 Task: Draft an email with the subject 'Urgent Hiring @Genpact' and save it as a draft.
Action: Mouse pressed left at (193, 29)
Screenshot: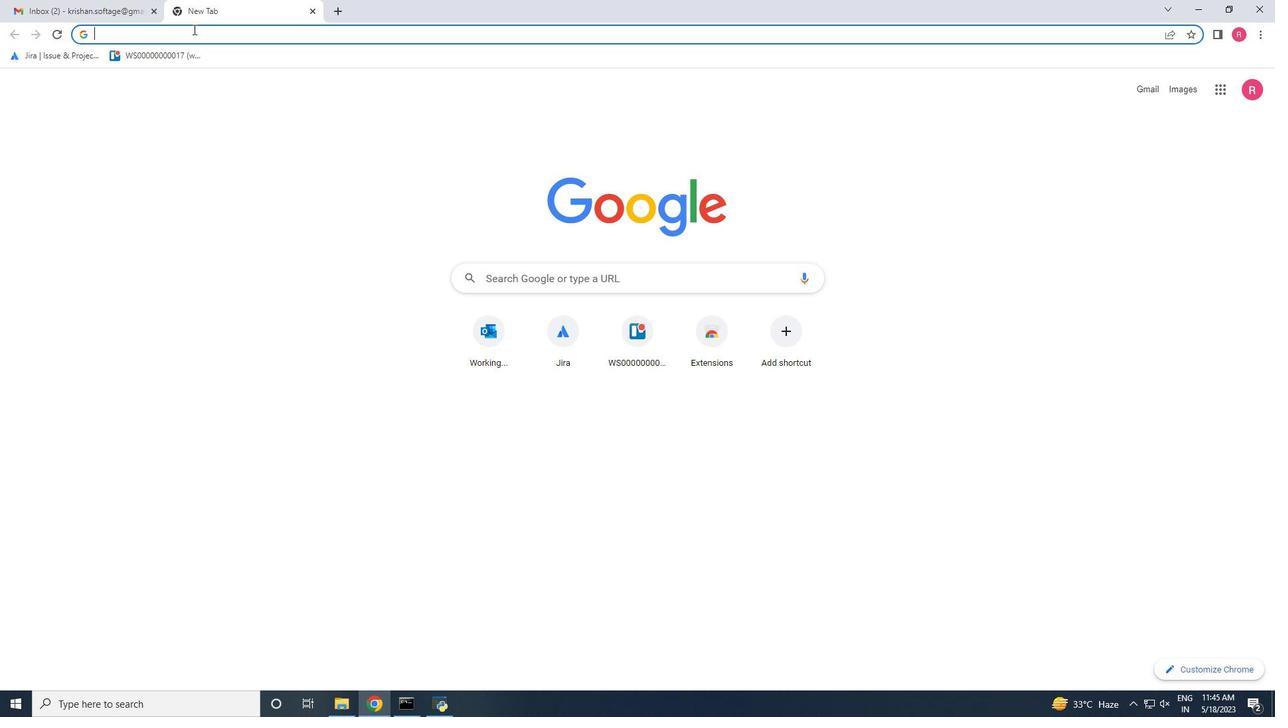 
Action: Mouse pressed left at (193, 29)
Screenshot: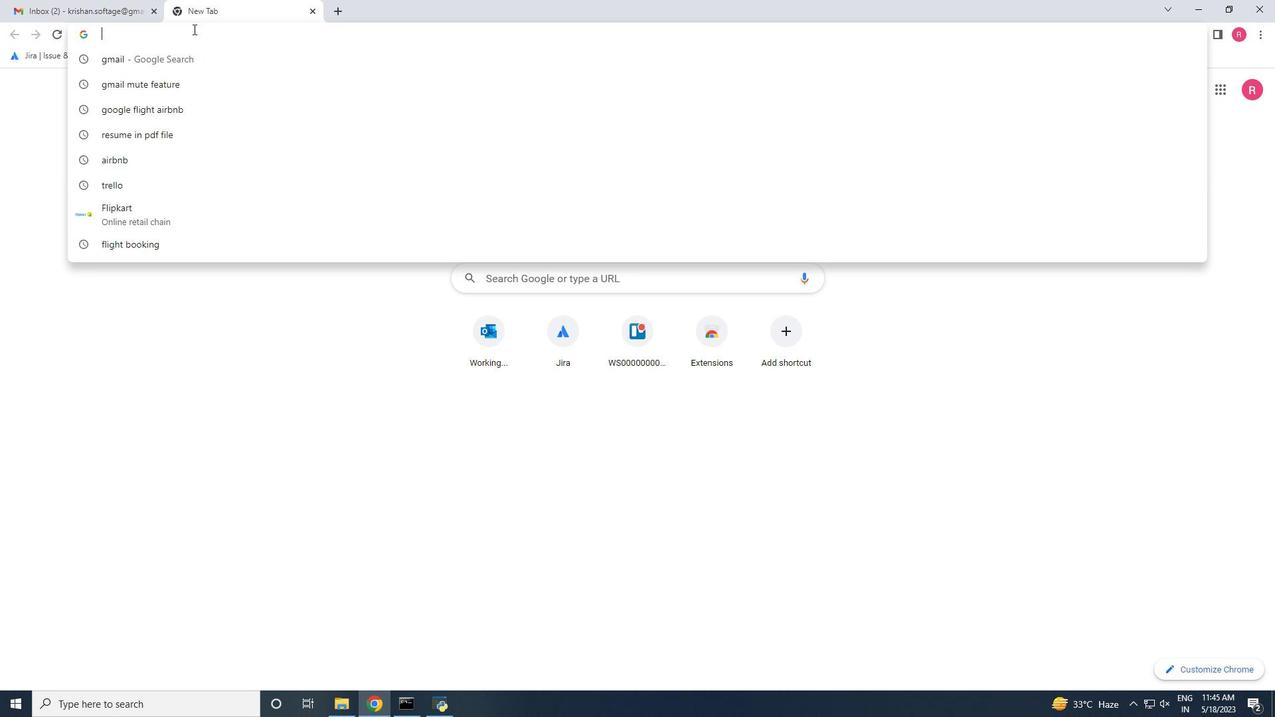 
Action: Key pressed gmail<Key.enter>
Screenshot: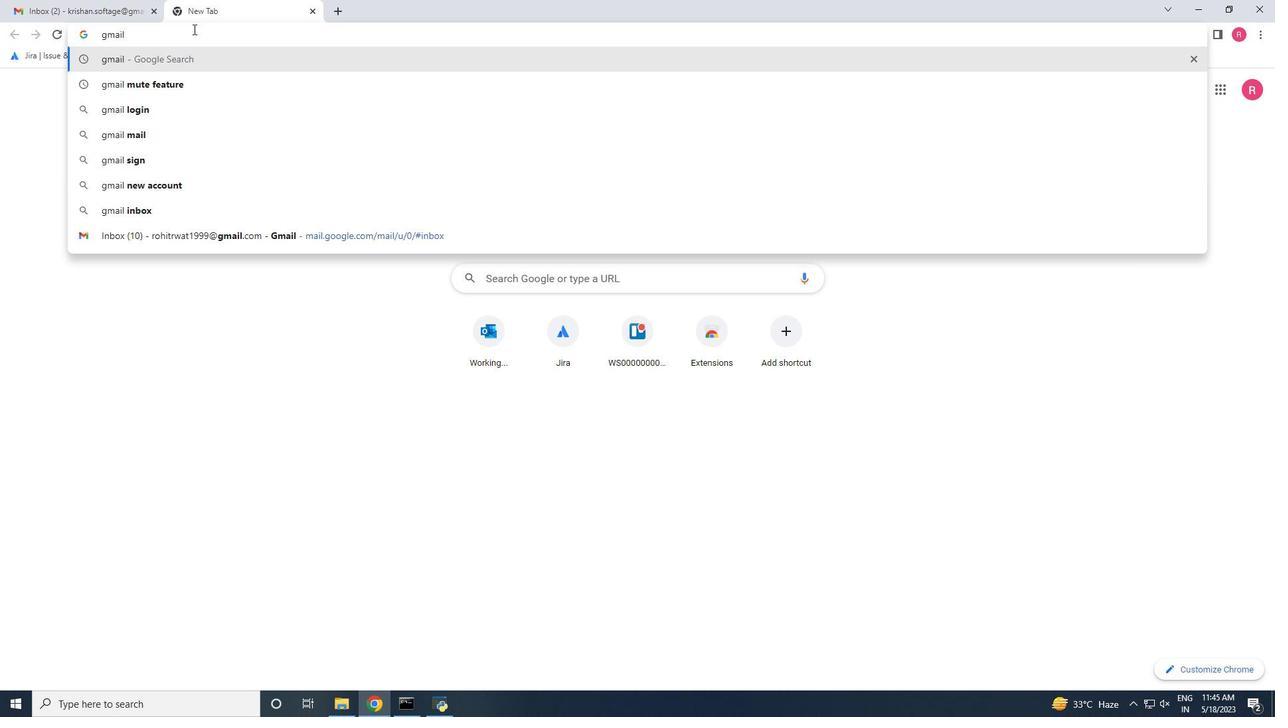 
Action: Mouse moved to (218, 200)
Screenshot: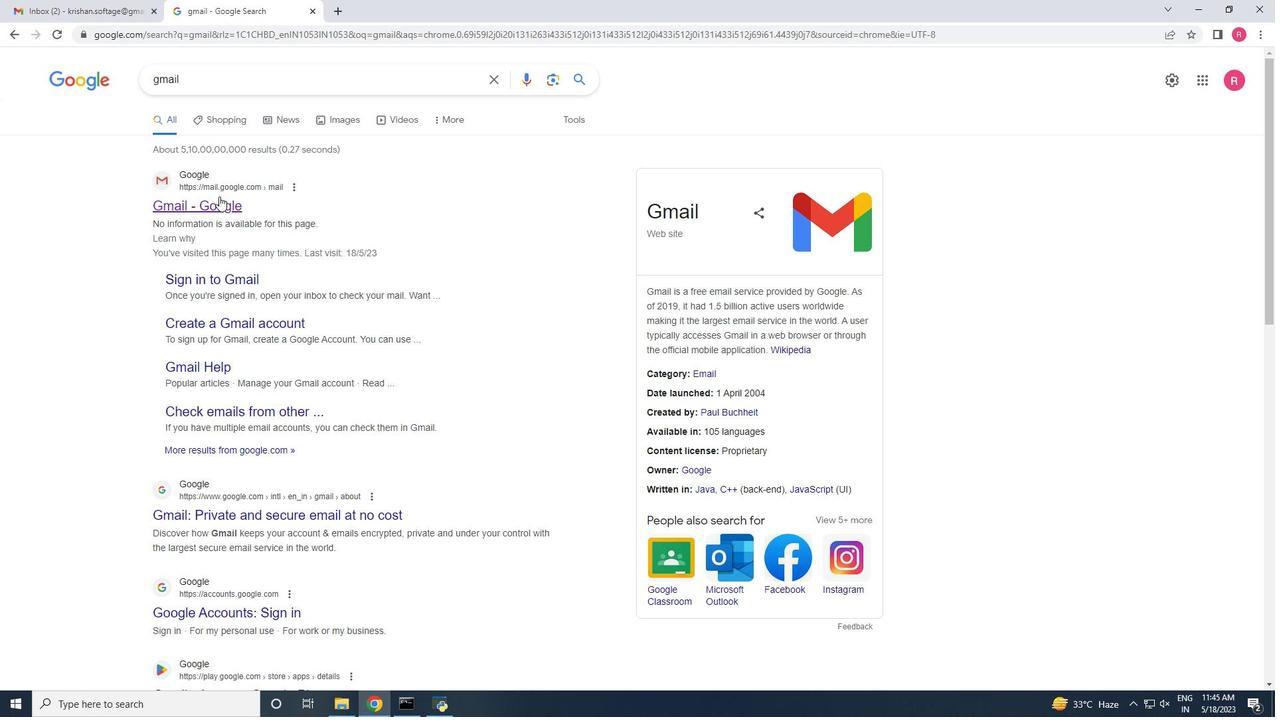 
Action: Mouse pressed left at (218, 200)
Screenshot: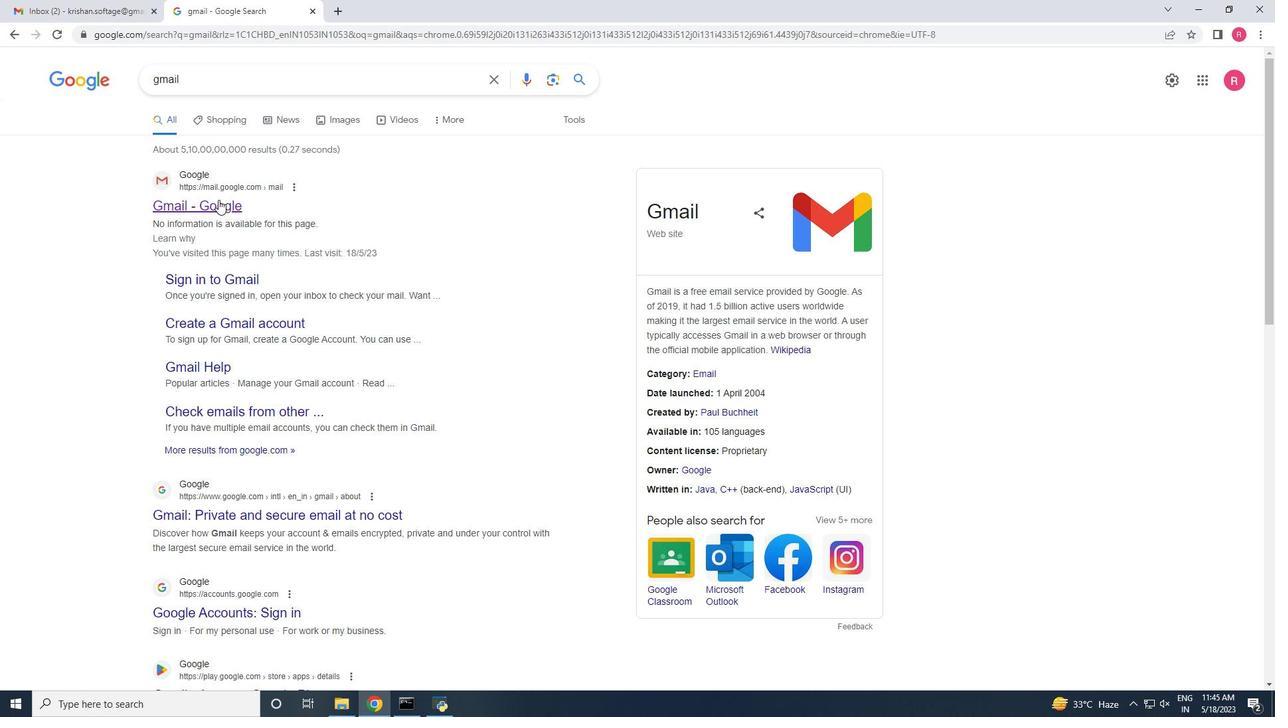 
Action: Mouse moved to (50, 109)
Screenshot: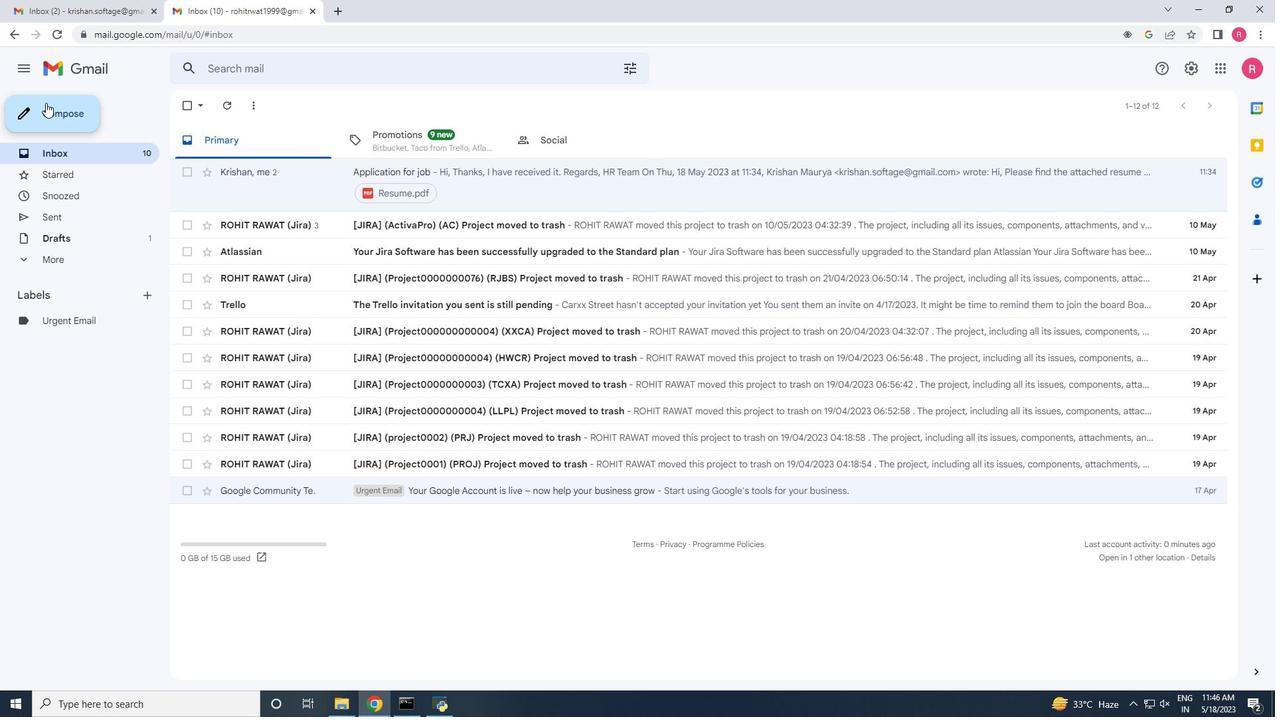 
Action: Mouse pressed left at (50, 109)
Screenshot: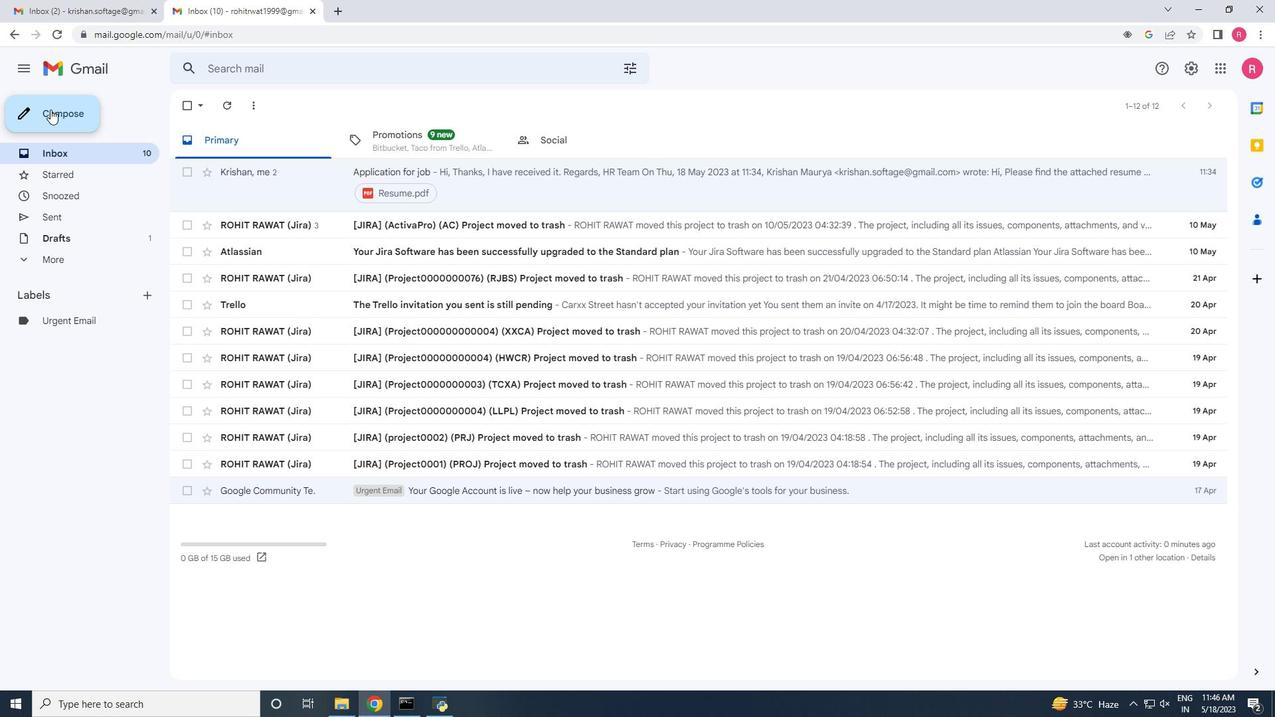 
Action: Mouse moved to (869, 322)
Screenshot: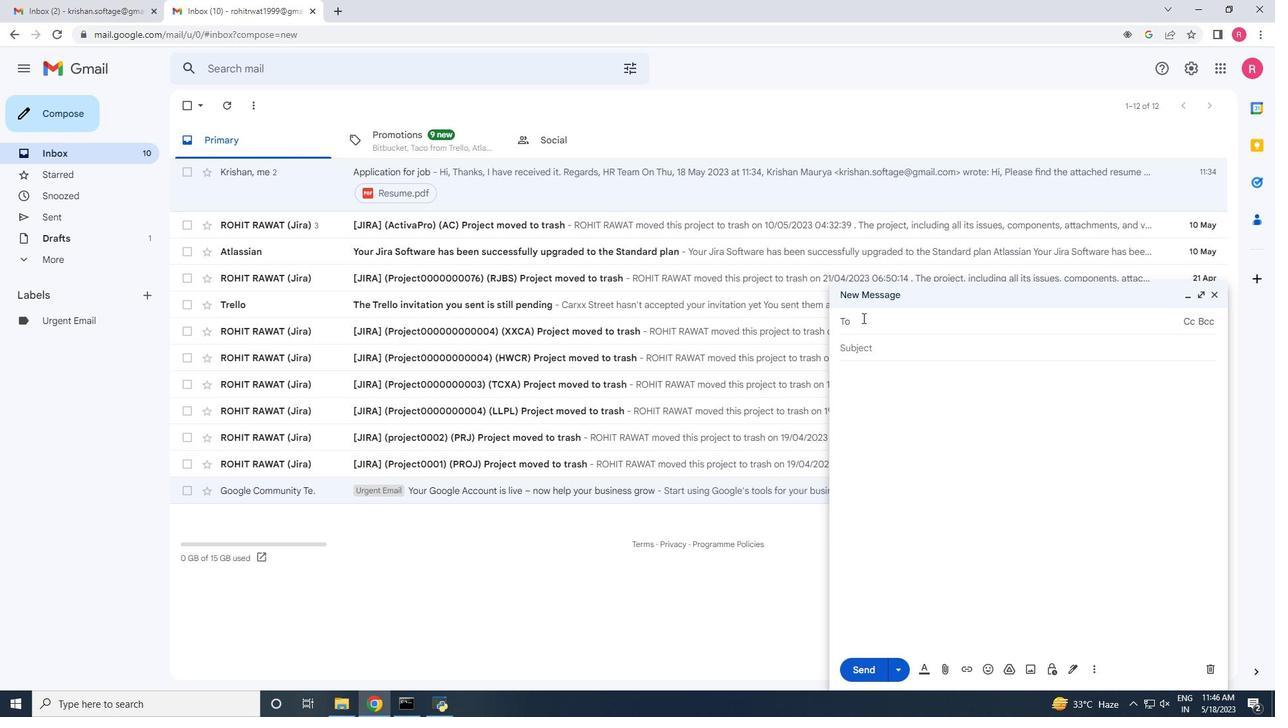 
Action: Mouse pressed left at (869, 322)
Screenshot: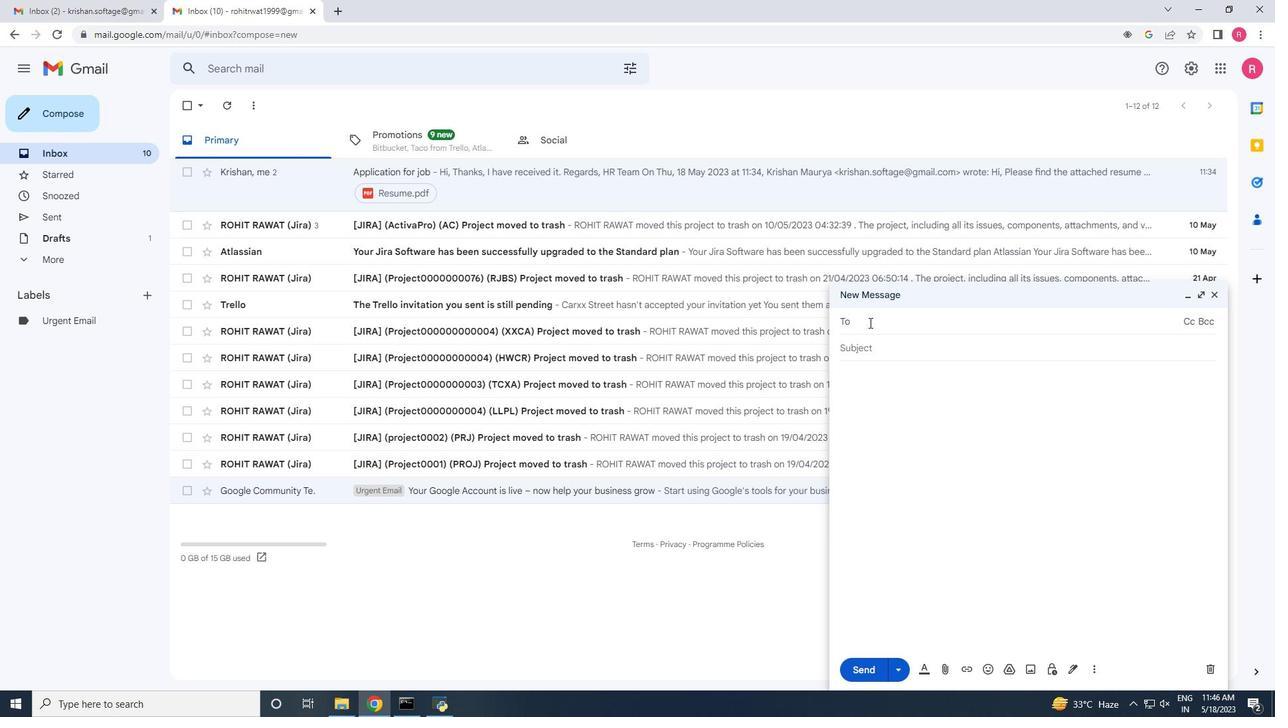 
Action: Key pressed so<Key.backspace><Key.backspace>krishn<Key.backspace>an.softage<Key.shift>@gmail.com
Screenshot: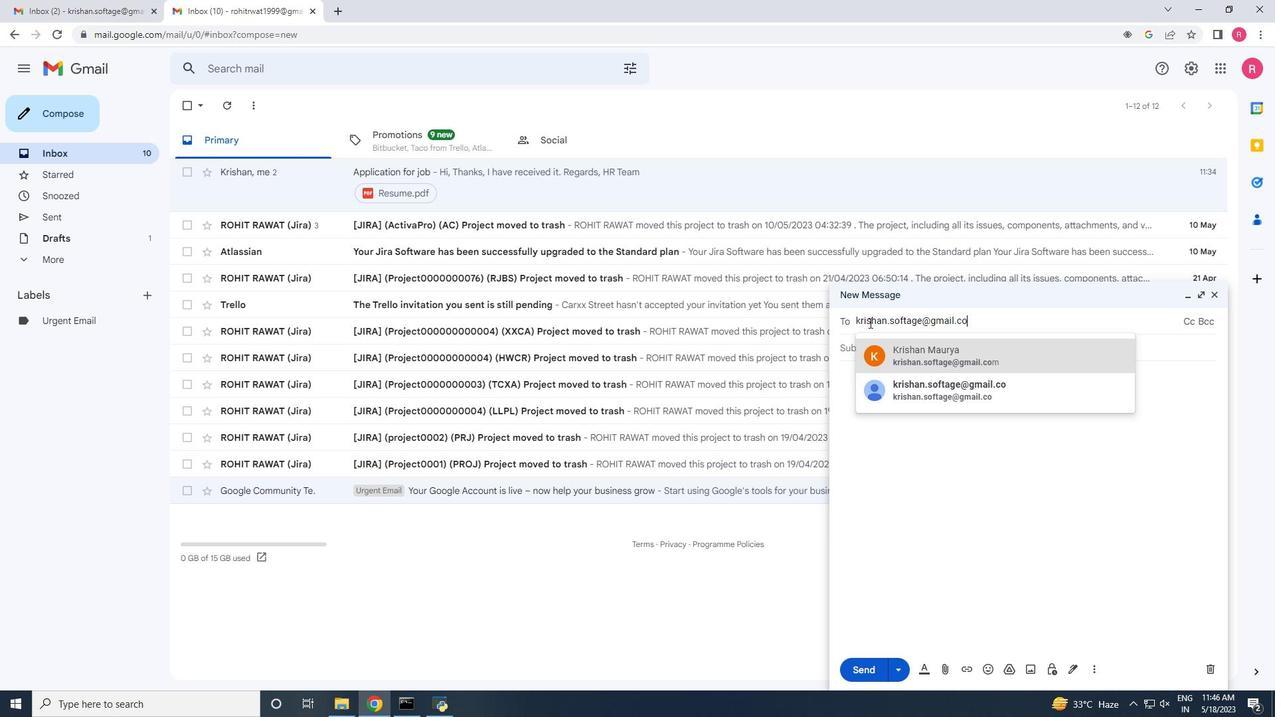 
Action: Mouse moved to (971, 358)
Screenshot: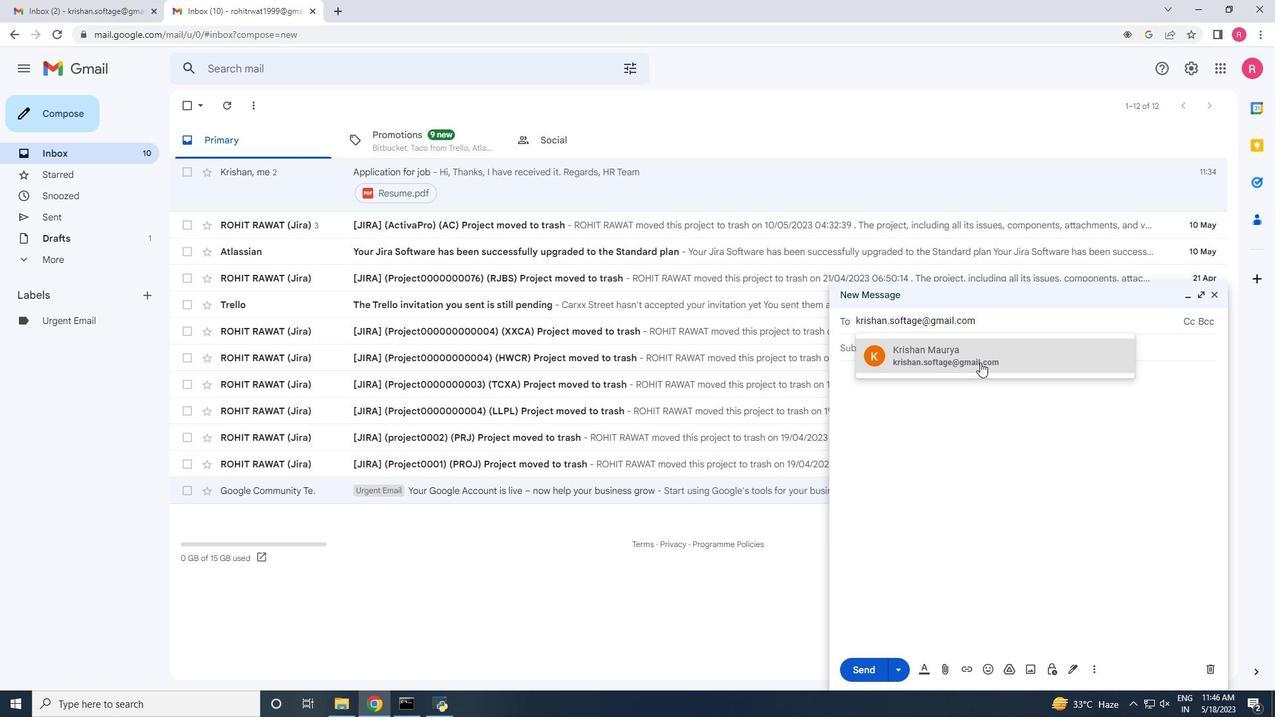 
Action: Mouse pressed left at (971, 358)
Screenshot: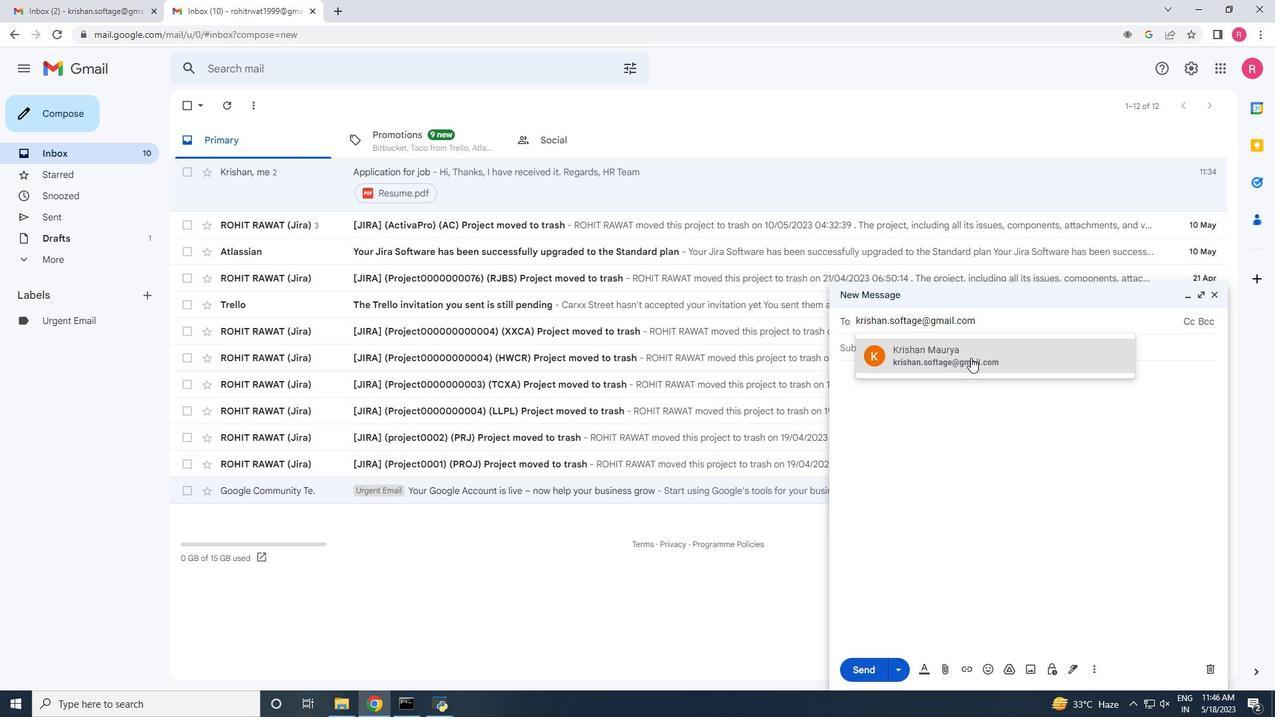 
Action: Mouse moved to (865, 366)
Screenshot: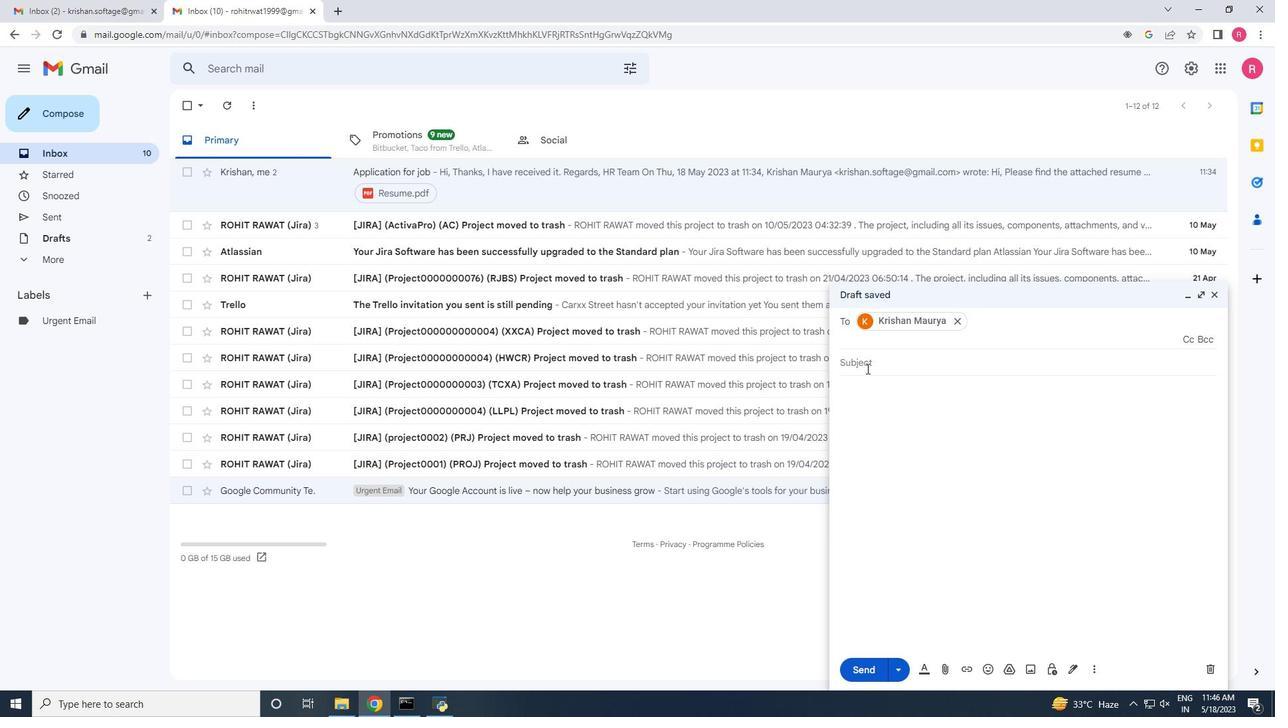 
Action: Mouse pressed left at (865, 366)
Screenshot: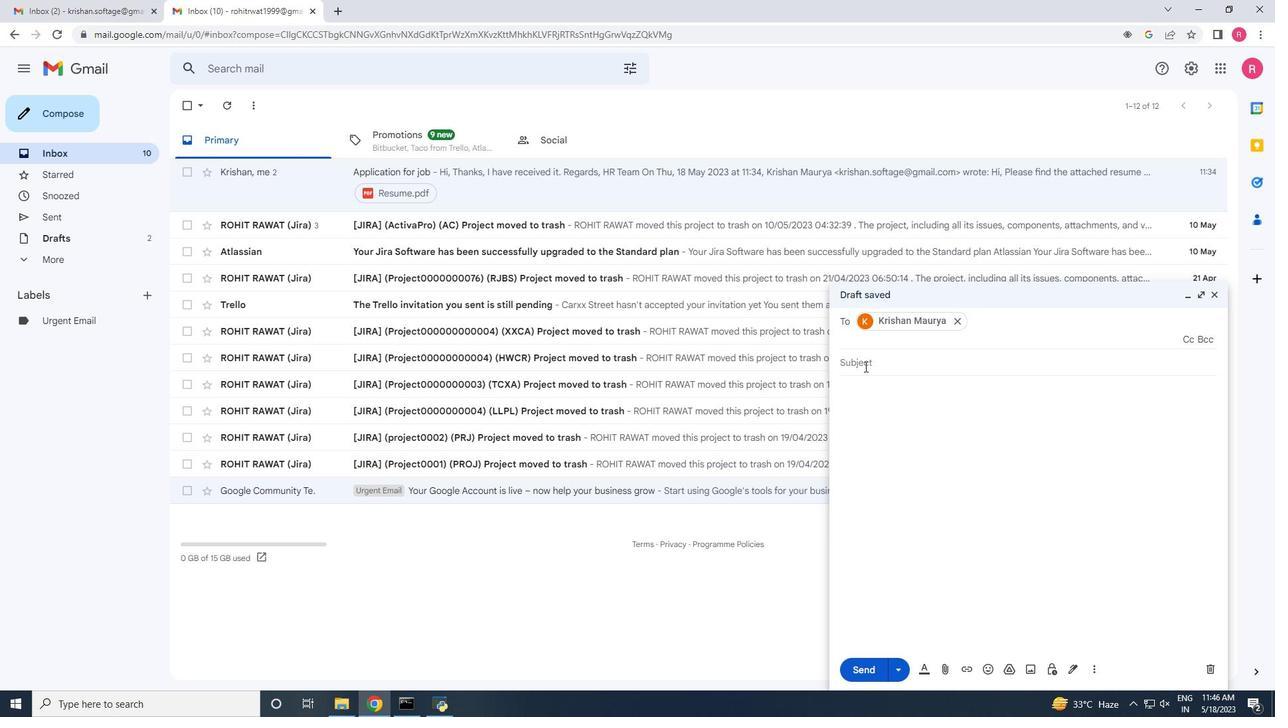 
Action: Key pressed <Key.shift>Ug<Key.backspace>rgent<Key.space><Key.shift>Hiring<Key.space><Key.shift><Key.shift><Key.shift>@<Key.shift>Genpact
Screenshot: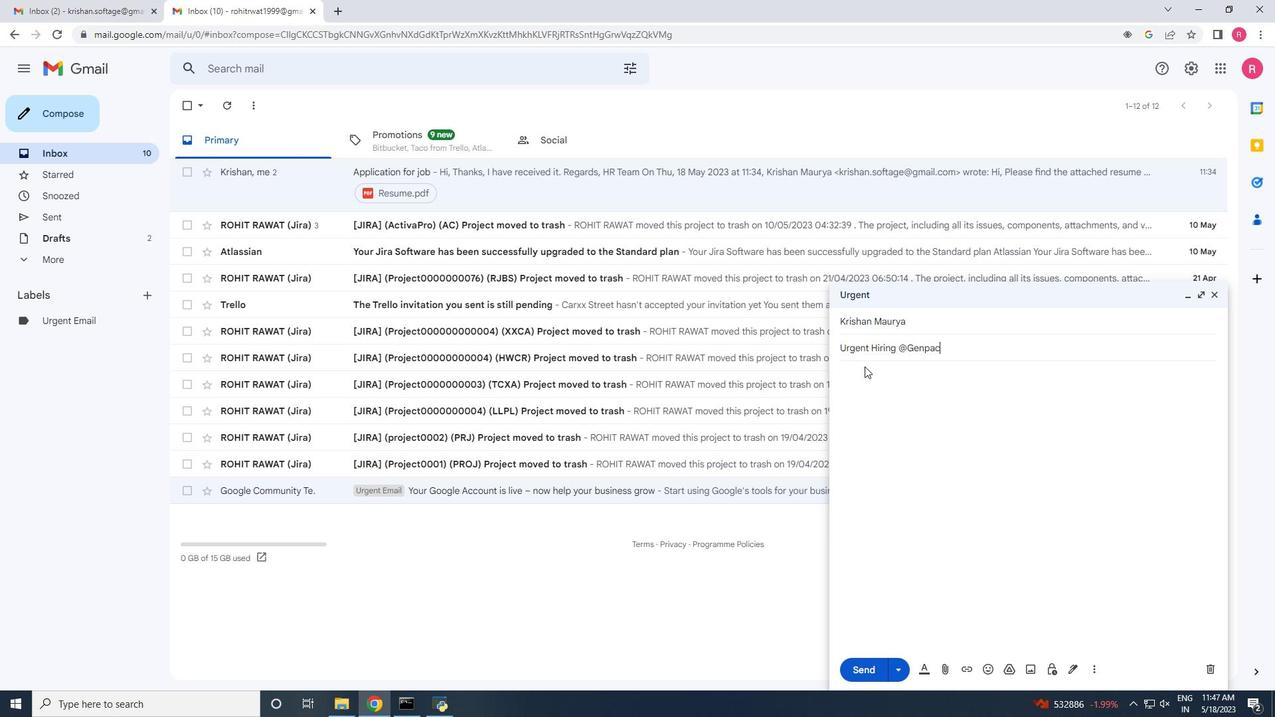 
Action: Mouse moved to (859, 374)
Screenshot: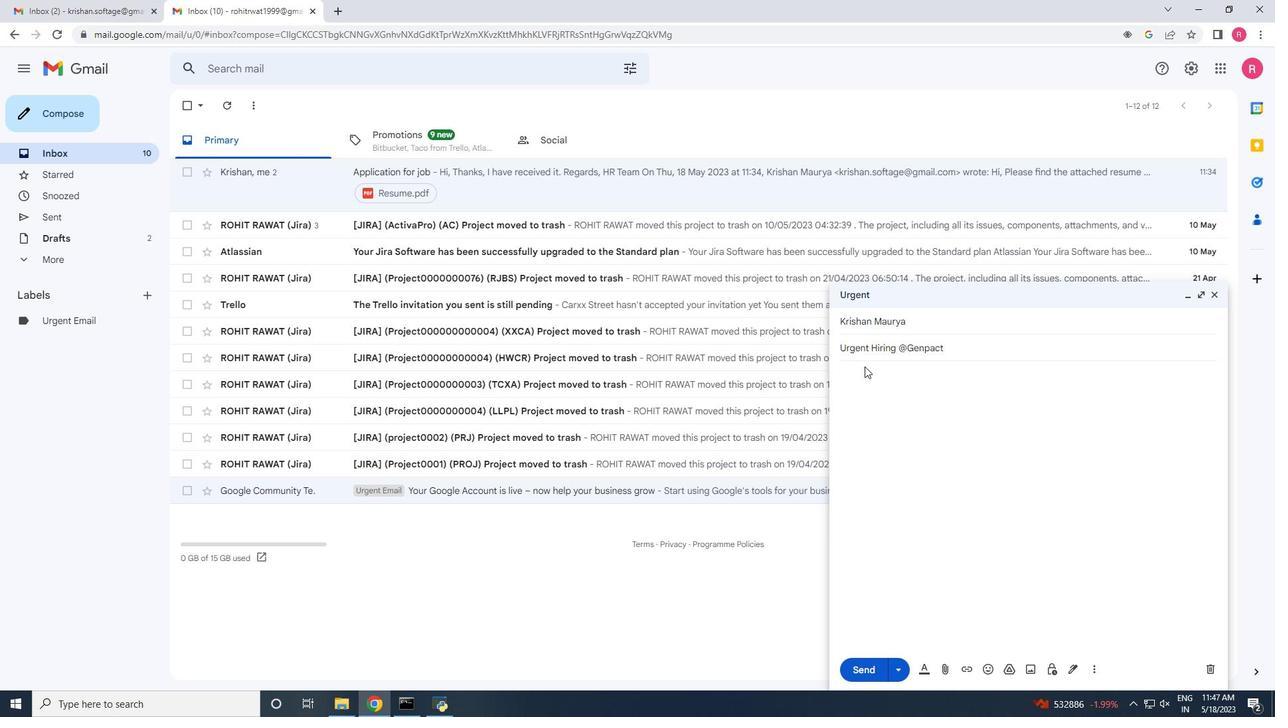 
Action: Mouse pressed left at (859, 374)
Screenshot: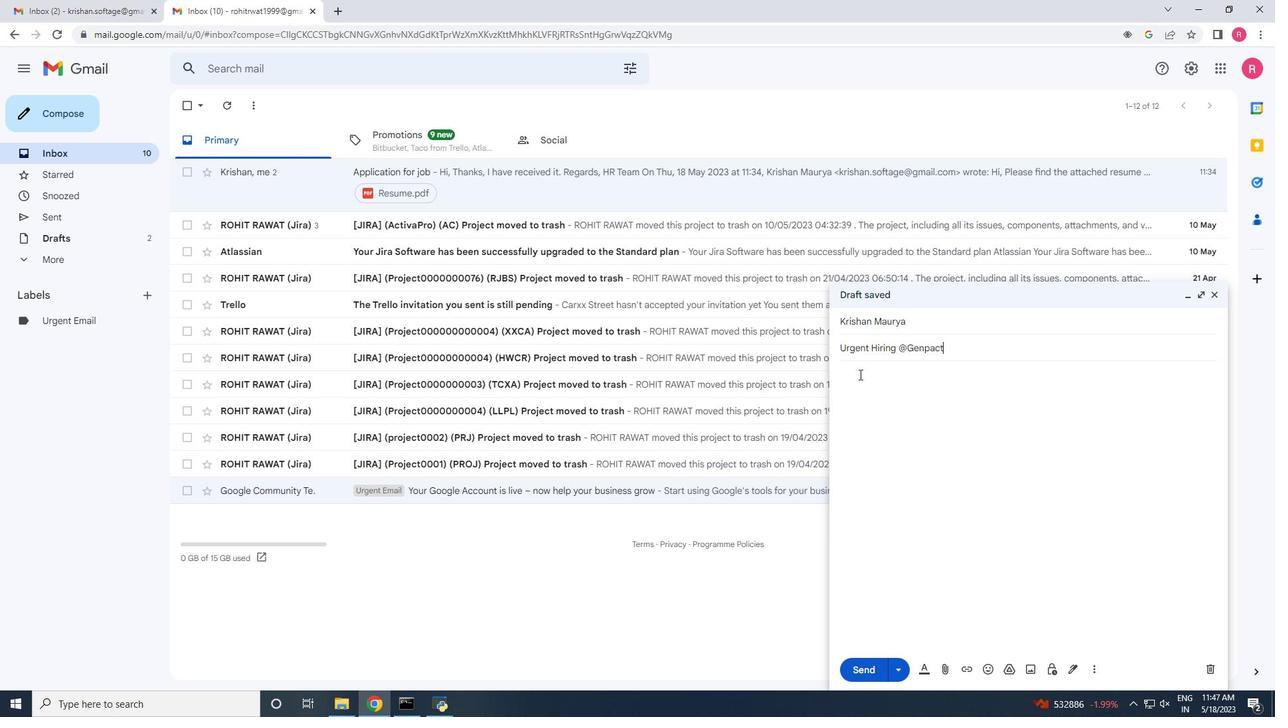 
Action: Key pressed <Key.shift>Hey<Key.space><Key.shift><Key.shift><Key.shift><Key.shift><Key.shift><Key.shift><Key.shift><Key.shift><Key.shift><Key.shift><Key.shift><Key.shift><Key.shift><Key.shift>Krishan.<Key.backspace>,<Key.enter><Key.enter><Key.shift>G
Screenshot: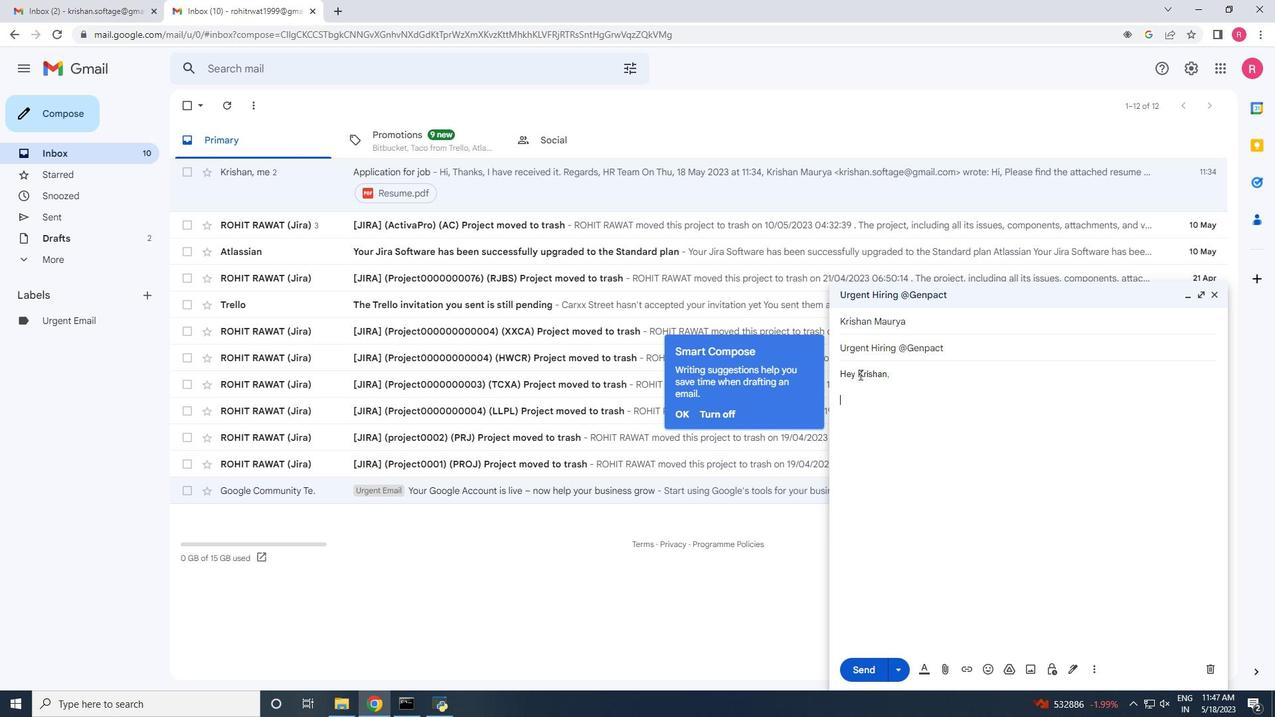 
Action: Mouse moved to (728, 415)
Screenshot: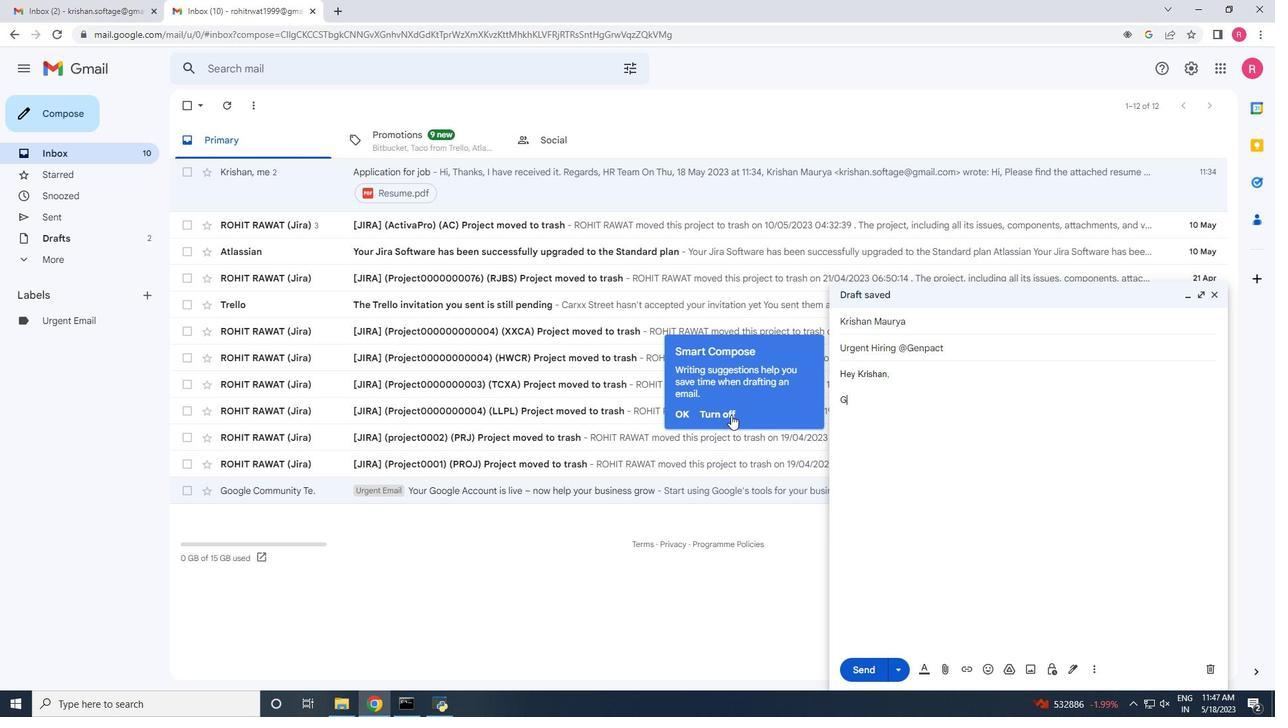 
Action: Mouse pressed left at (728, 415)
Screenshot: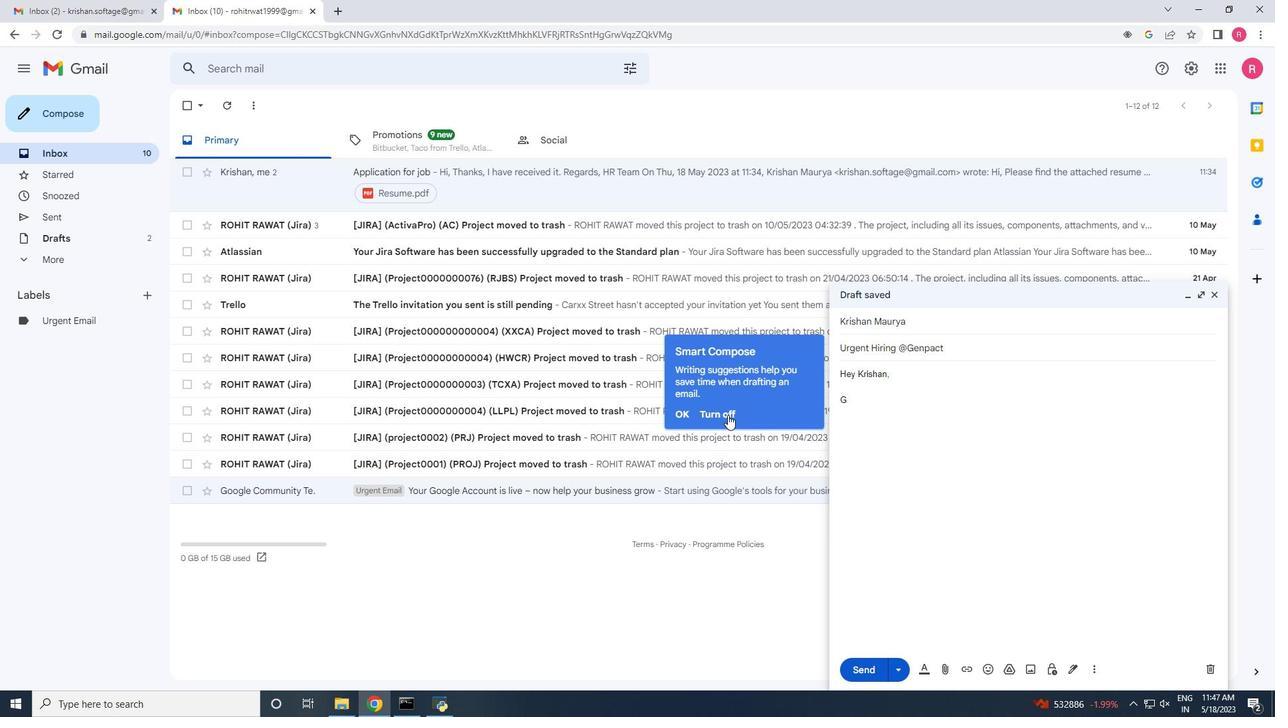 
Action: Mouse moved to (856, 398)
Screenshot: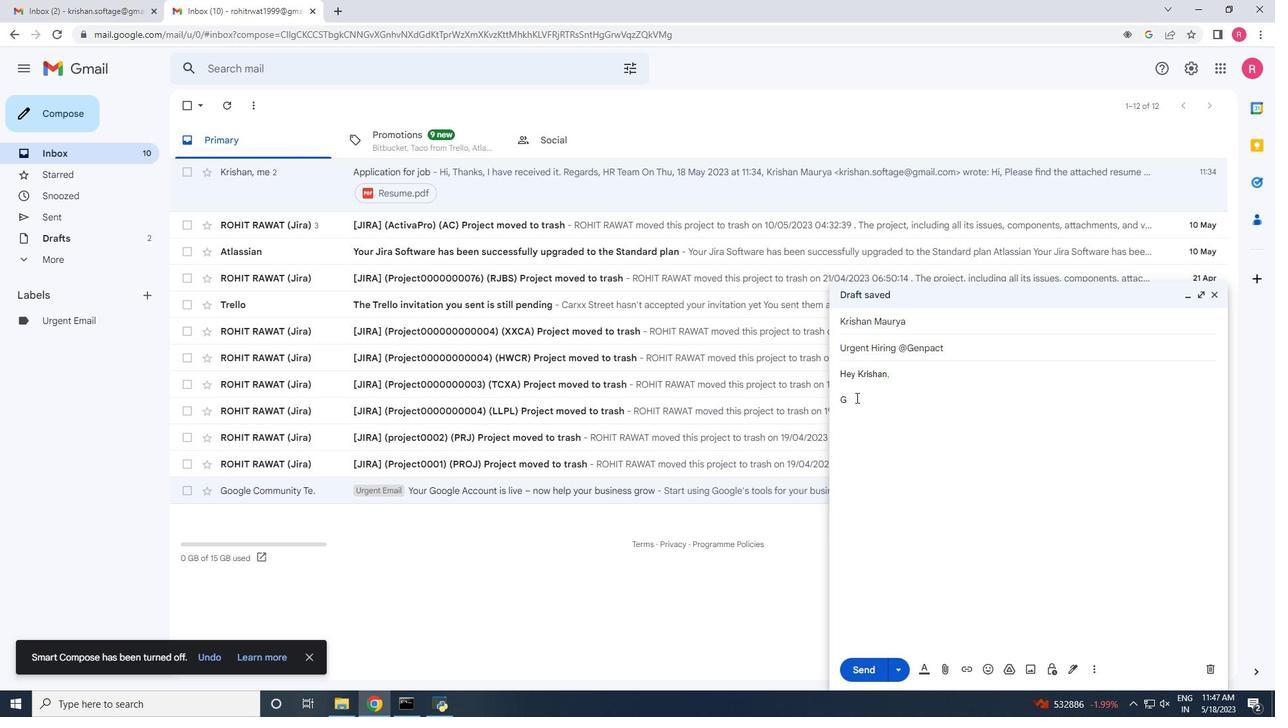 
Action: Mouse pressed left at (856, 398)
Screenshot: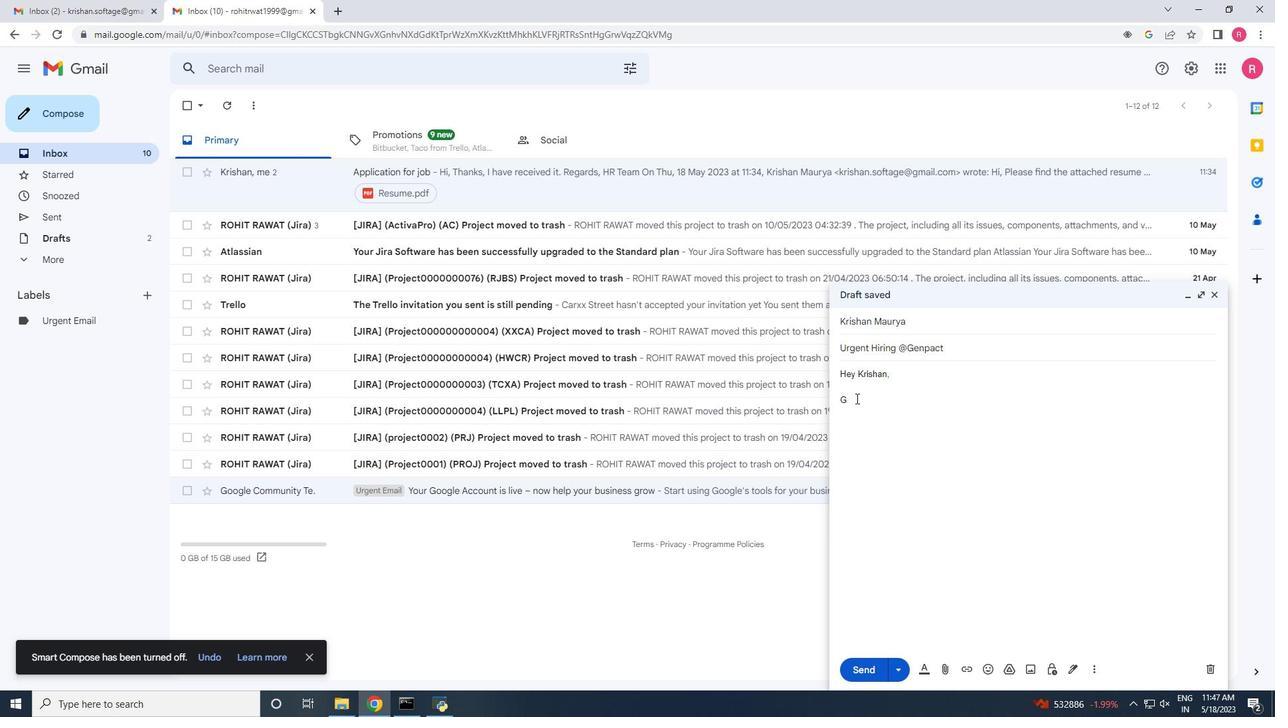 
Action: Key pressed enpactt<Key.backspace><Key.shift><Key.left>
Screenshot: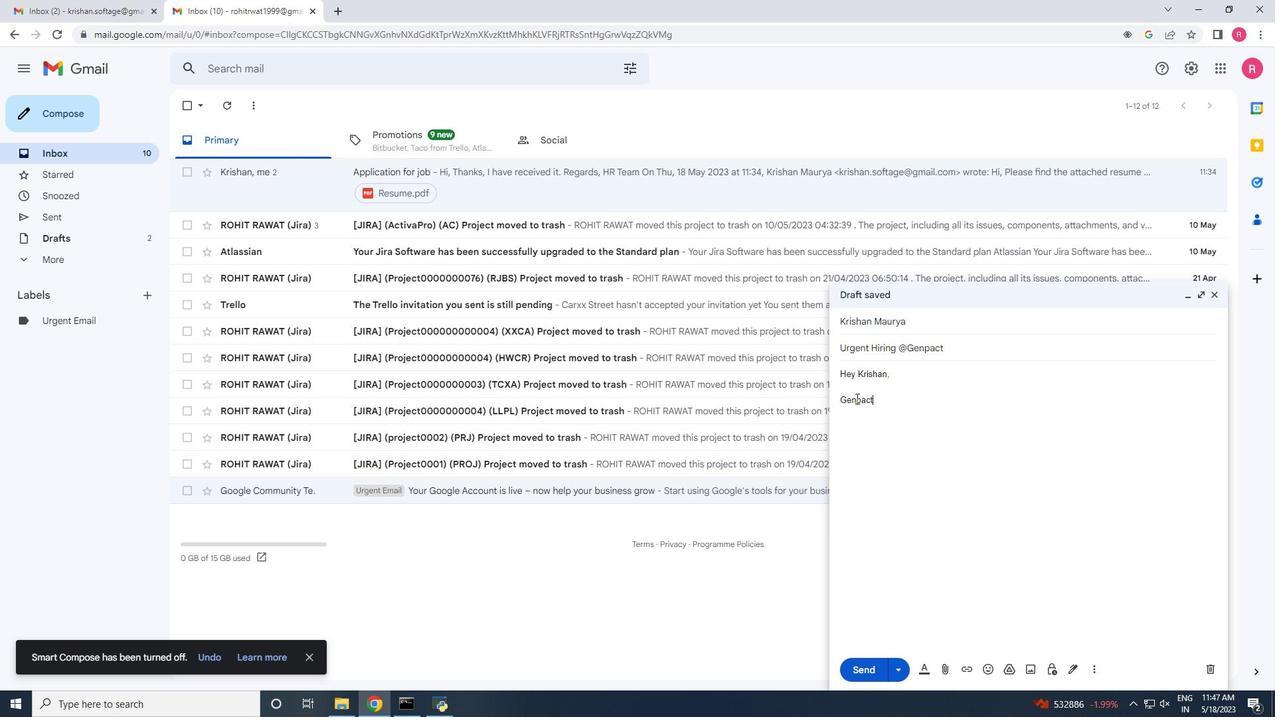 
Action: Mouse moved to (929, 432)
Screenshot: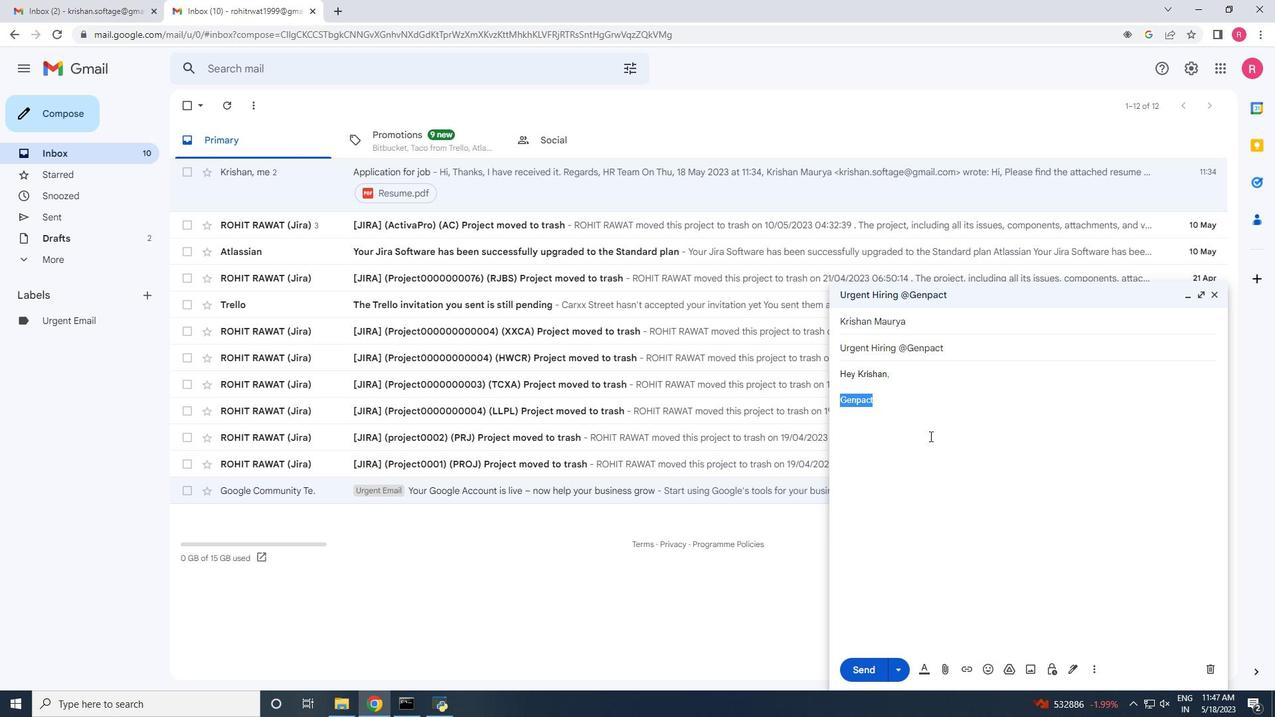 
Action: Key pressed ctrl+B
Screenshot: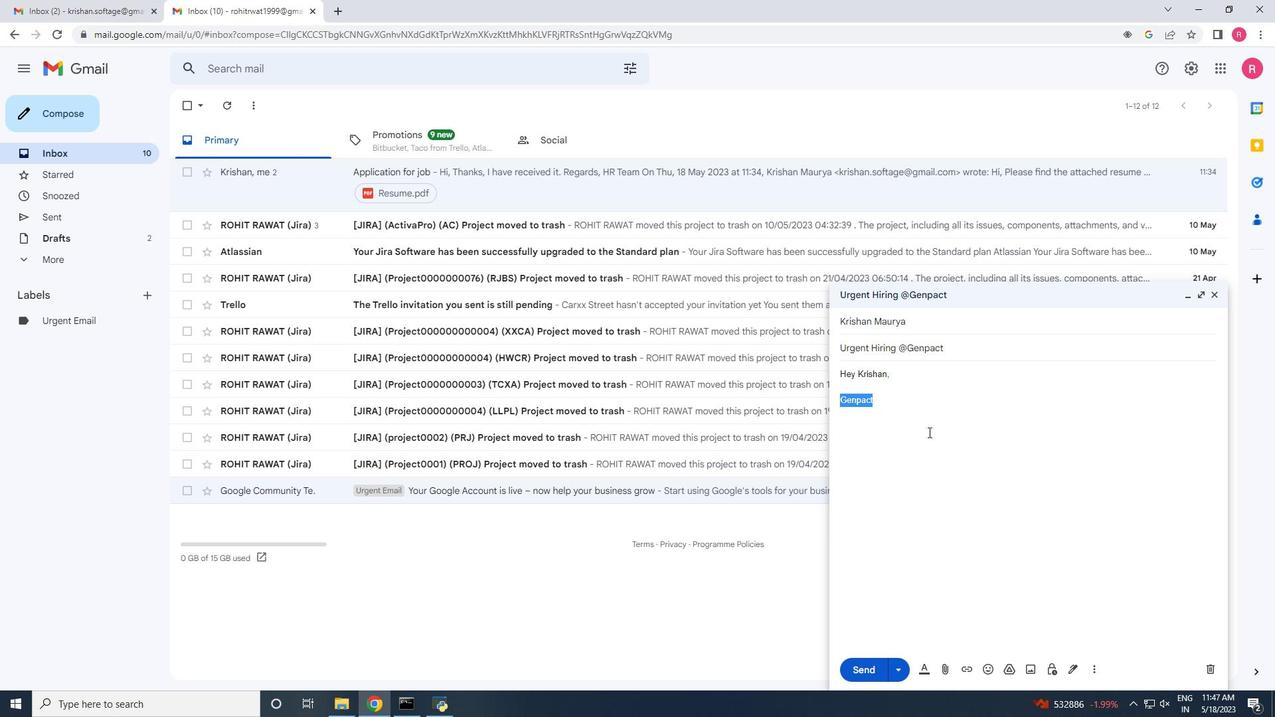 
Action: Mouse moved to (913, 405)
Screenshot: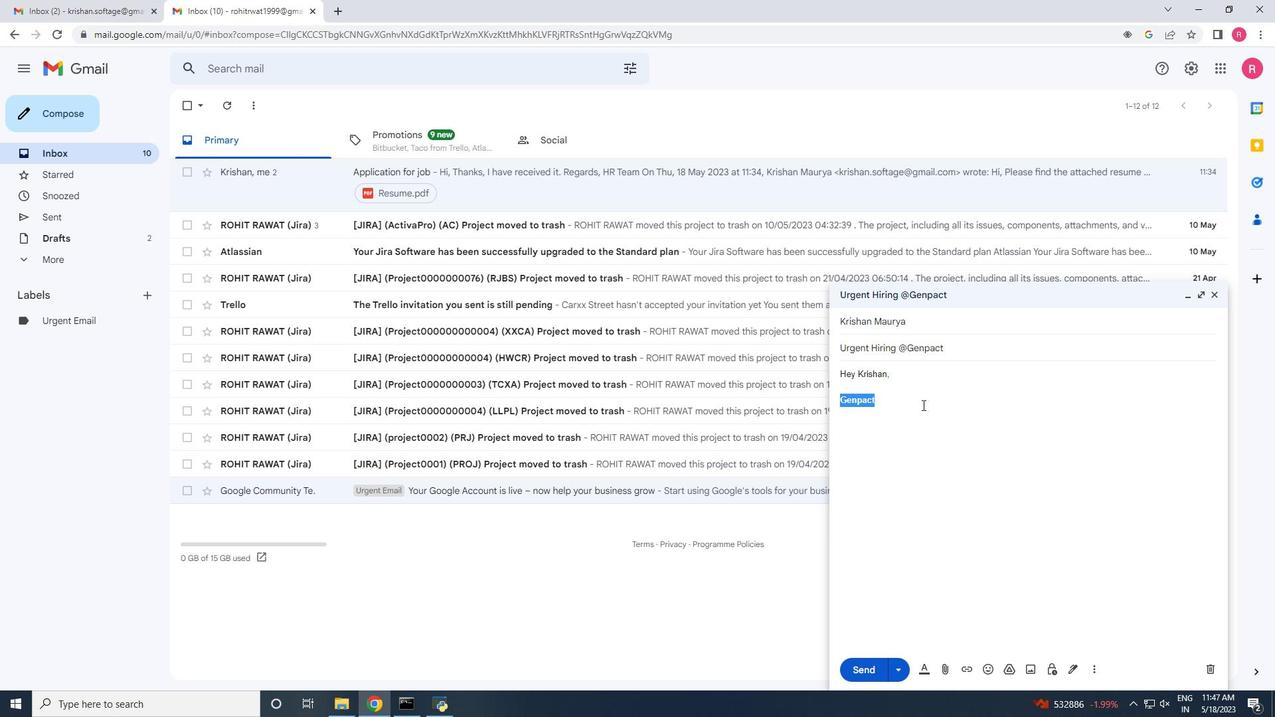 
Action: Mouse pressed left at (913, 405)
Screenshot: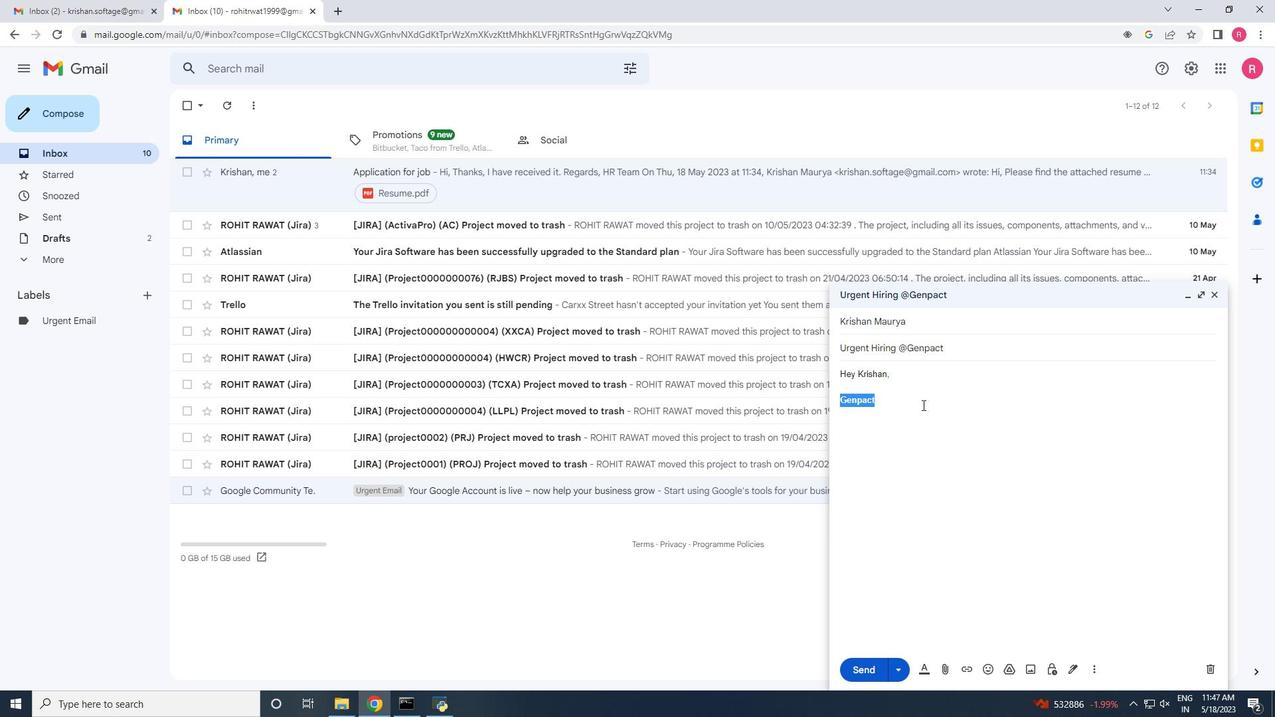 
Action: Key pressed <Key.space>is<Key.space>actively<Key.space>looking<Key.space>for<Key.space><Key.shift><Key.shift><Key.shift><Key.shift><Key.shift><Key.shift><Key.shift><Key.shift><Key.shift><Key.left><Key.left><Key.left><Key.left>ctrl+B
Screenshot: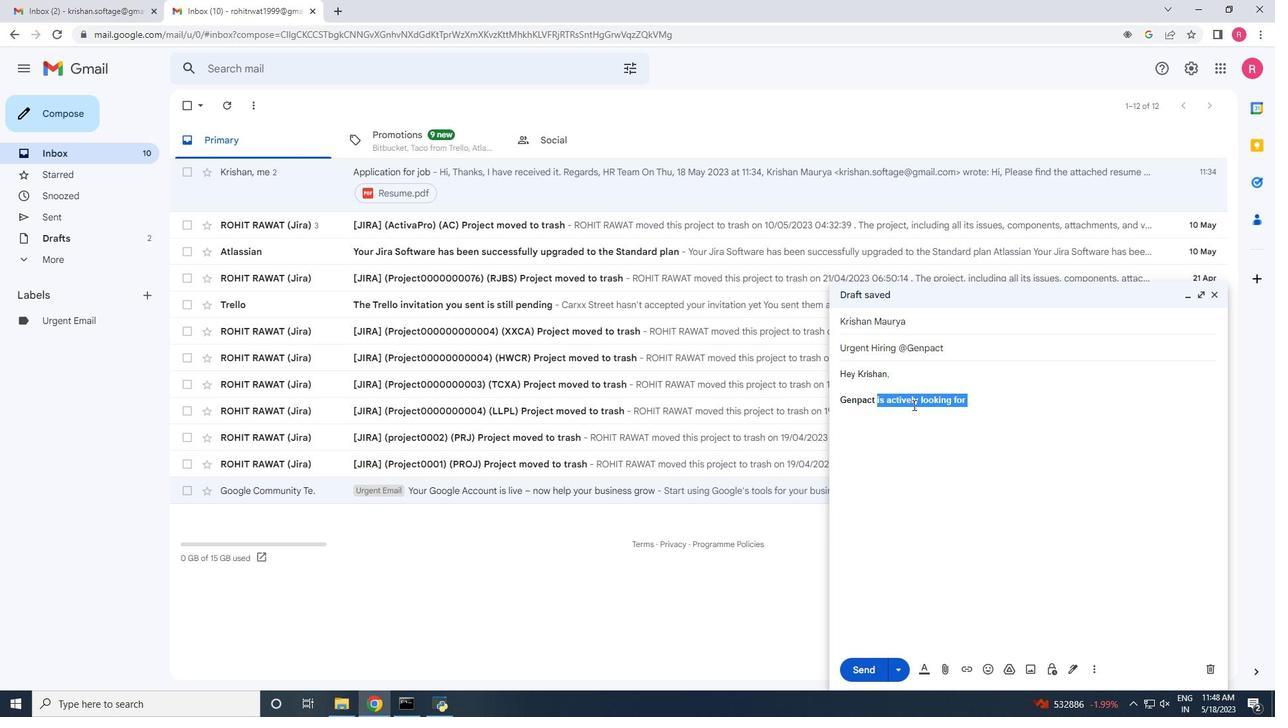 
Action: Mouse moved to (973, 402)
Screenshot: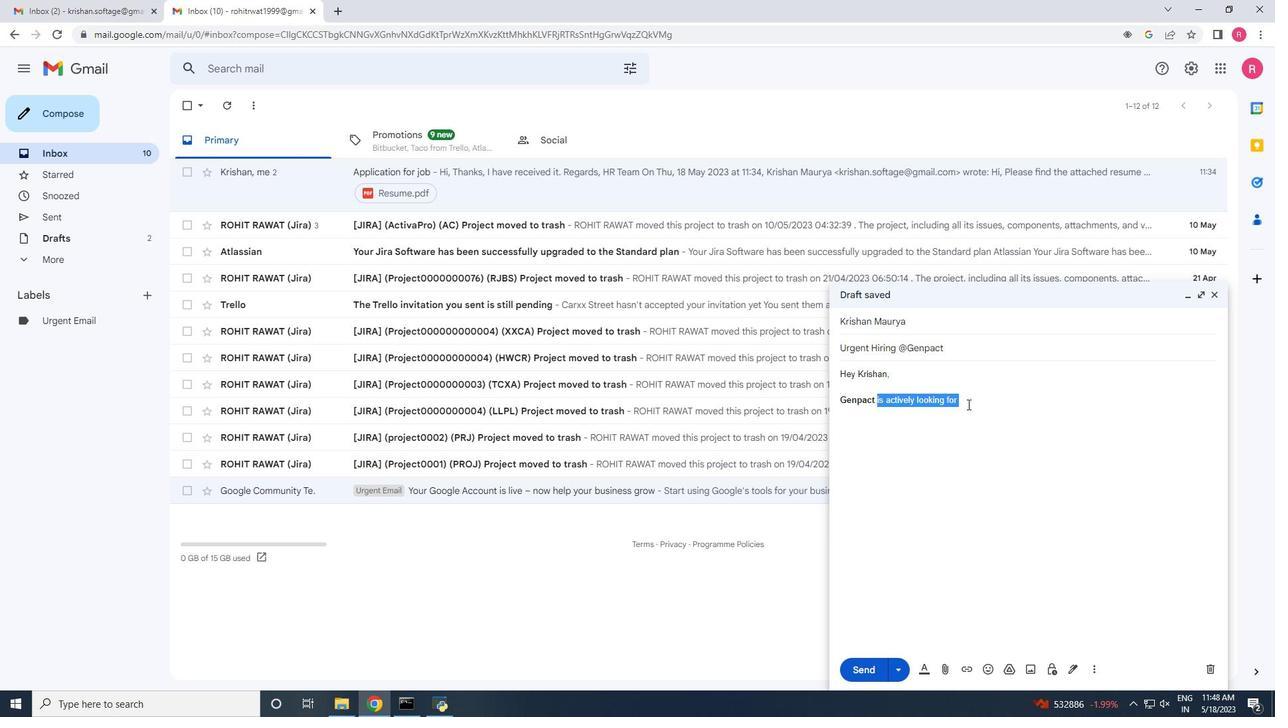 
Action: Mouse pressed left at (973, 402)
Screenshot: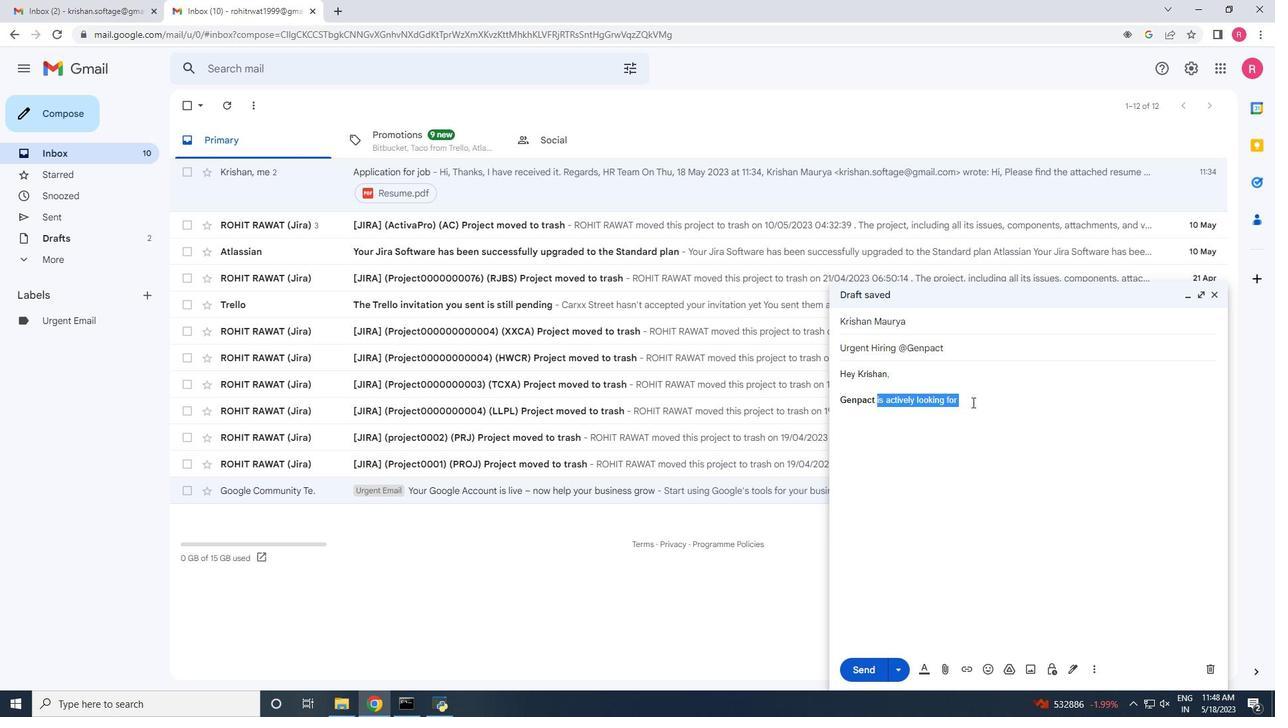 
Action: Mouse moved to (972, 400)
Screenshot: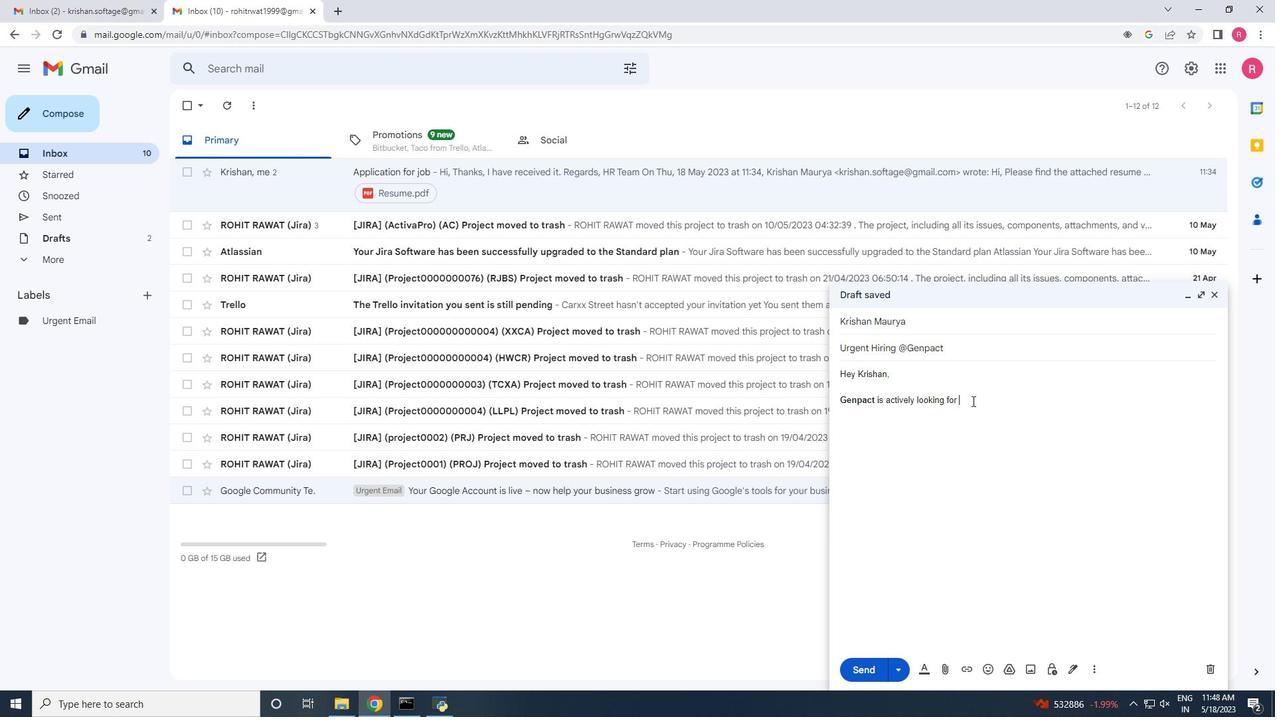 
Action: Key pressed talents<Key.space>like<Key.space>you.<Key.space>please<Key.space>share<Key.space>the<Key.space>following<Key.space>details<Key.space>and<Key.space>updated<Key.space>resume<Key.space>toincr<Key.backspace><Key.backspace><Key.backspace><Key.backspace><Key.space>increase<Key.space>your<Key.space>chances<Key.space>of<Key.space>br<Key.backspace>eing<Key.space>shortlisted<Key.space>by<Key.space>the<Key.space>recruiter<Key.space>actively<Key.space>viewing<Key.space>your<Key.space>profile.<Key.enter><Key.enter><Key.shift>Regards,<Key.enter><Key.shift>Team<Key.space><Key.shift>Hr<Key.backspace><Key.shift><Key.shift>R
Screenshot: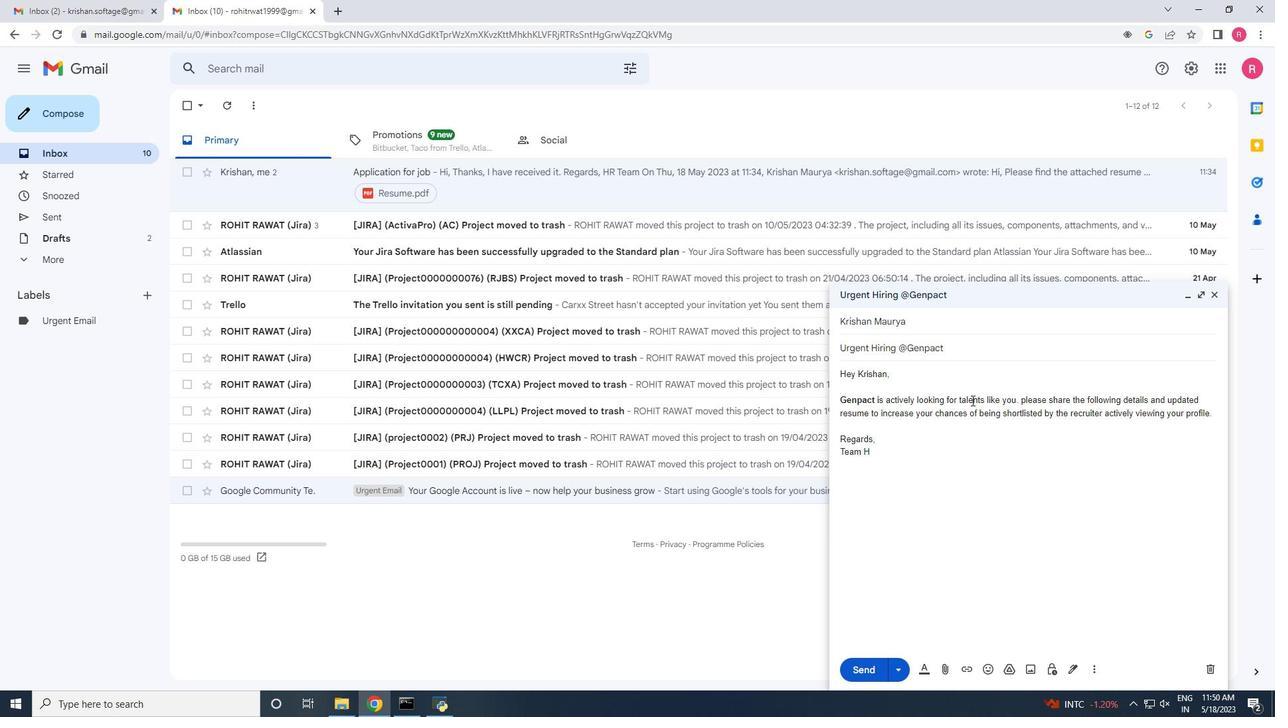 
Action: Mouse moved to (931, 328)
Screenshot: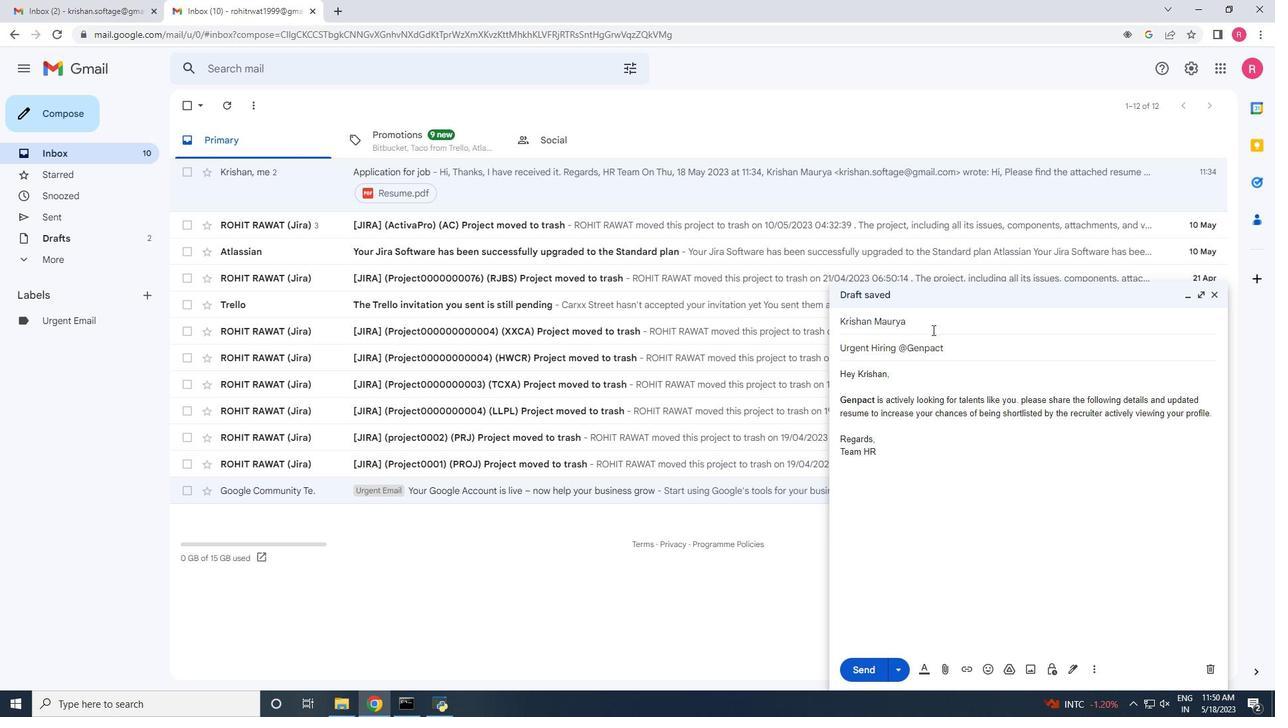 
Action: Mouse pressed left at (931, 328)
Screenshot: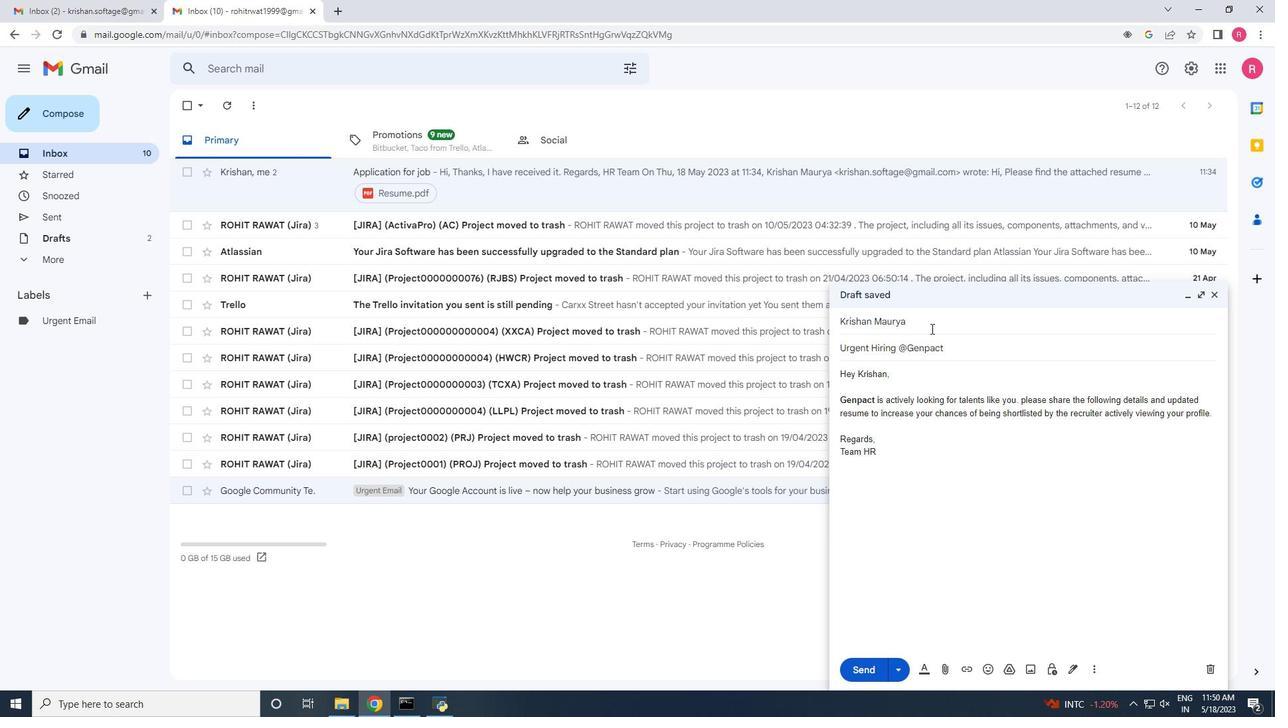 
Action: Mouse moved to (863, 669)
Screenshot: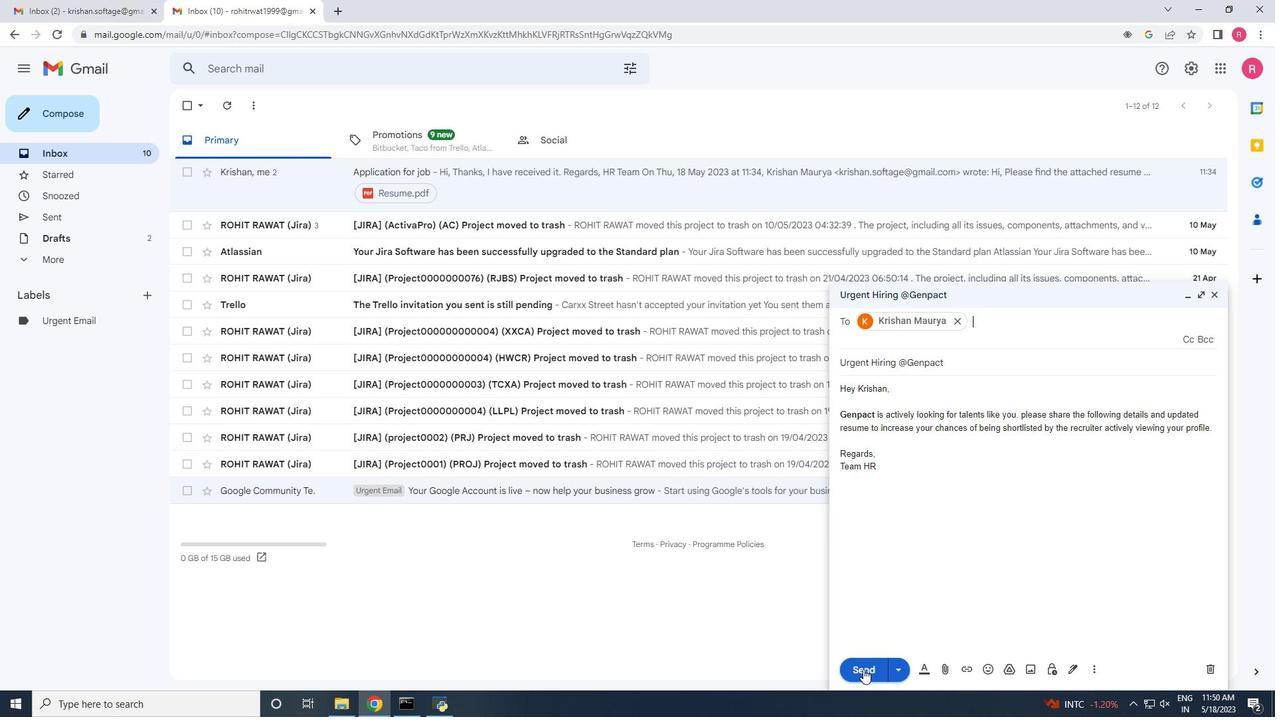 
Action: Mouse pressed left at (863, 669)
Screenshot: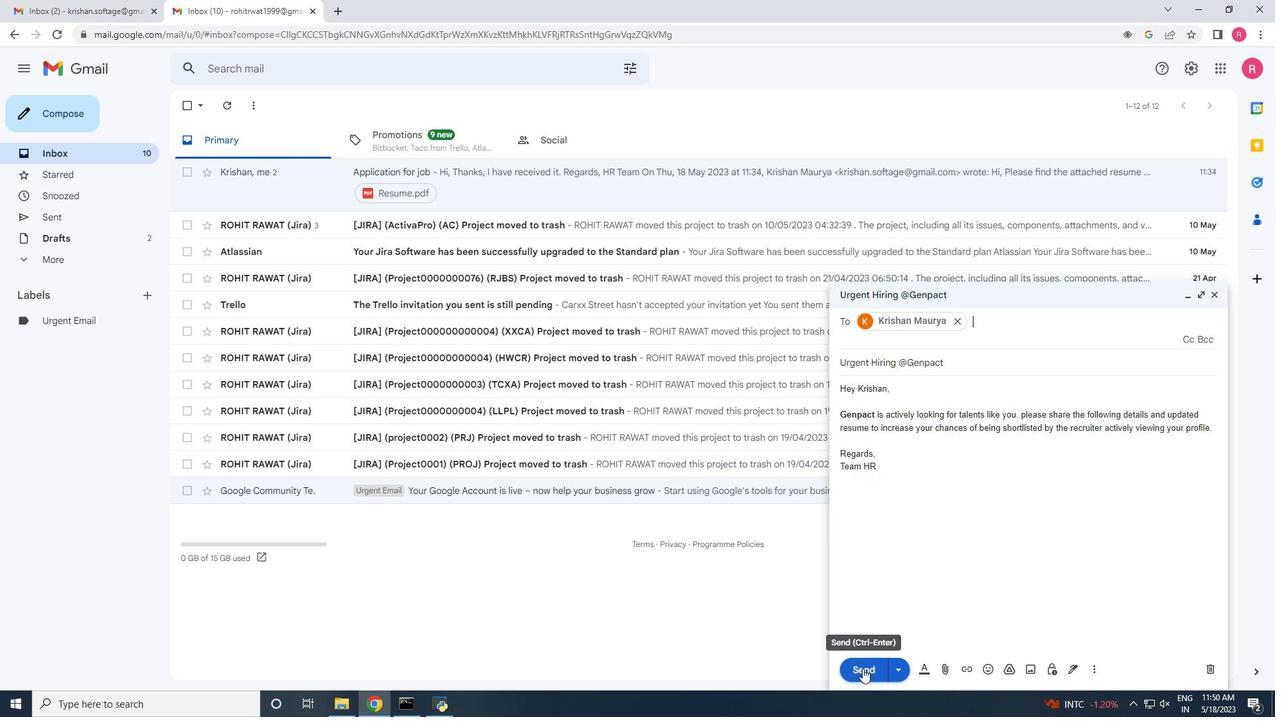 
Action: Mouse moved to (114, 659)
Screenshot: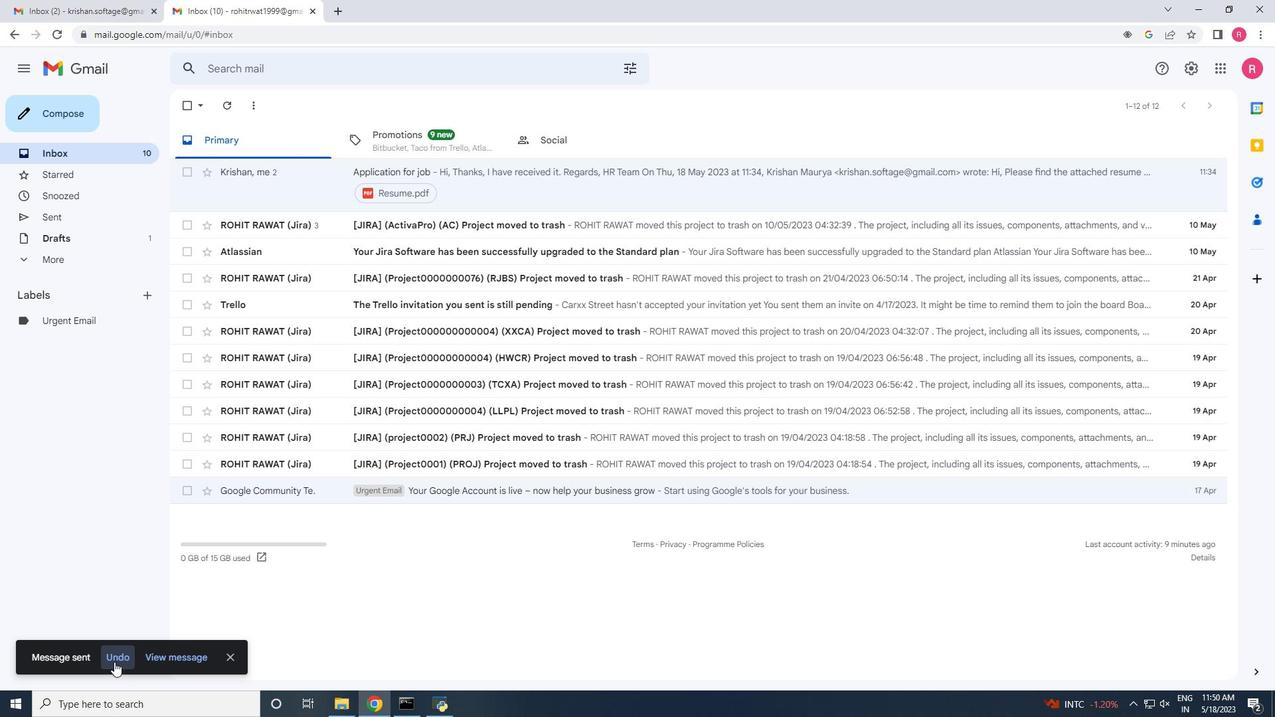 
Action: Mouse pressed left at (114, 659)
Screenshot: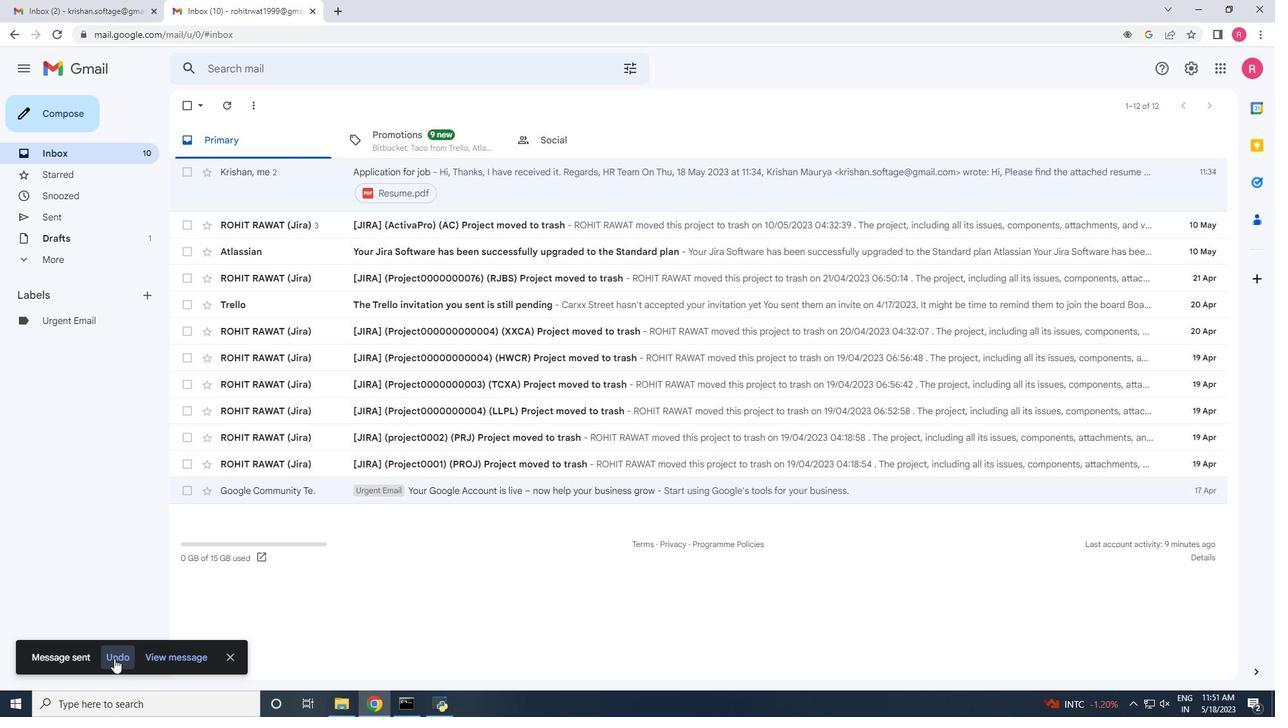 
Action: Mouse moved to (1214, 297)
Screenshot: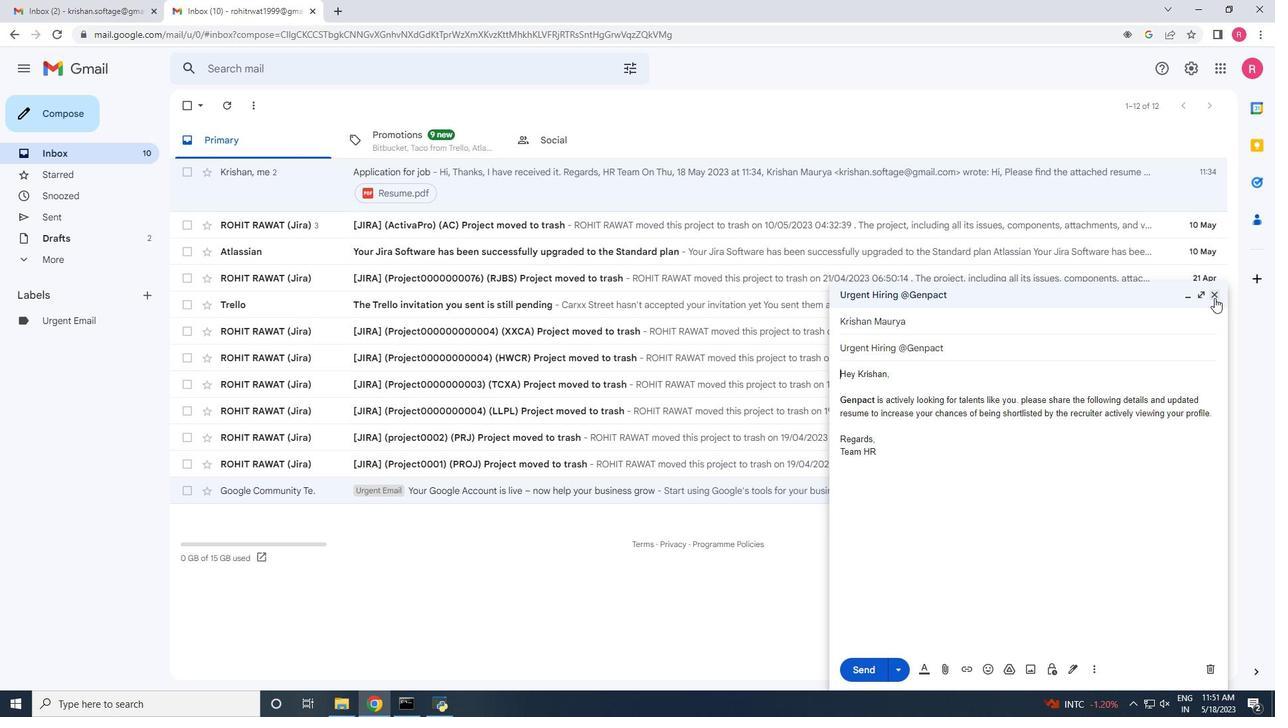 
Action: Mouse pressed left at (1214, 297)
Screenshot: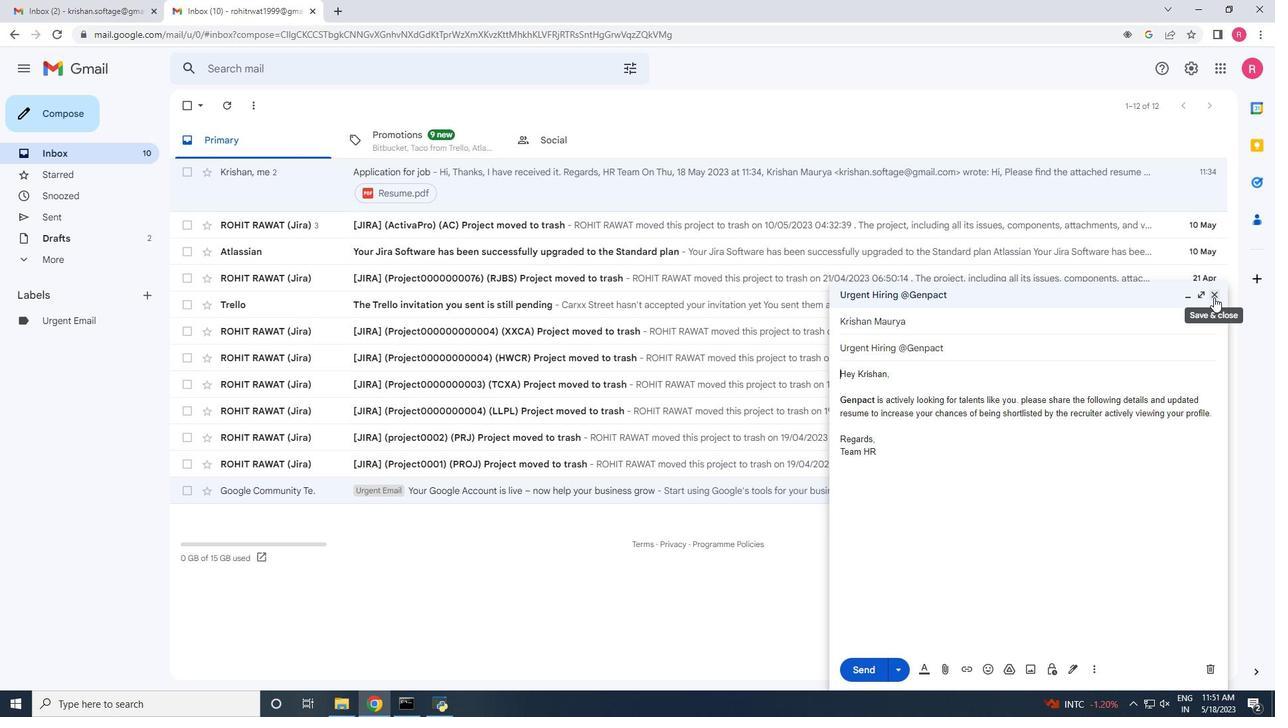 
Action: Mouse moved to (1192, 67)
Screenshot: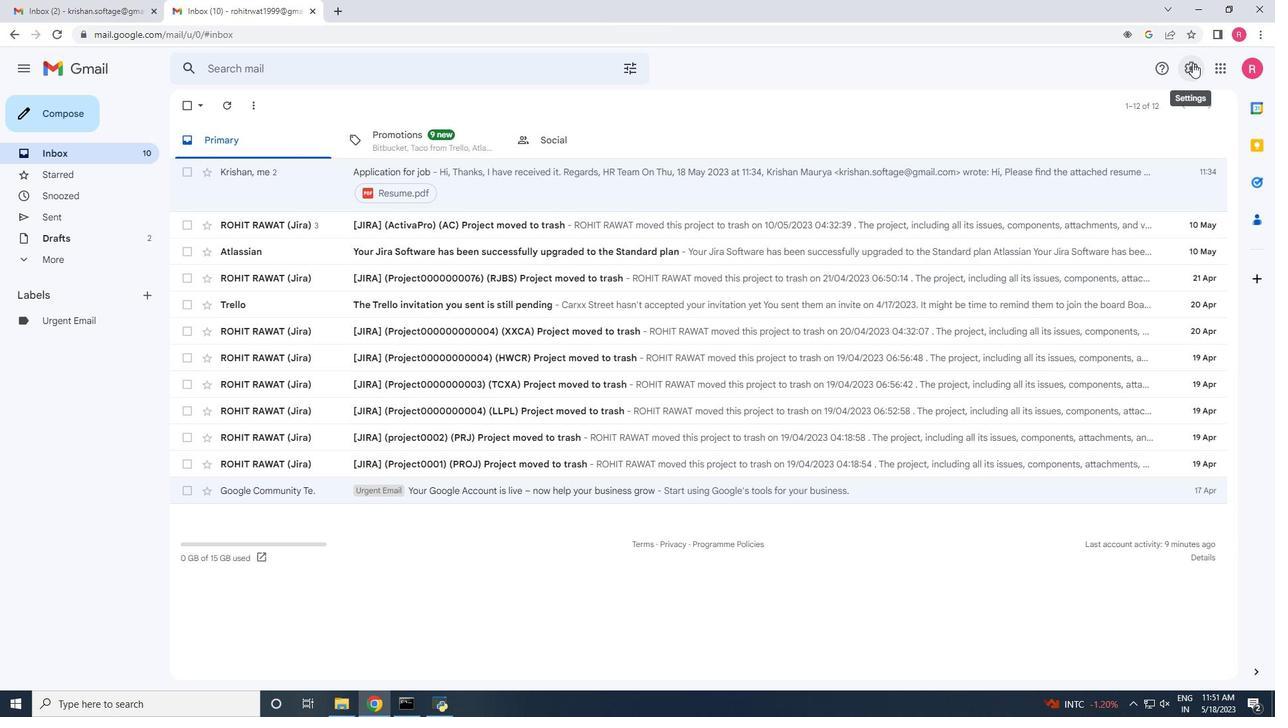 
Action: Mouse pressed left at (1192, 67)
Screenshot: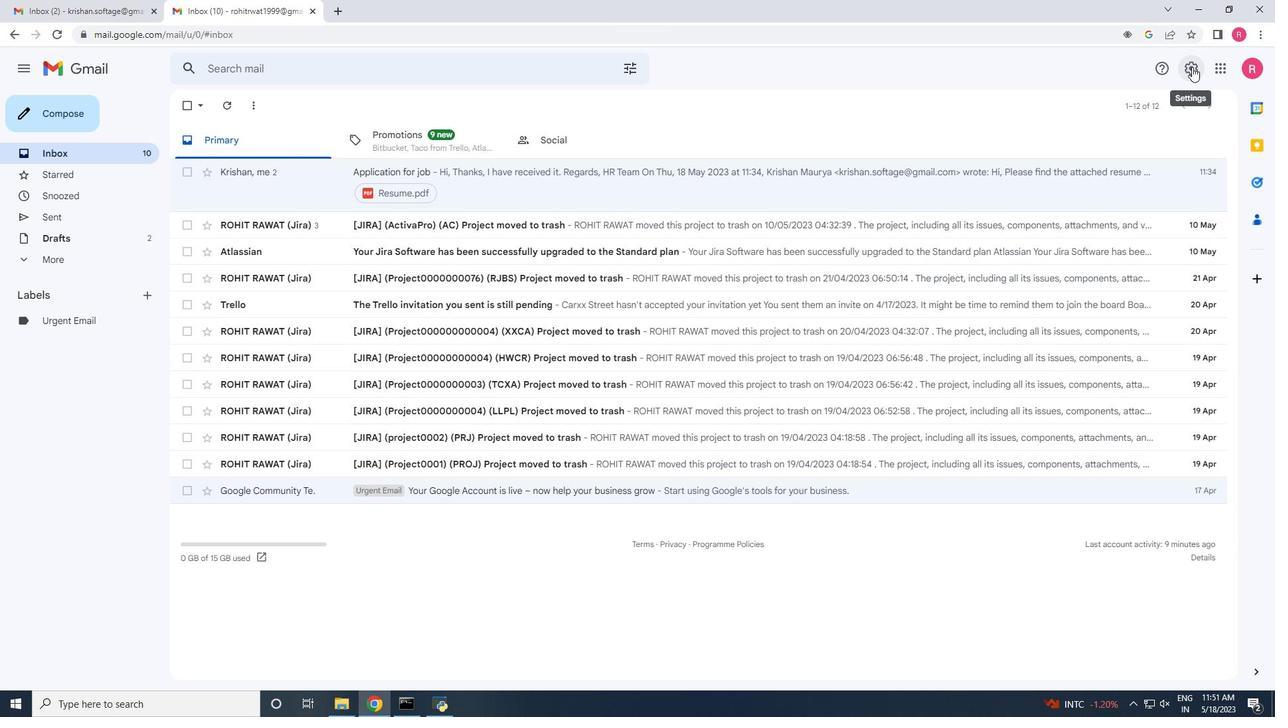 
Action: Mouse moved to (1134, 199)
Screenshot: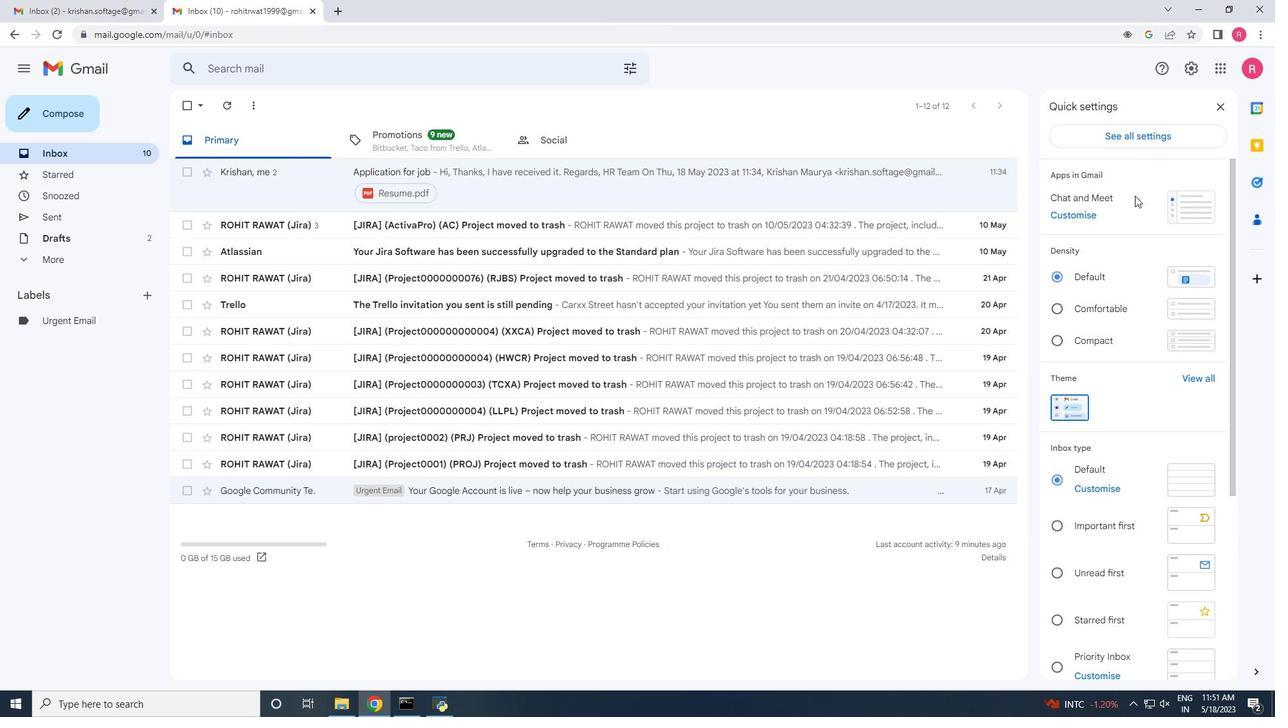 
Action: Mouse scrolled (1134, 198) with delta (0, 0)
Screenshot: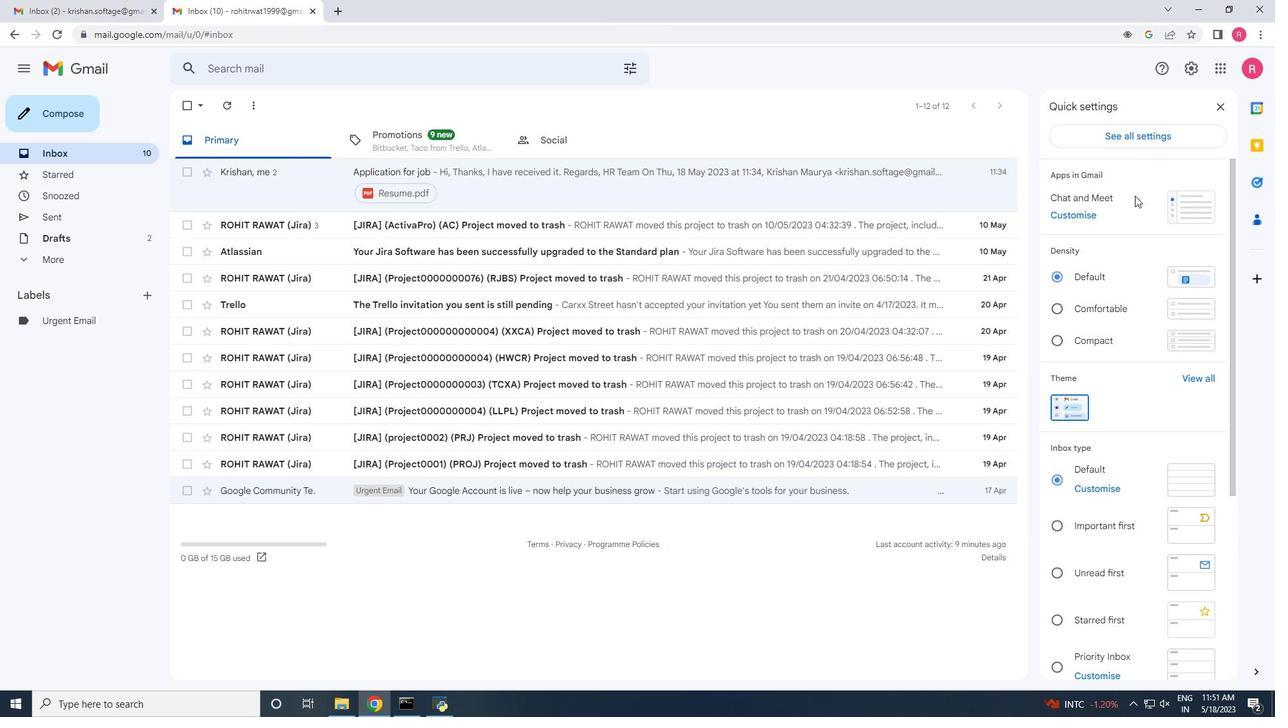 
Action: Mouse scrolled (1134, 198) with delta (0, 0)
Screenshot: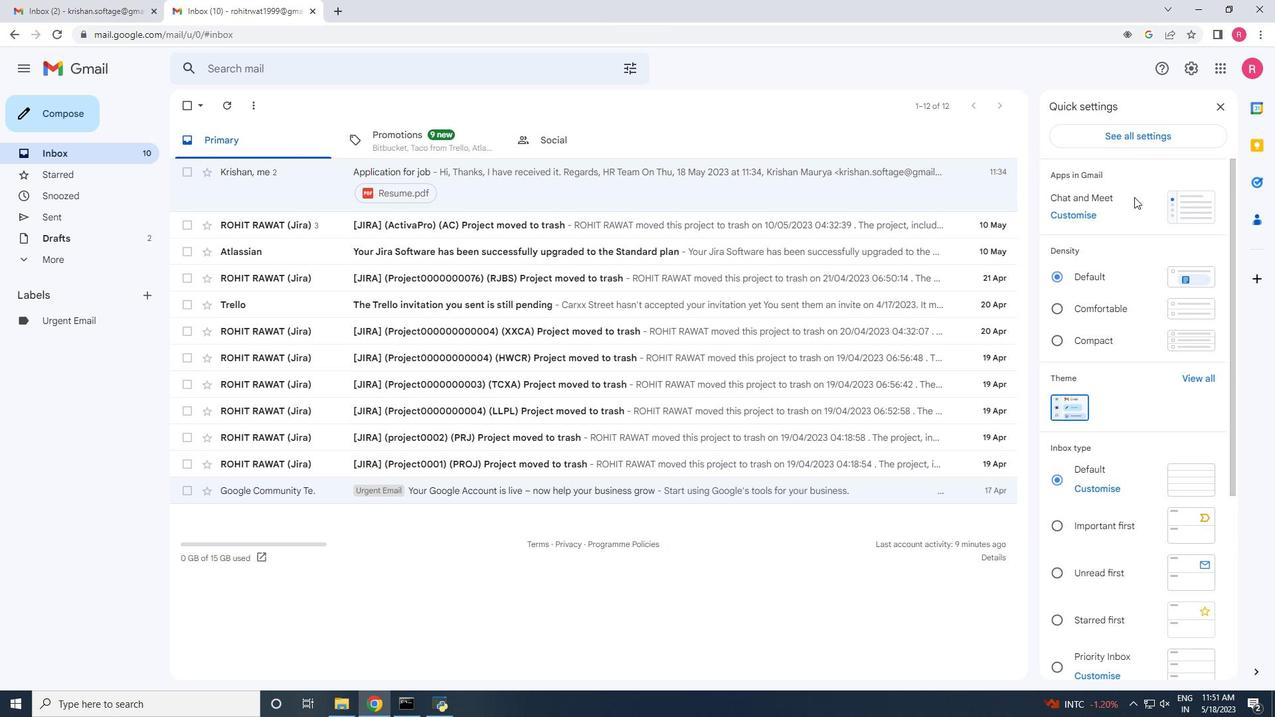 
Action: Mouse scrolled (1134, 198) with delta (0, 0)
Screenshot: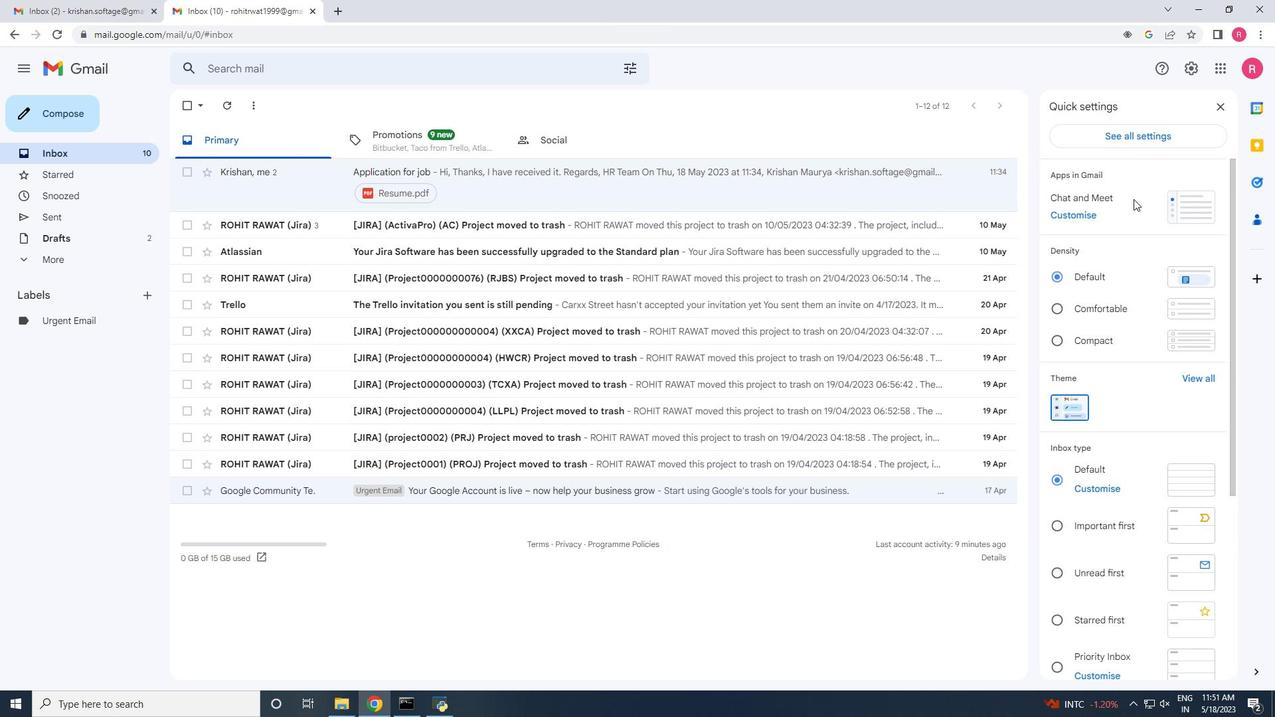 
Action: Mouse moved to (1134, 199)
Screenshot: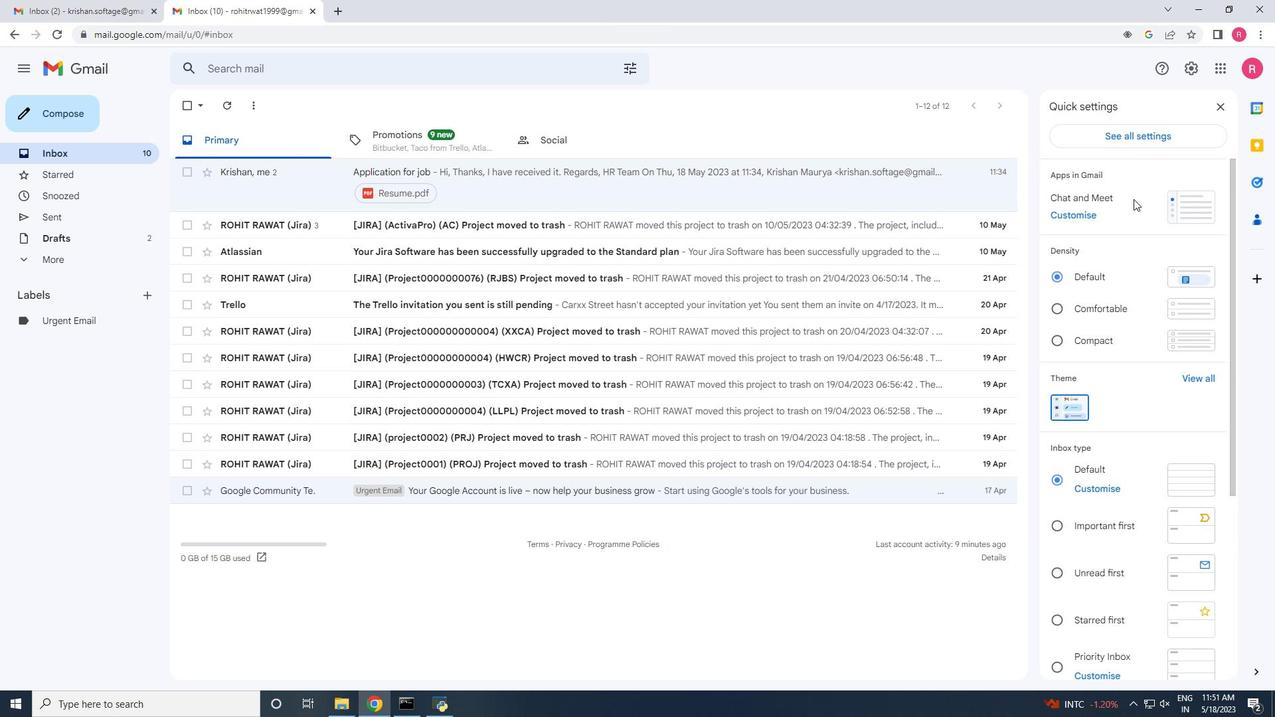 
Action: Mouse scrolled (1134, 198) with delta (0, 0)
Screenshot: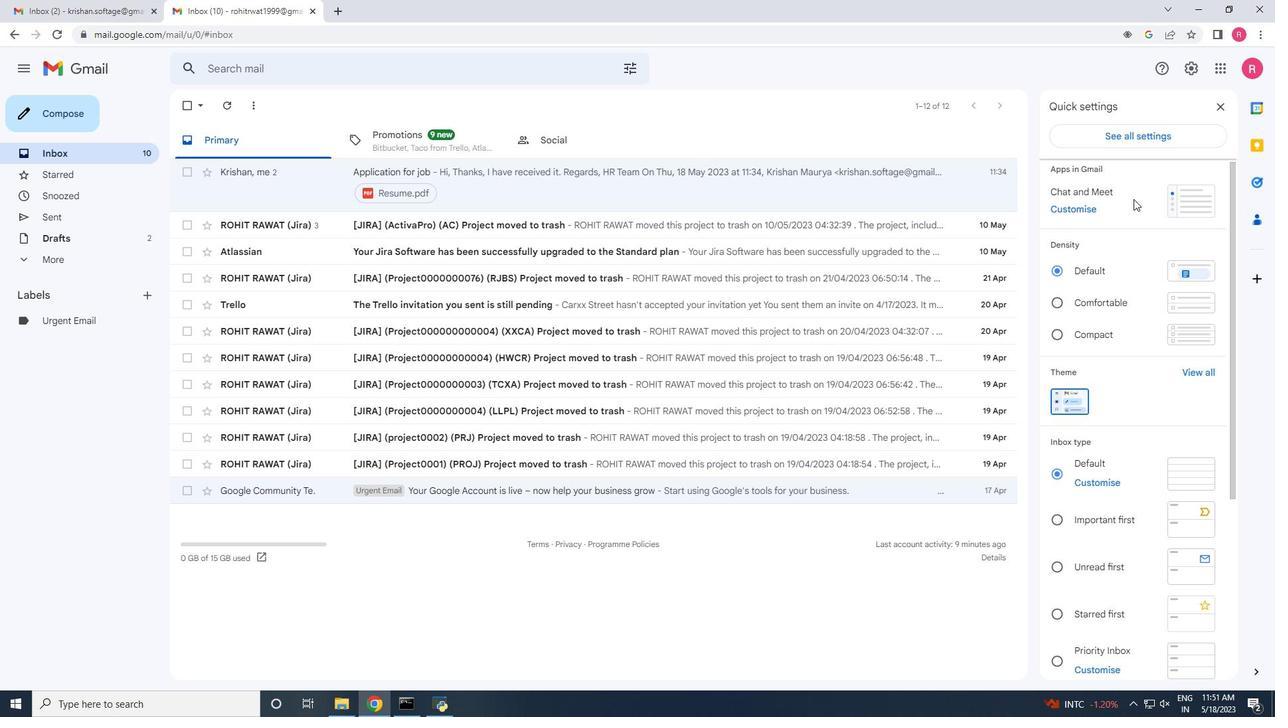 
Action: Mouse moved to (1133, 201)
Screenshot: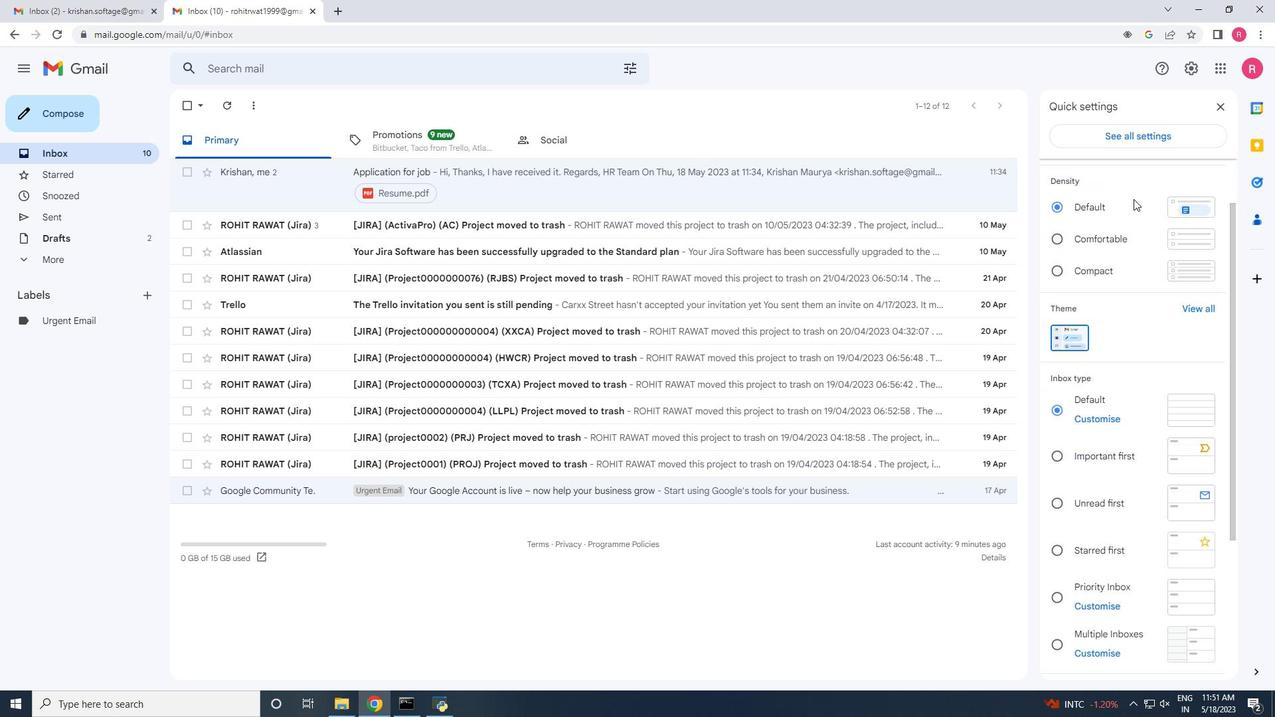 
Action: Mouse scrolled (1133, 200) with delta (0, 0)
Screenshot: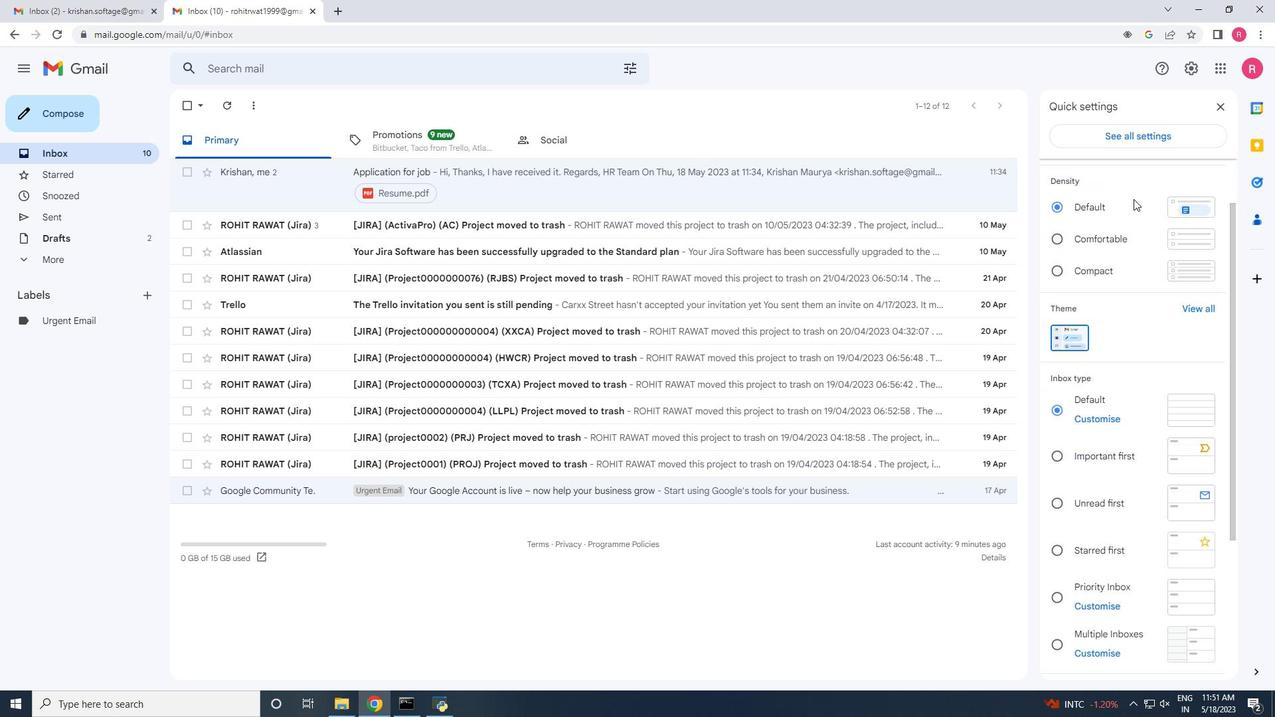 
Action: Mouse moved to (1121, 239)
Screenshot: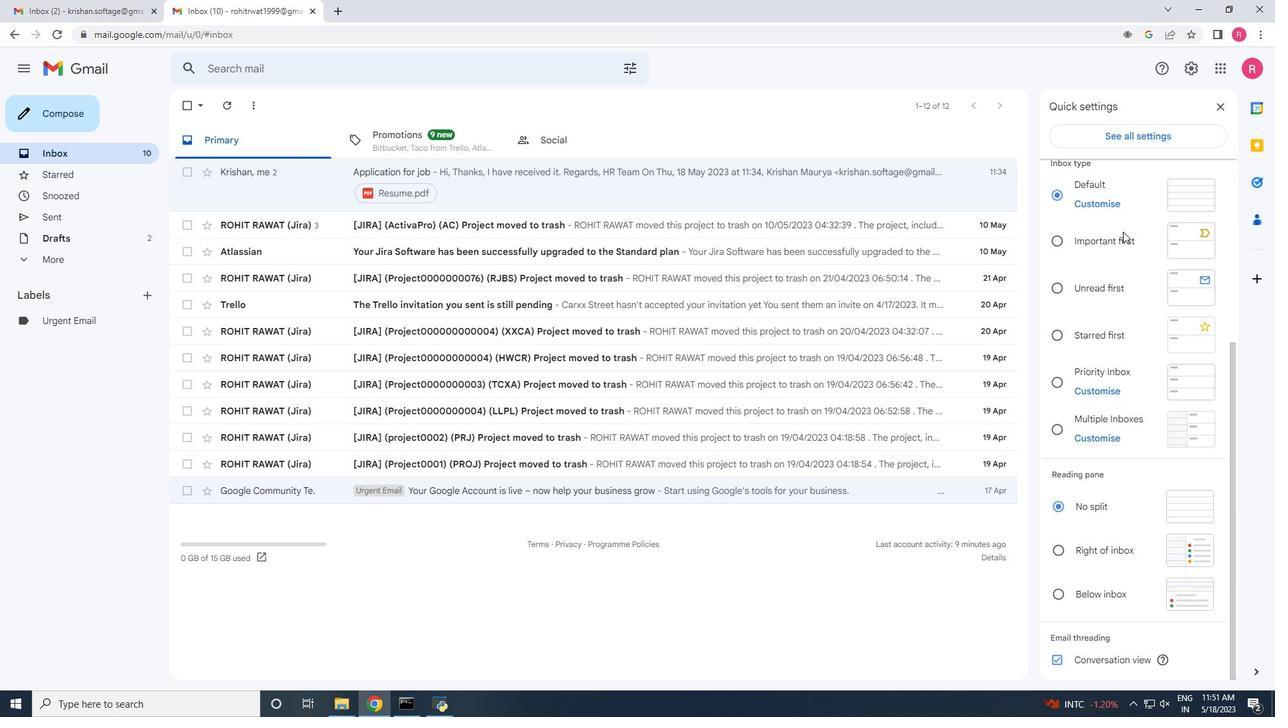
Action: Mouse scrolled (1123, 231) with delta (0, 0)
Screenshot: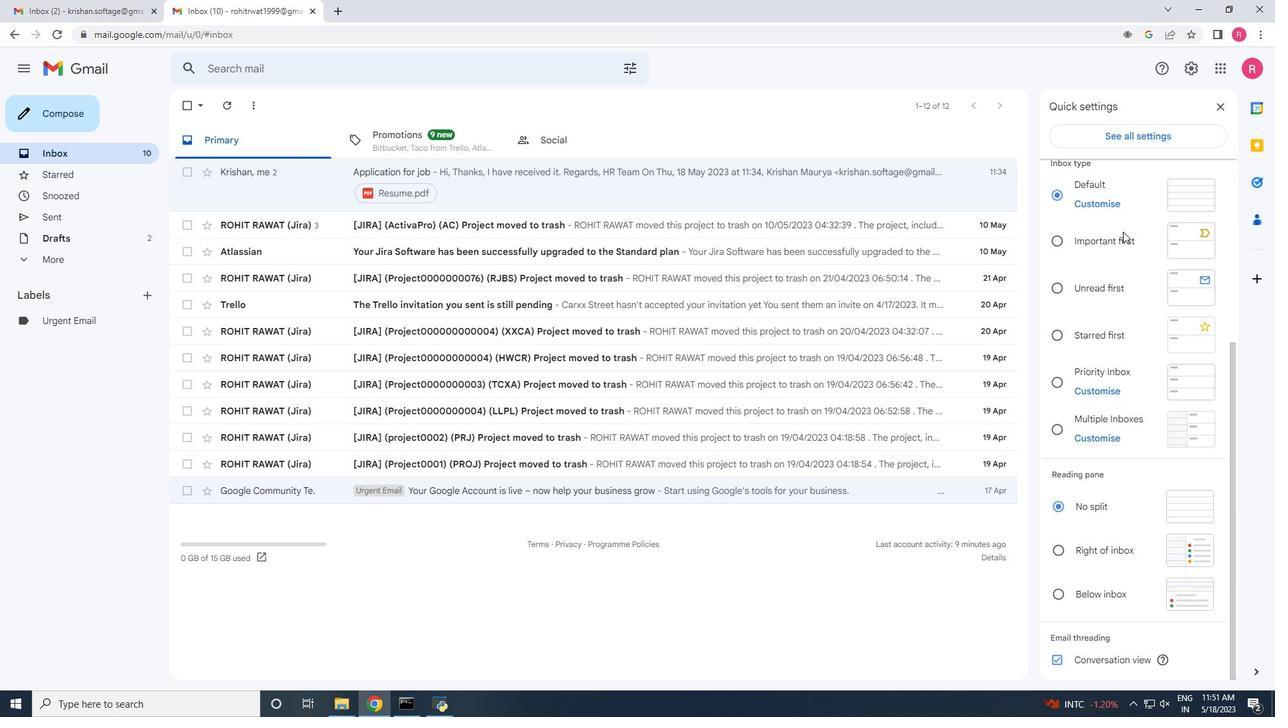 
Action: Mouse scrolled (1123, 231) with delta (0, 0)
Screenshot: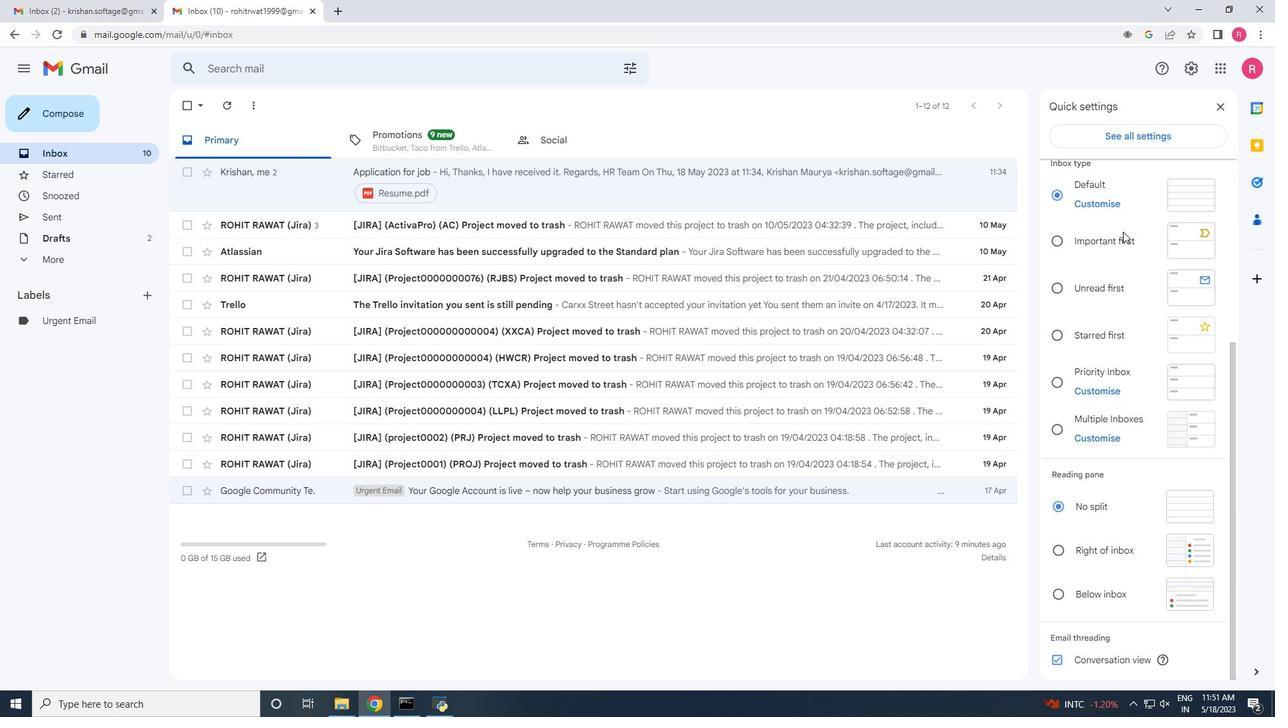 
Action: Mouse moved to (1121, 239)
Screenshot: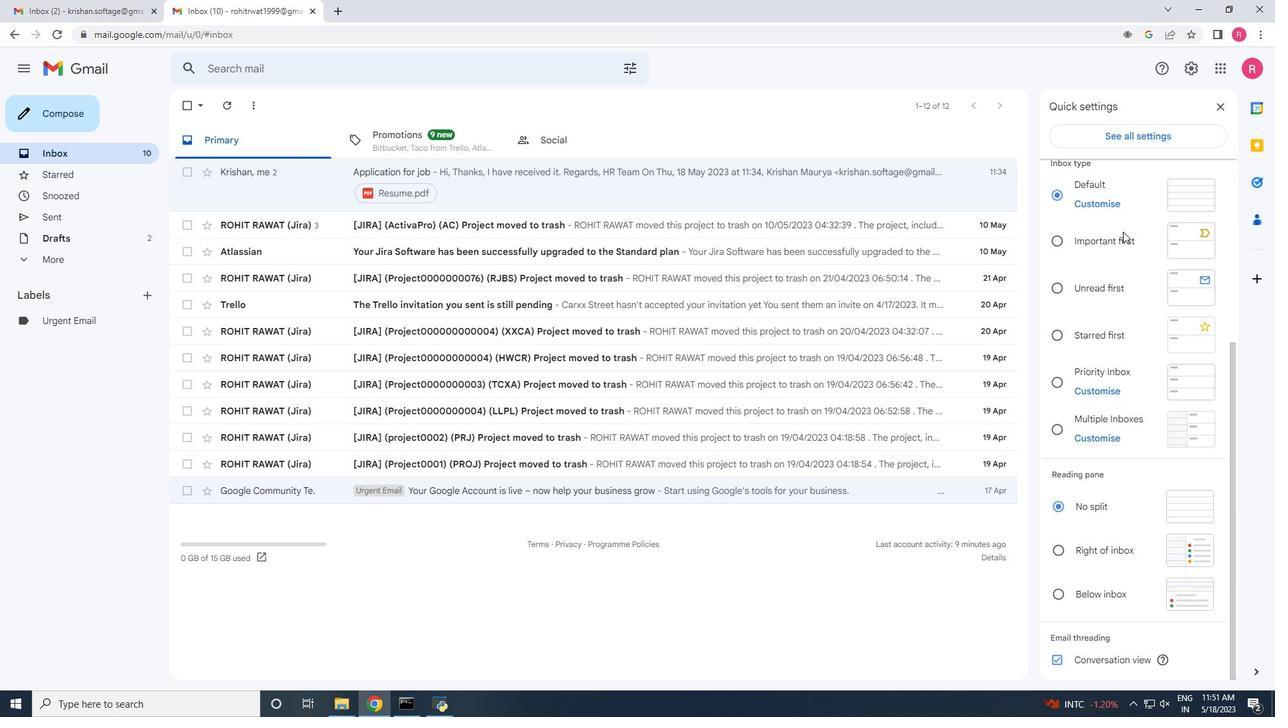 
Action: Mouse scrolled (1123, 232) with delta (0, 0)
Screenshot: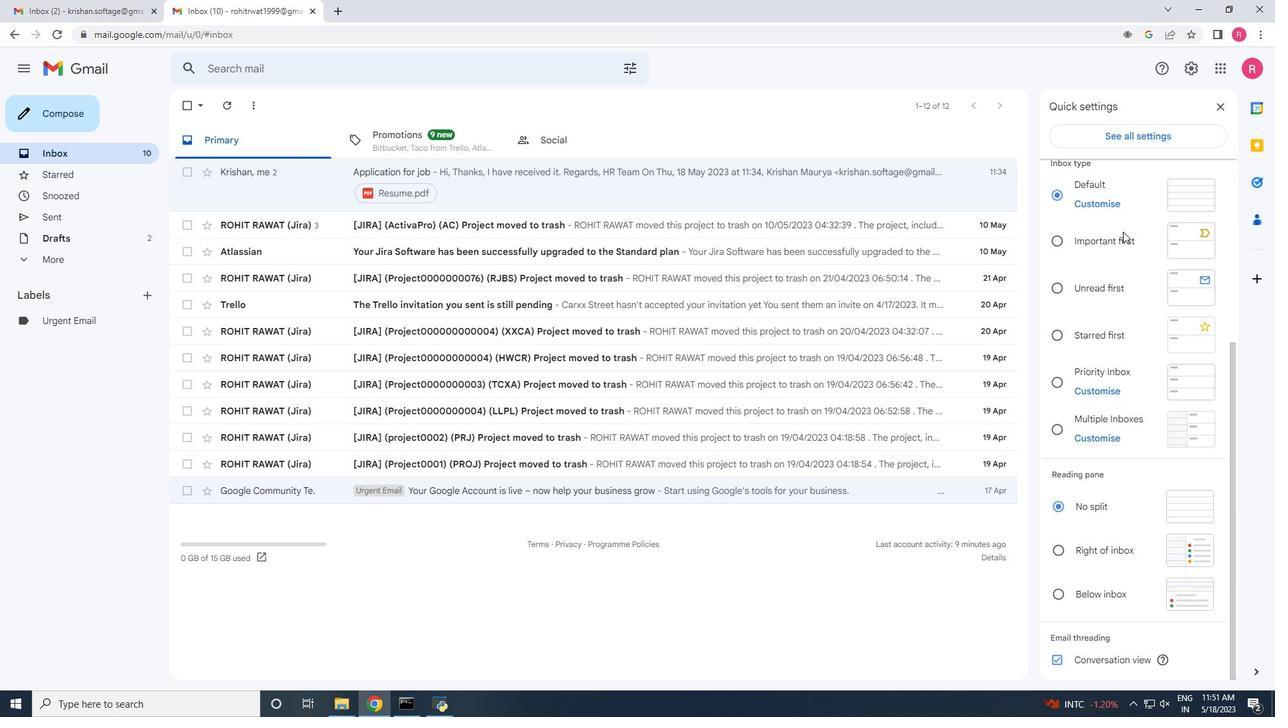 
Action: Mouse moved to (1121, 240)
Screenshot: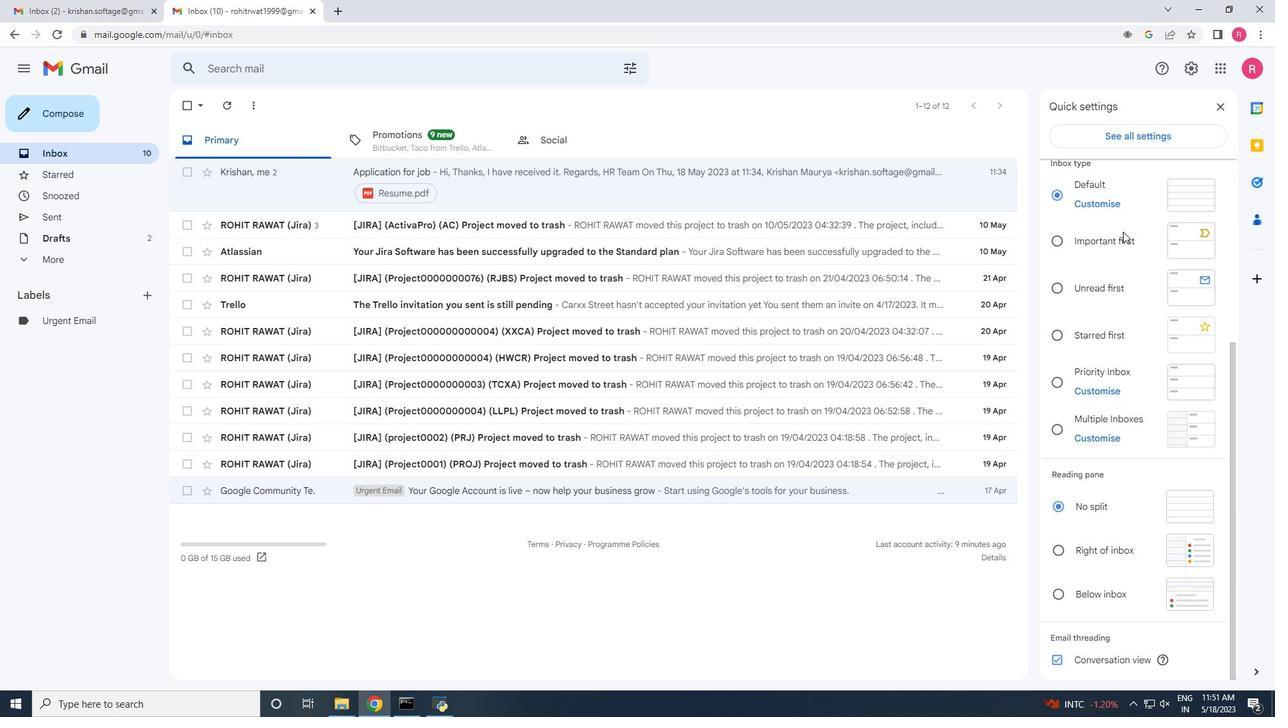
Action: Mouse scrolled (1122, 233) with delta (0, 0)
Screenshot: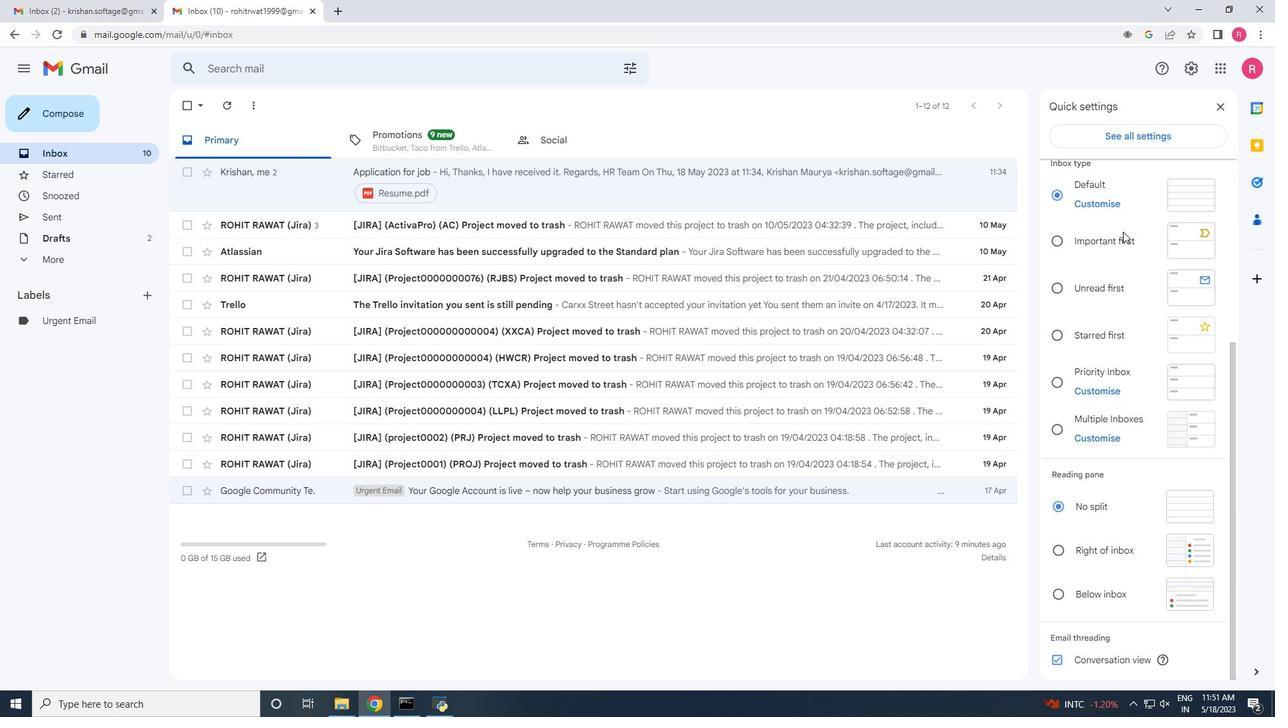 
Action: Mouse moved to (1120, 241)
Screenshot: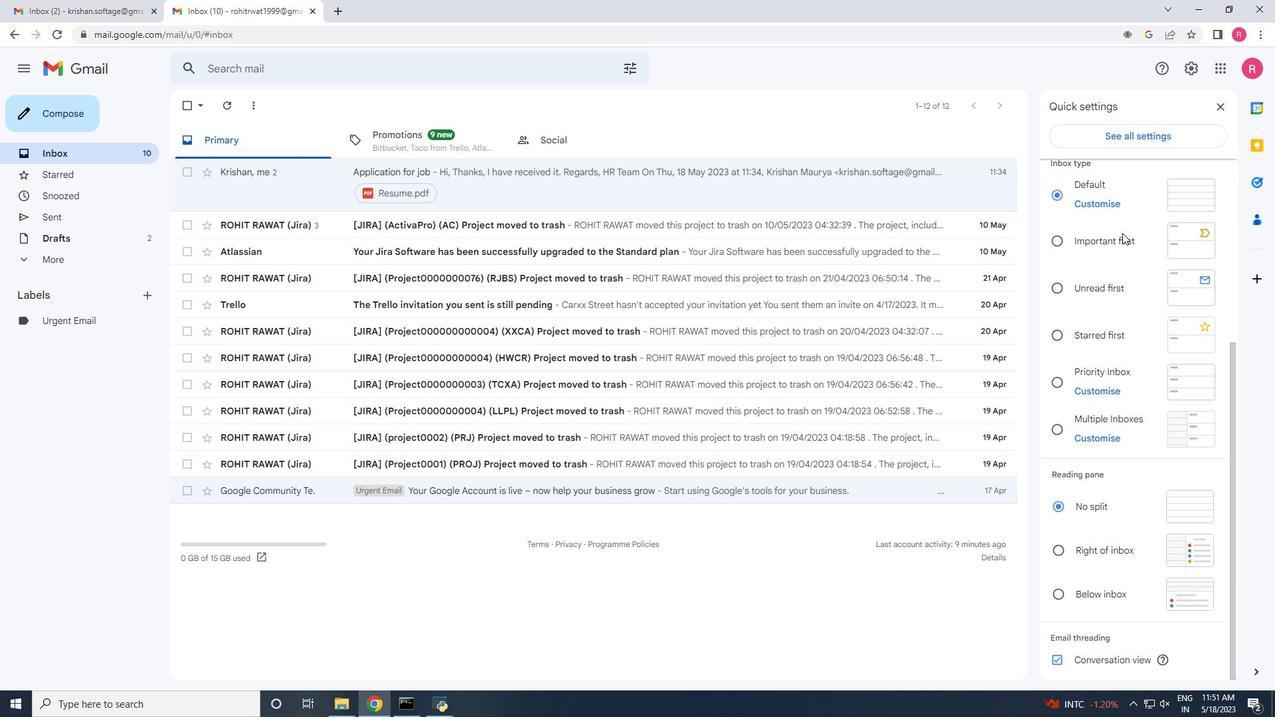 
Action: Mouse scrolled (1120, 241) with delta (0, 0)
Screenshot: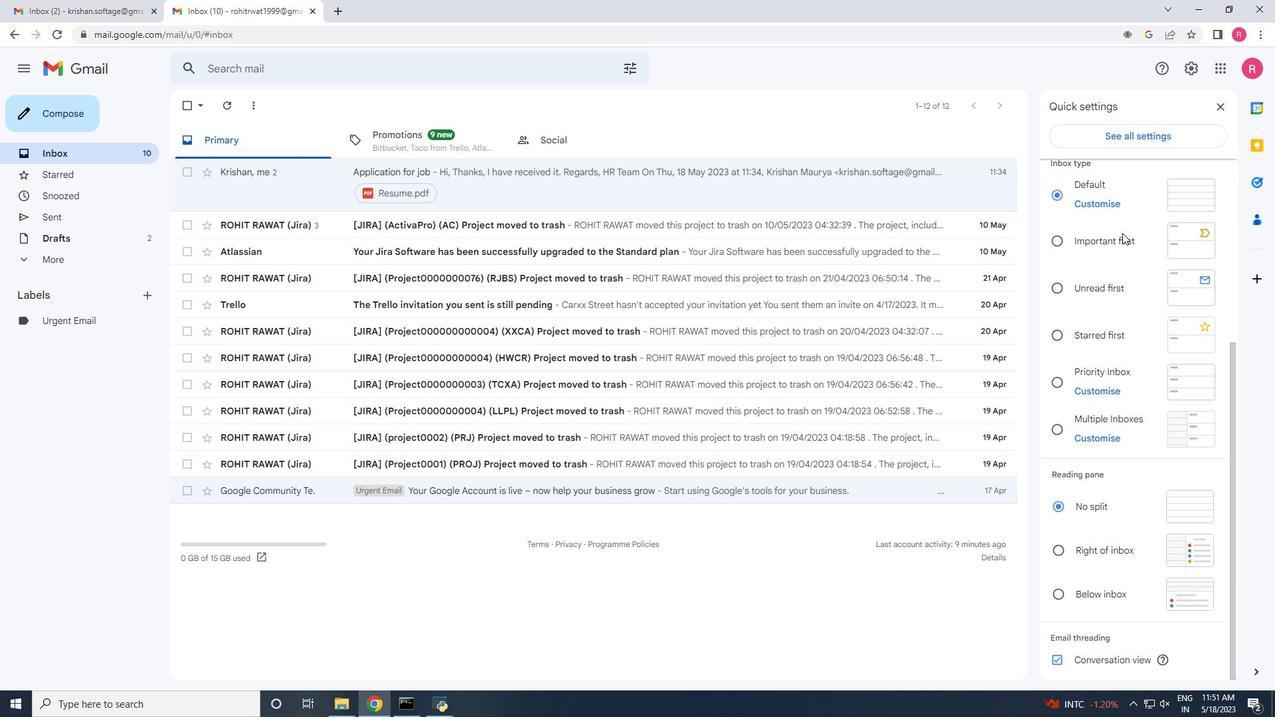 
Action: Mouse moved to (1120, 243)
Screenshot: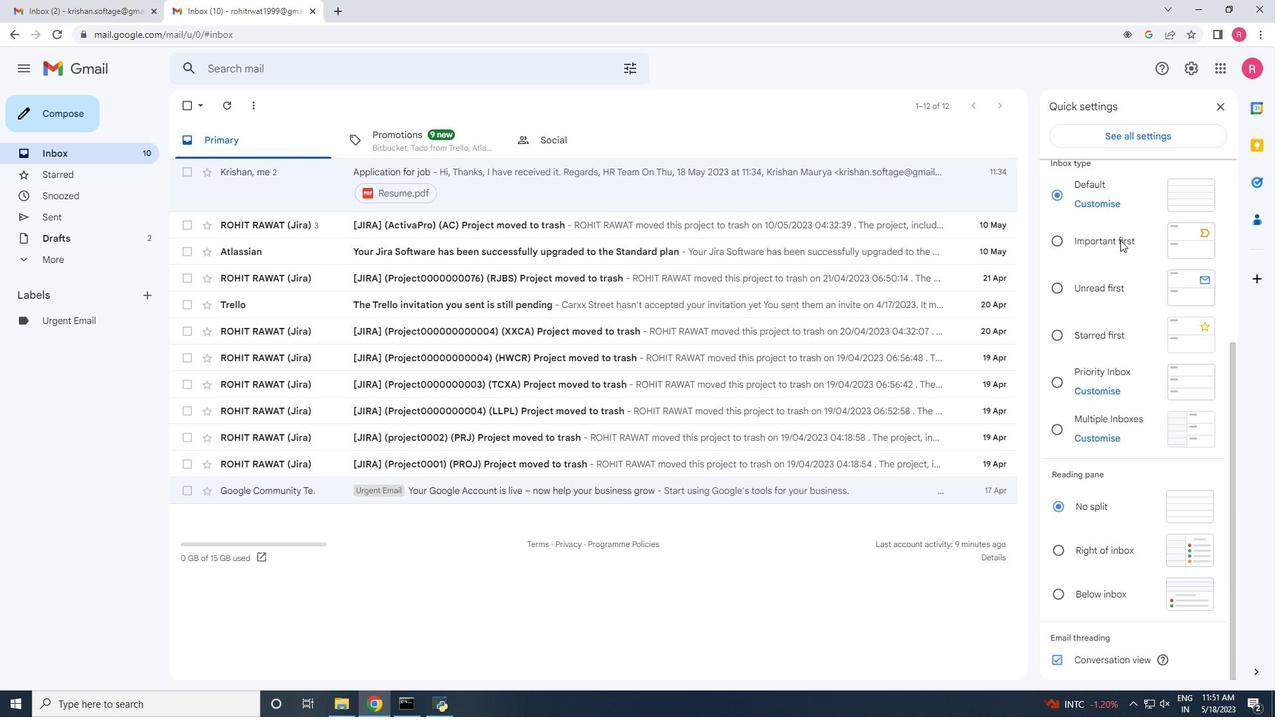 
Action: Mouse scrolled (1120, 243) with delta (0, 0)
Screenshot: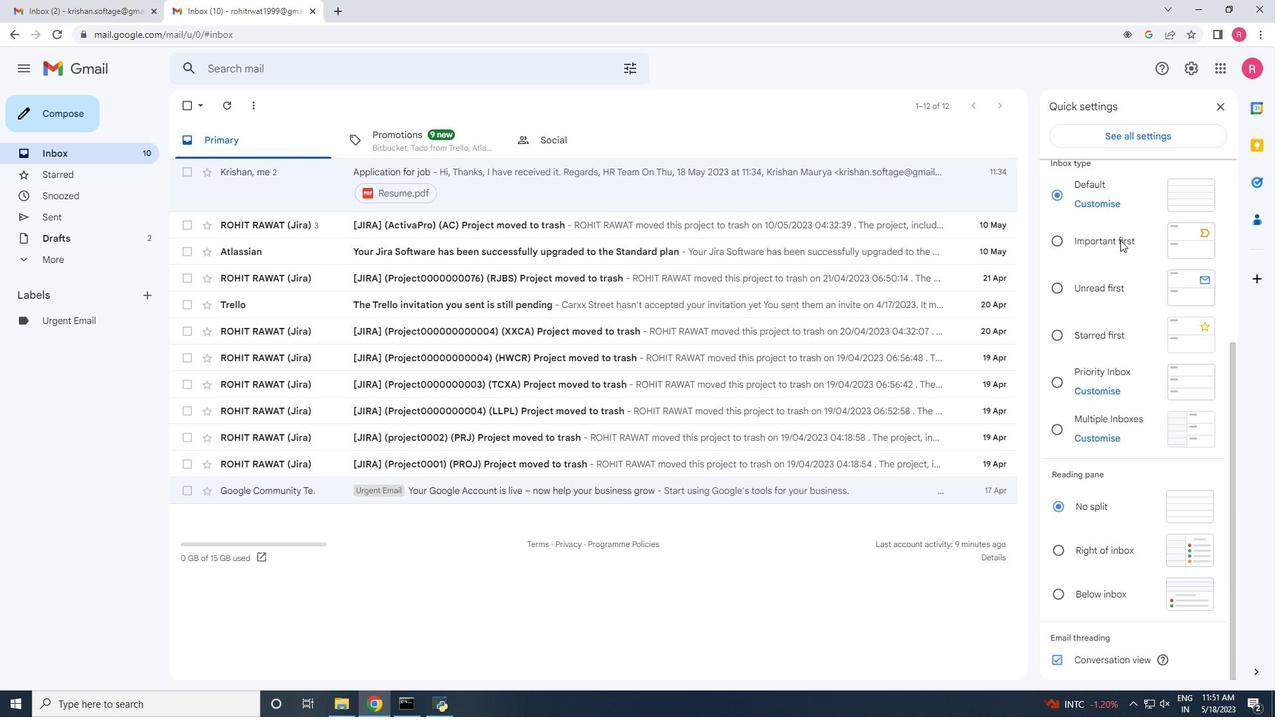 
Action: Mouse scrolled (1120, 243) with delta (0, 0)
Screenshot: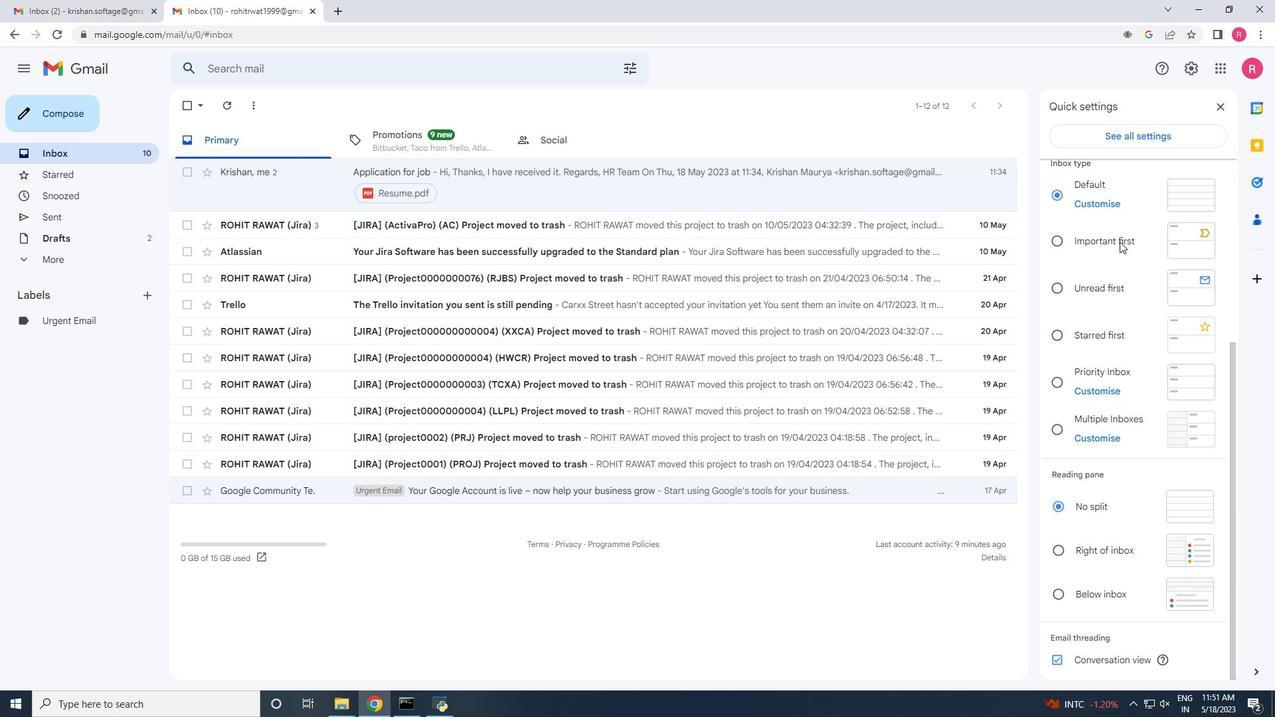 
Action: Mouse scrolled (1120, 243) with delta (0, 0)
Screenshot: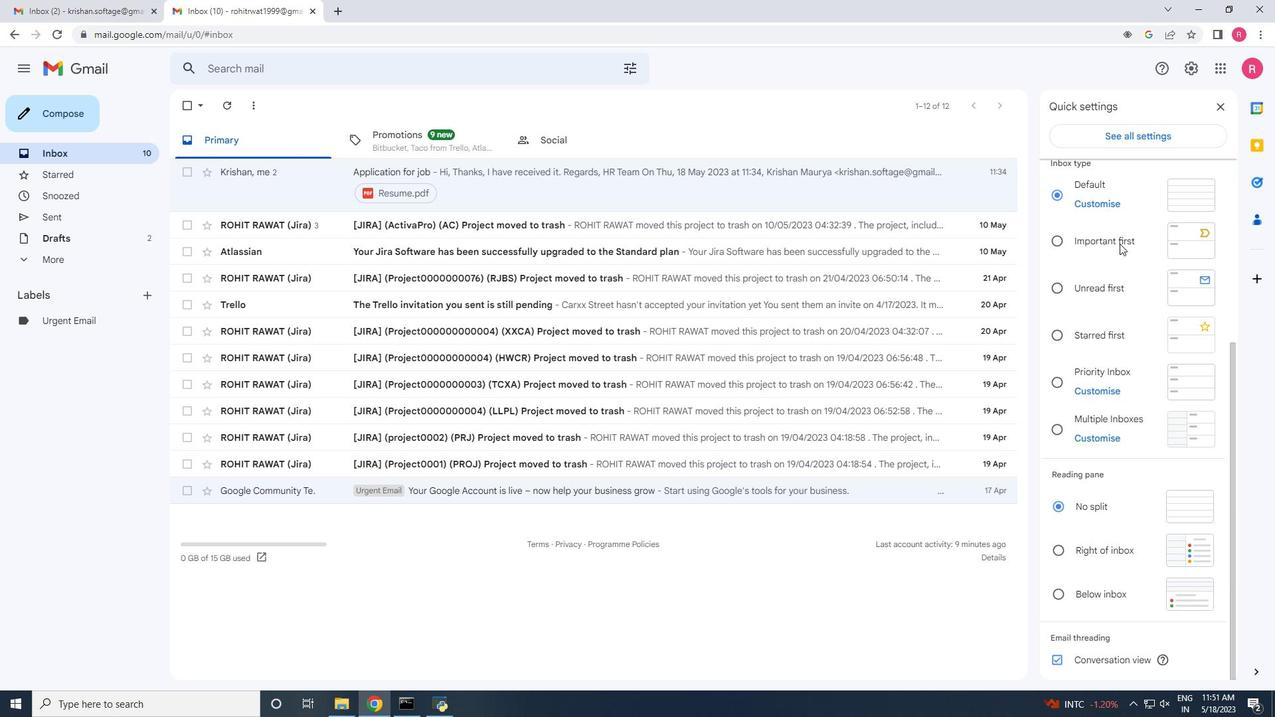 
Action: Mouse scrolled (1120, 244) with delta (0, 0)
Screenshot: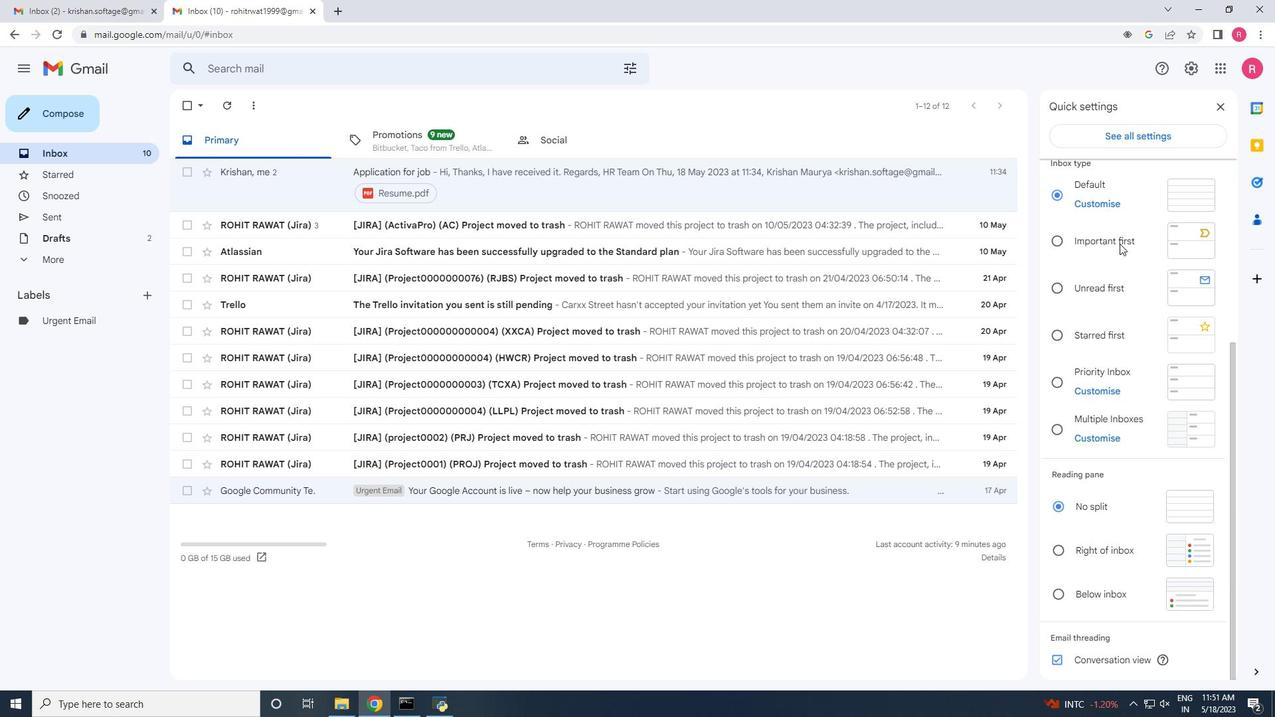 
Action: Mouse scrolled (1120, 243) with delta (0, 0)
Screenshot: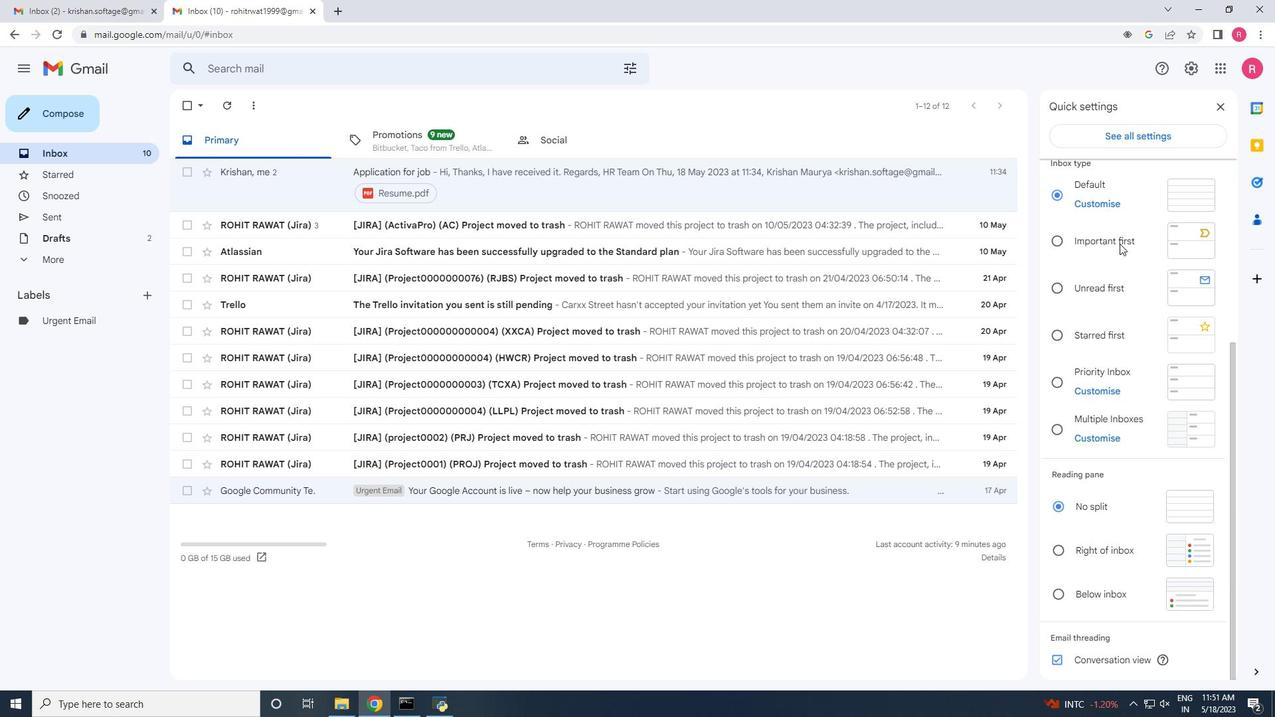 
Action: Mouse scrolled (1120, 244) with delta (0, 0)
Screenshot: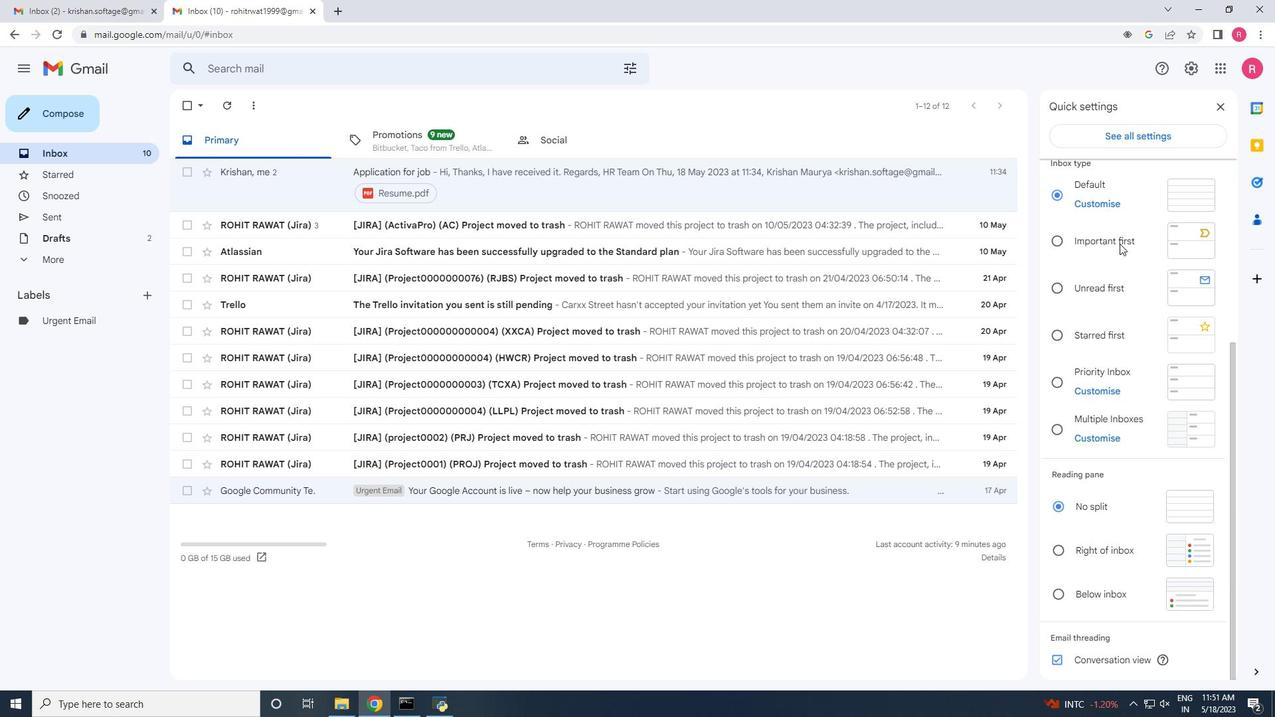 
Action: Mouse scrolled (1120, 244) with delta (0, 0)
Screenshot: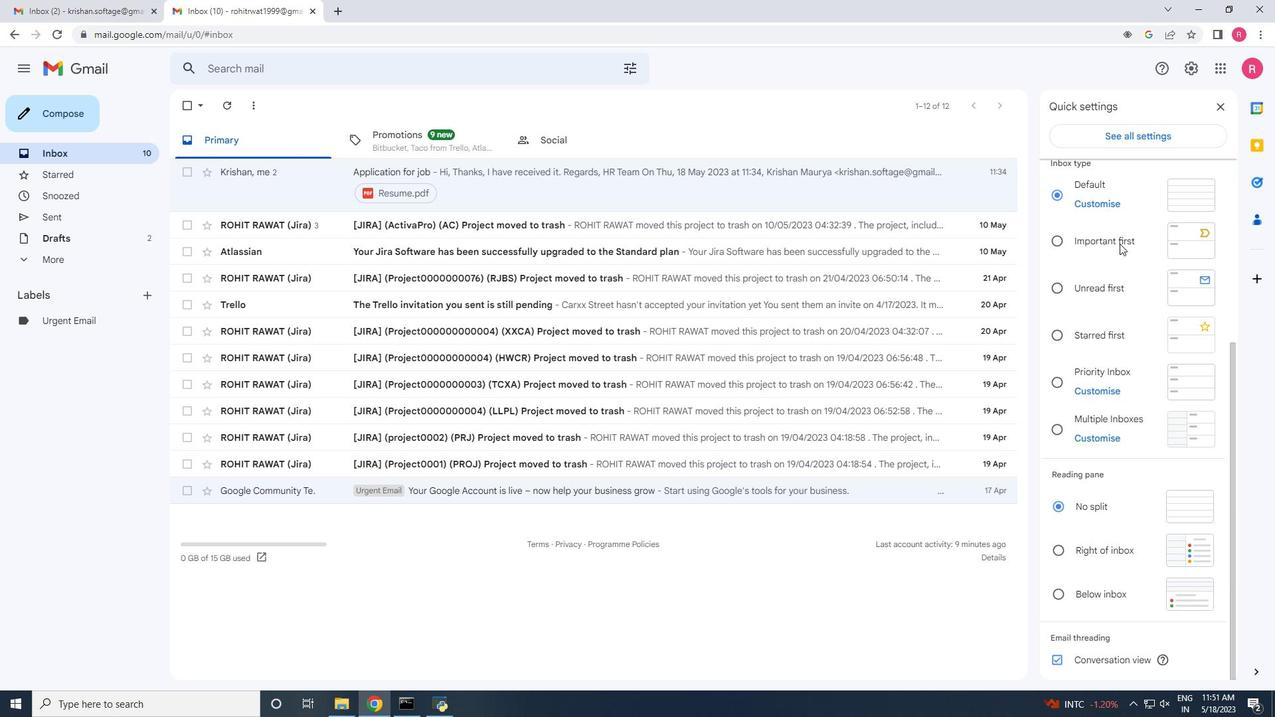 
Action: Mouse scrolled (1120, 244) with delta (0, 0)
Screenshot: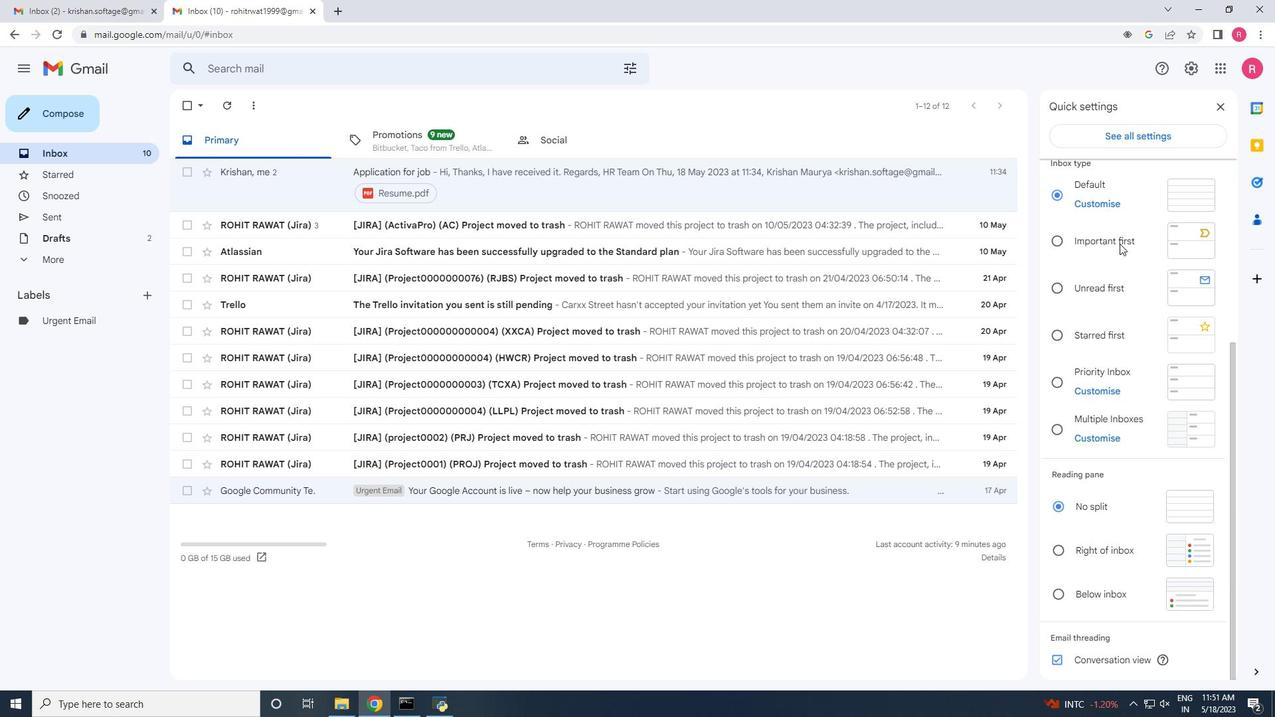 
Action: Mouse scrolled (1120, 244) with delta (0, 0)
Screenshot: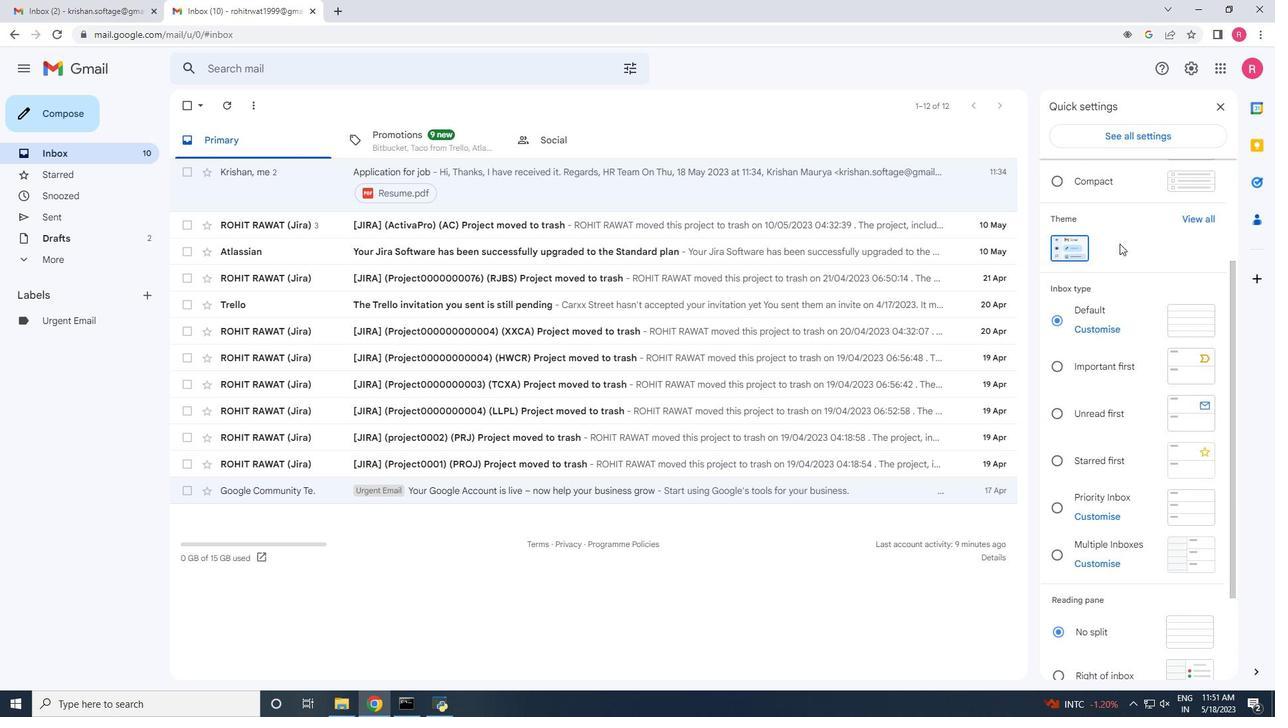 
Action: Mouse scrolled (1120, 244) with delta (0, 0)
Screenshot: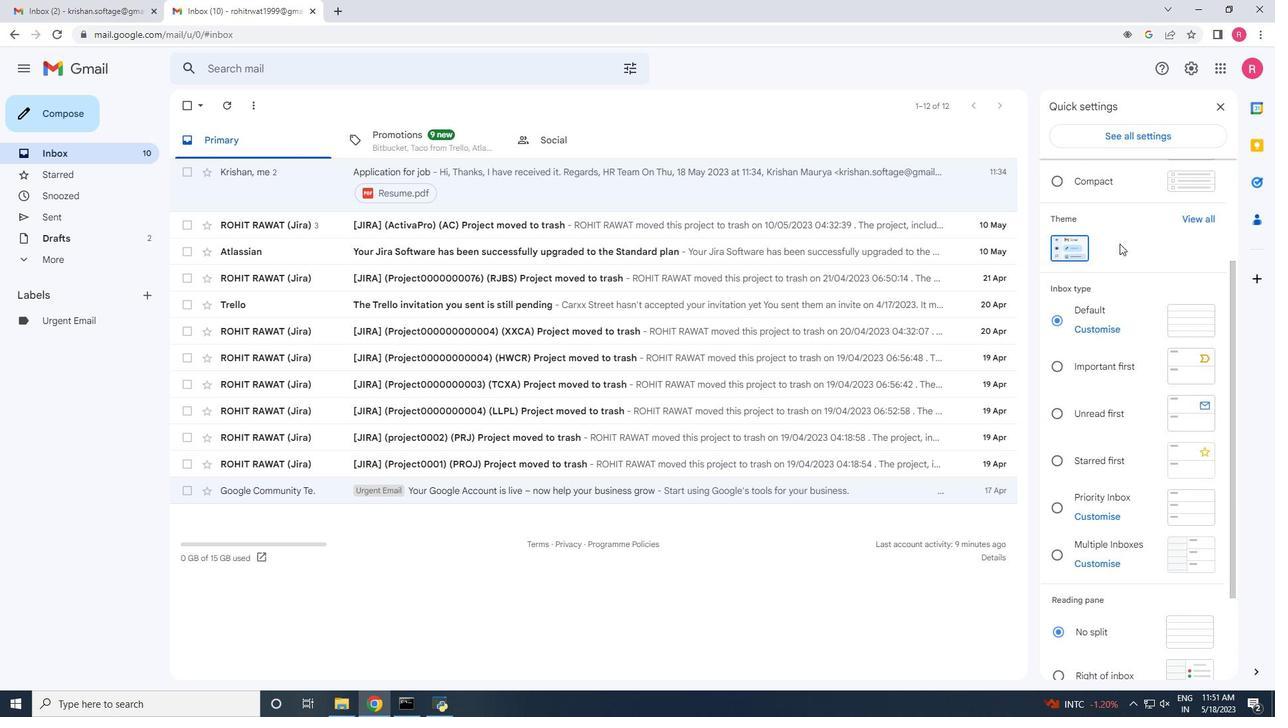 
Action: Mouse scrolled (1120, 244) with delta (0, 0)
Screenshot: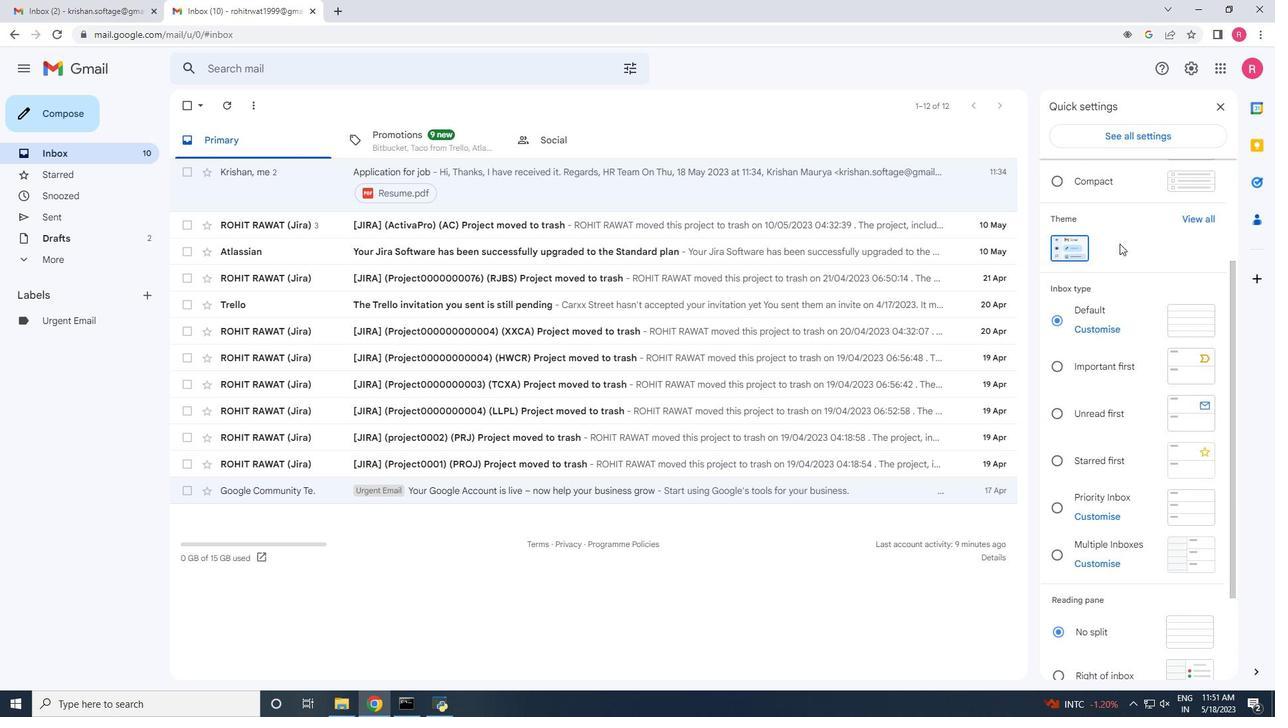 
Action: Mouse scrolled (1120, 244) with delta (0, 0)
Screenshot: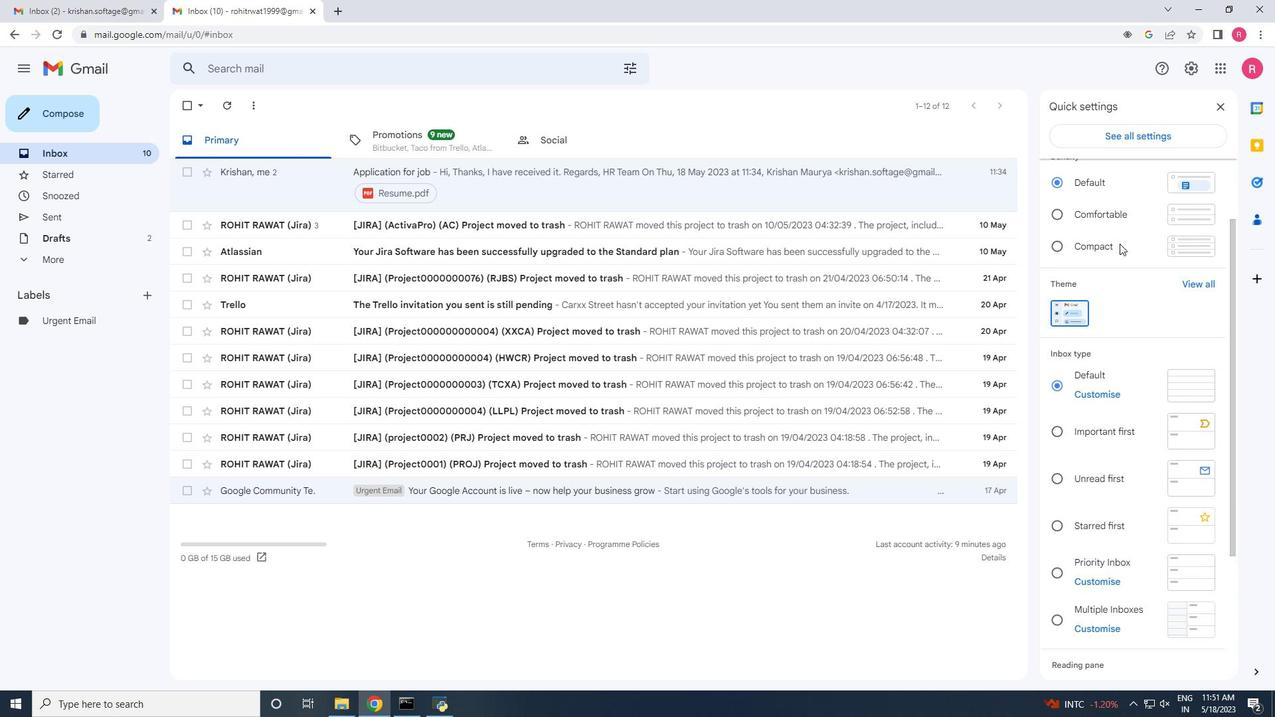 
Action: Mouse moved to (1220, 105)
Screenshot: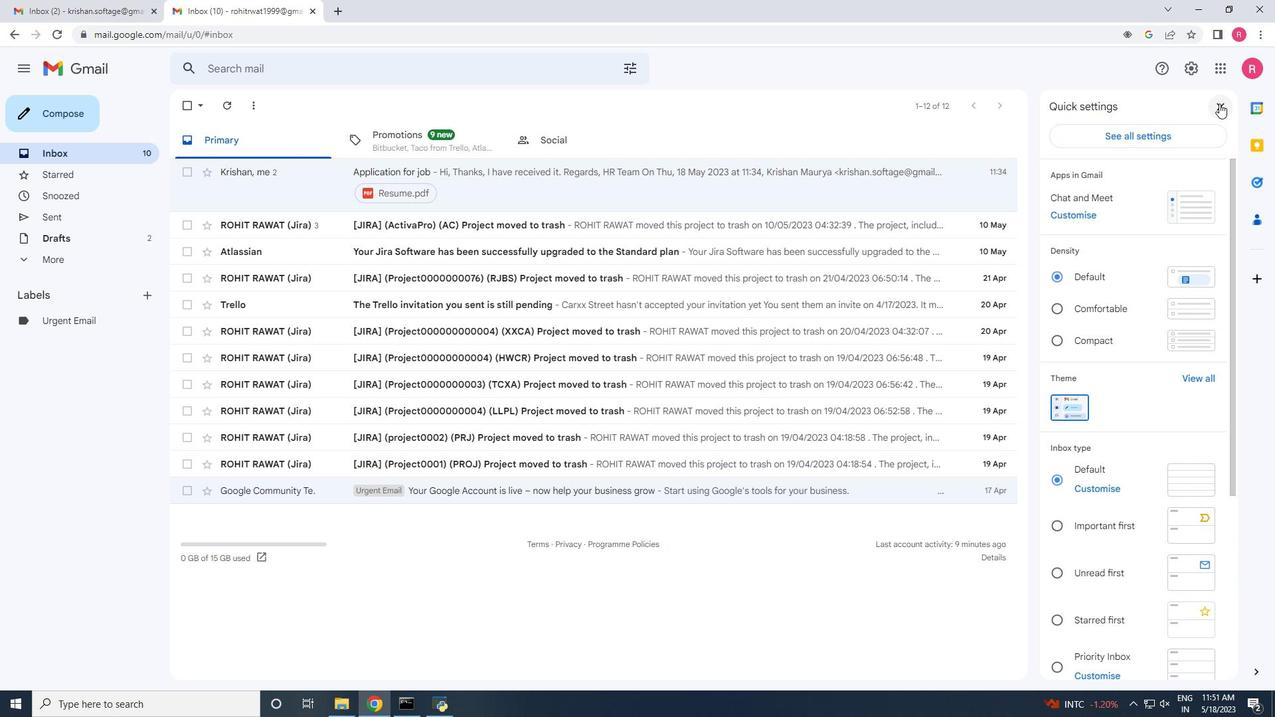 
Action: Mouse pressed left at (1220, 105)
Screenshot: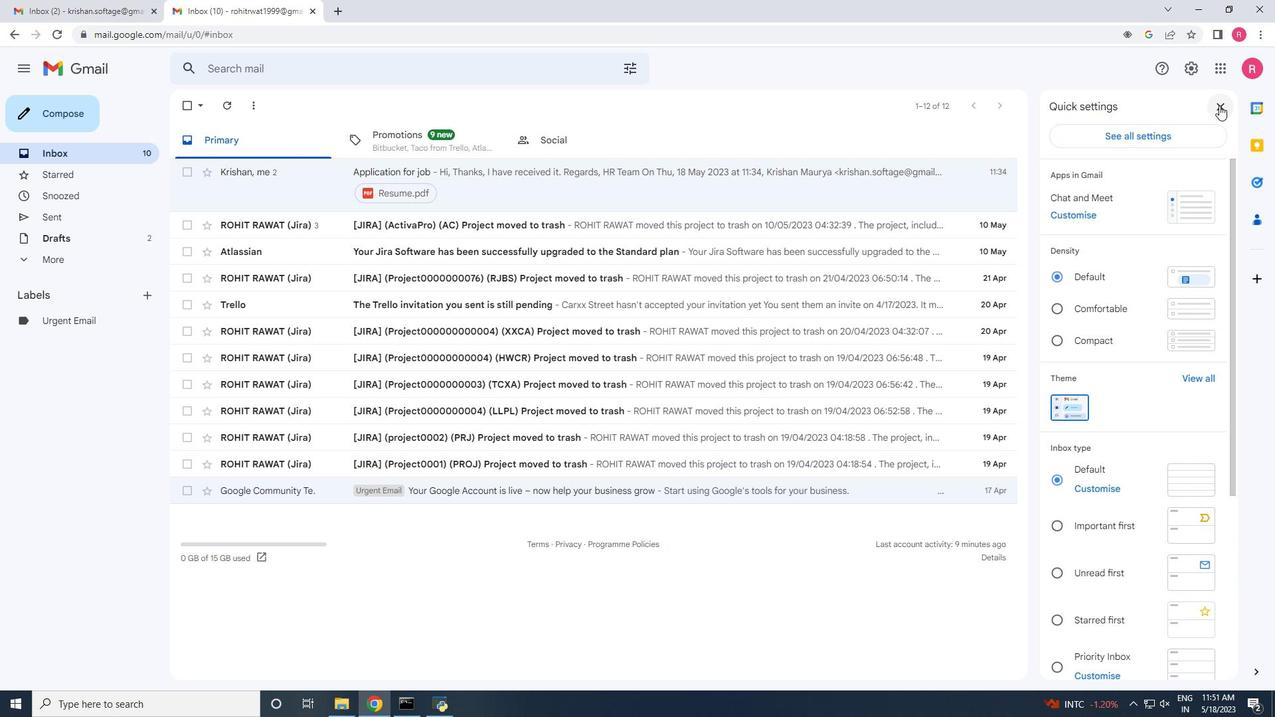 
Action: Mouse moved to (1190, 73)
Screenshot: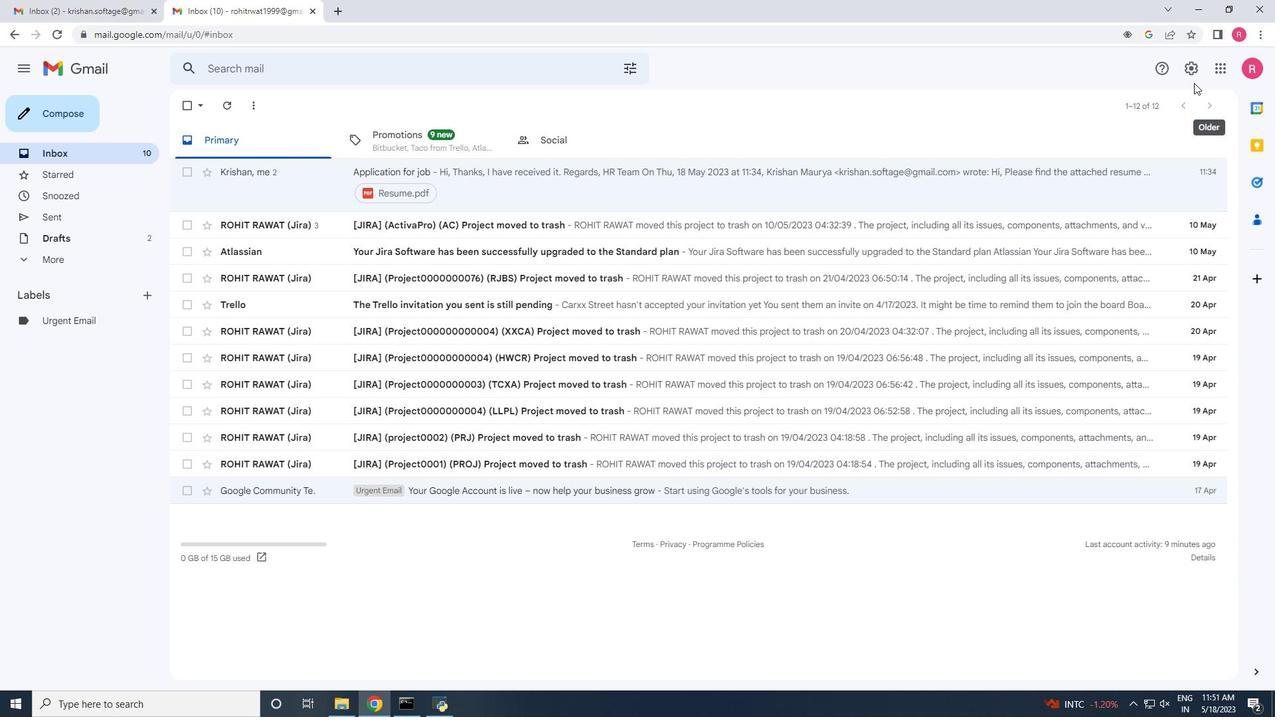 
Action: Mouse pressed left at (1190, 73)
Screenshot: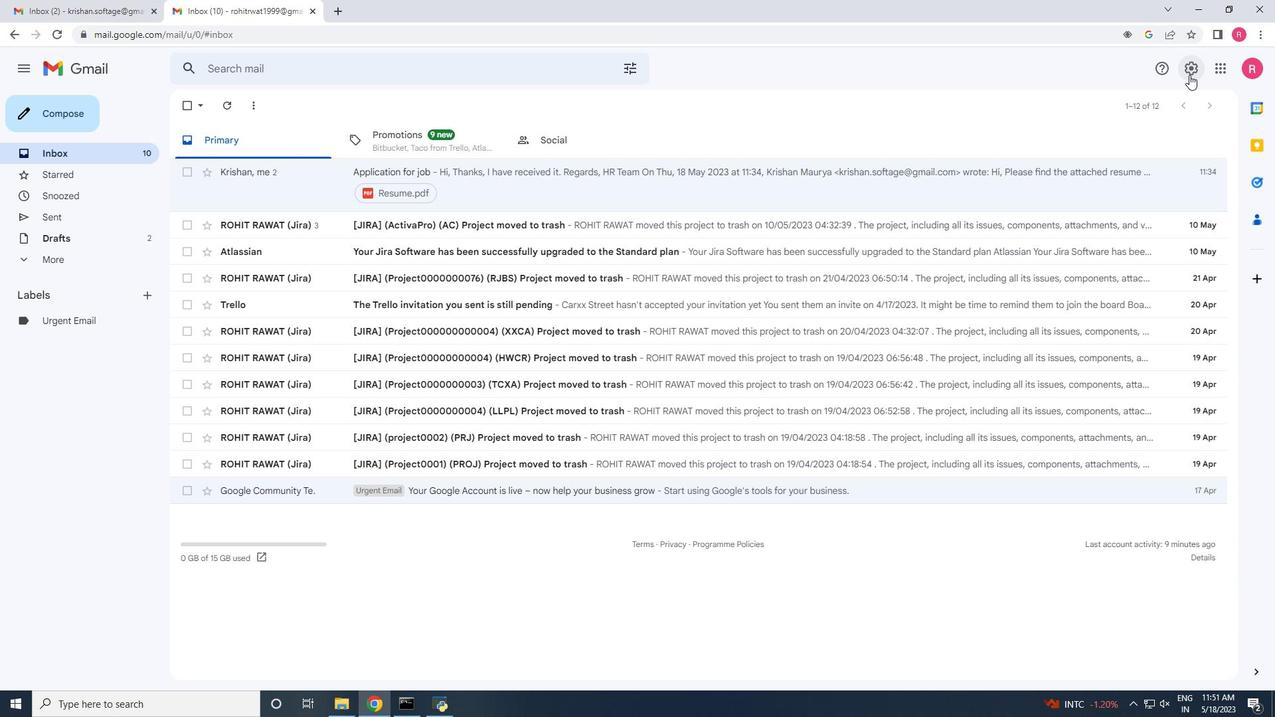 
Action: Mouse moved to (1161, 137)
Screenshot: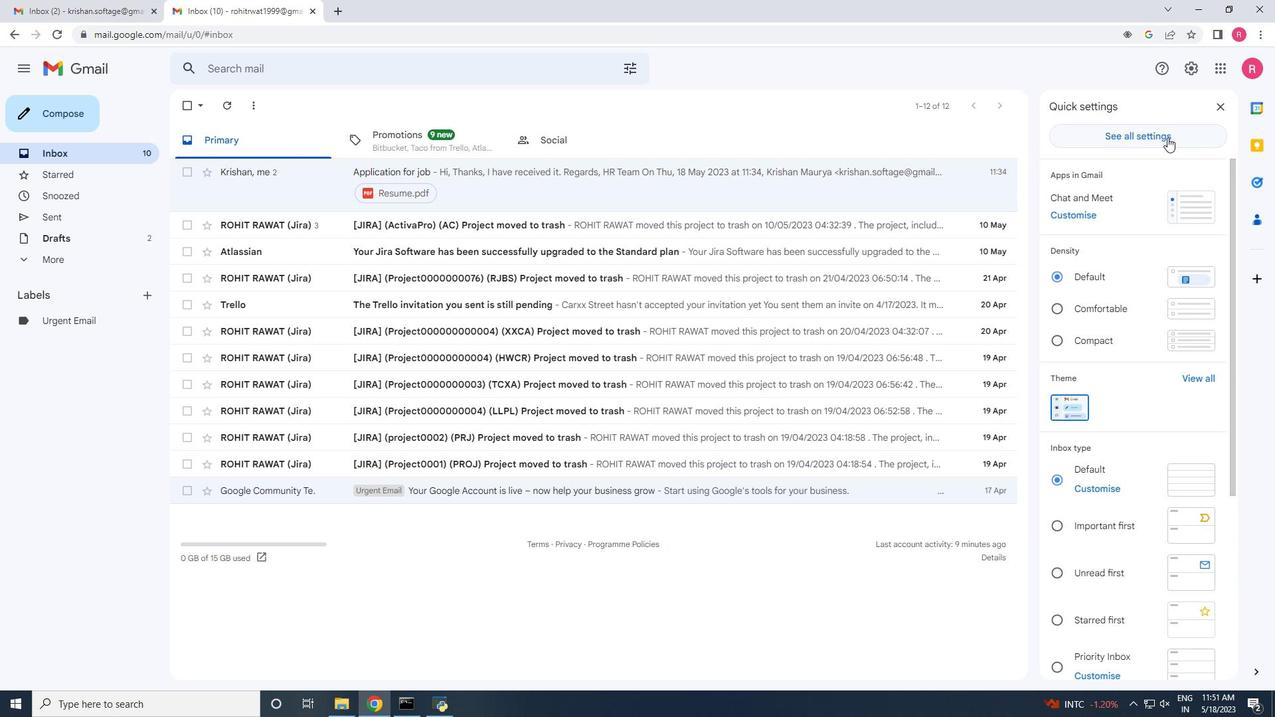 
Action: Mouse pressed left at (1161, 137)
Screenshot: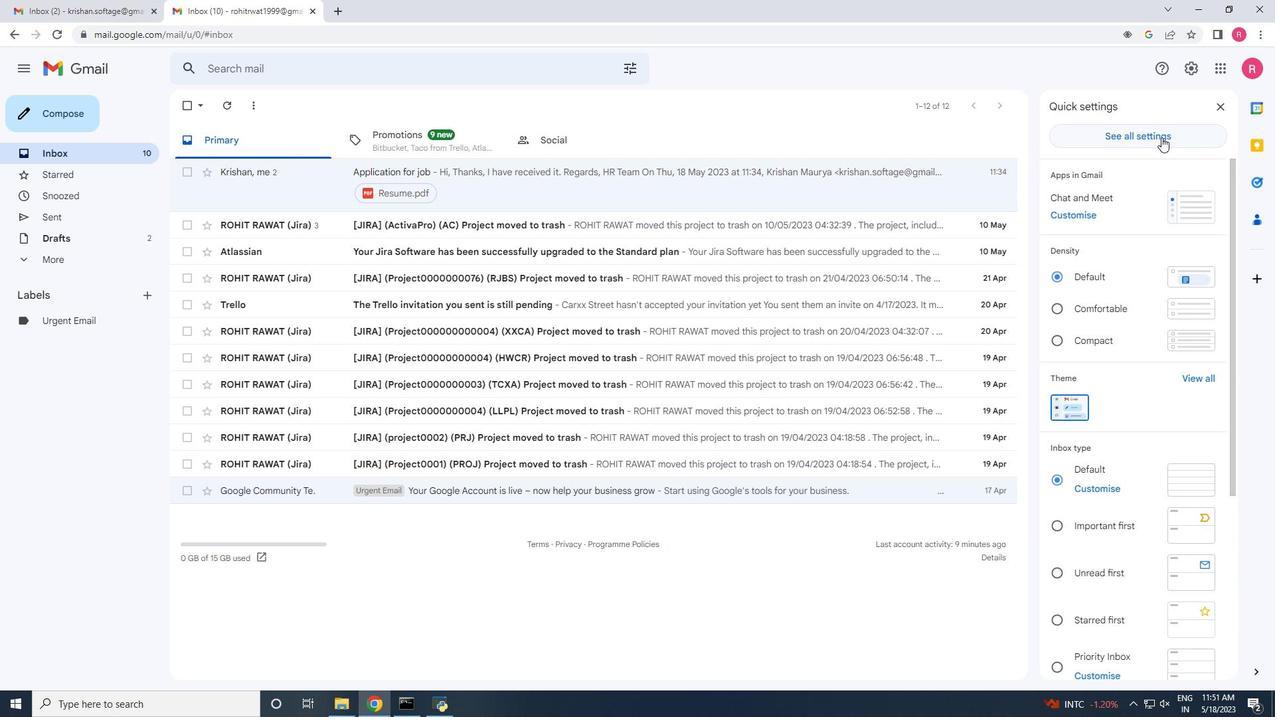 
Action: Mouse moved to (529, 261)
Screenshot: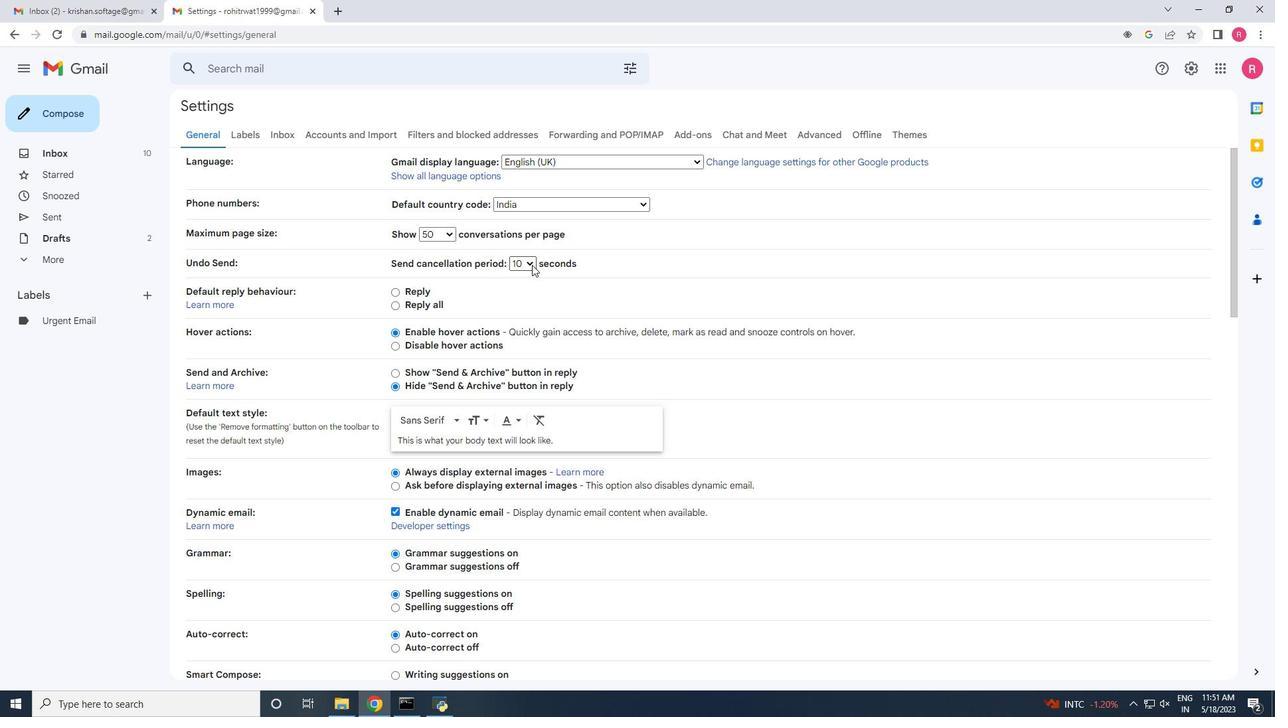 
Action: Mouse pressed left at (529, 261)
Screenshot: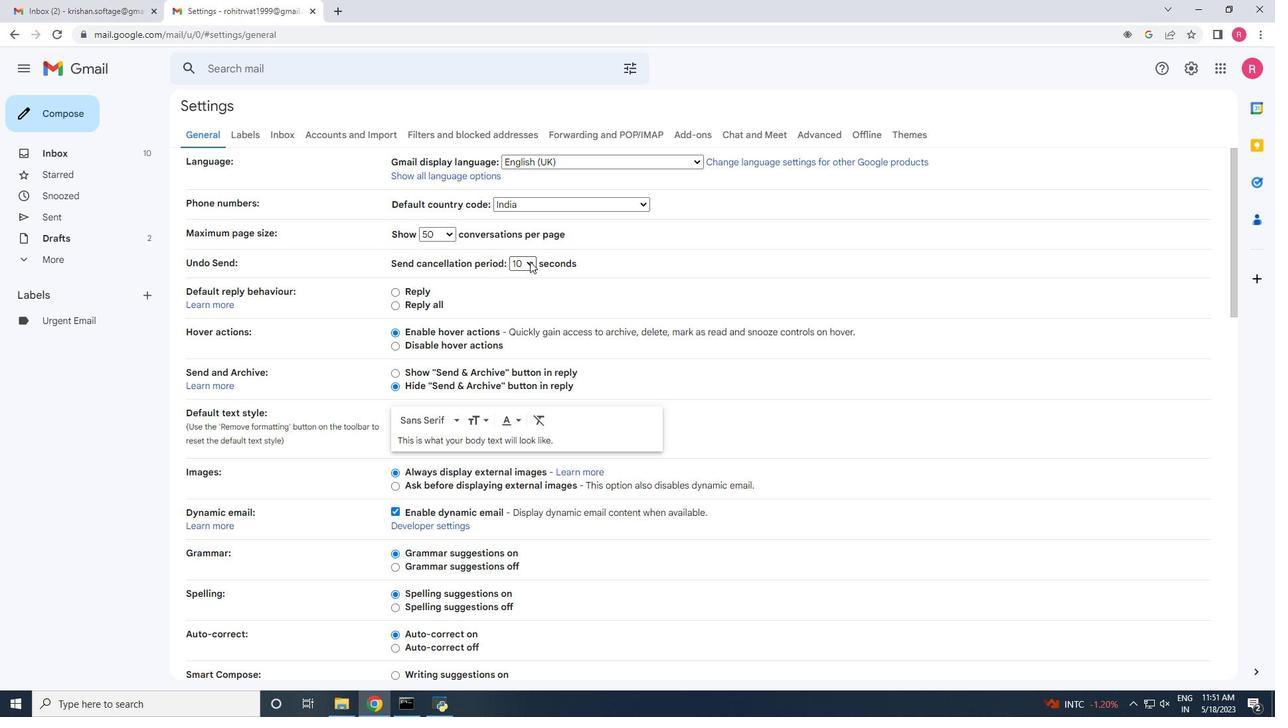 
Action: Mouse moved to (521, 273)
Screenshot: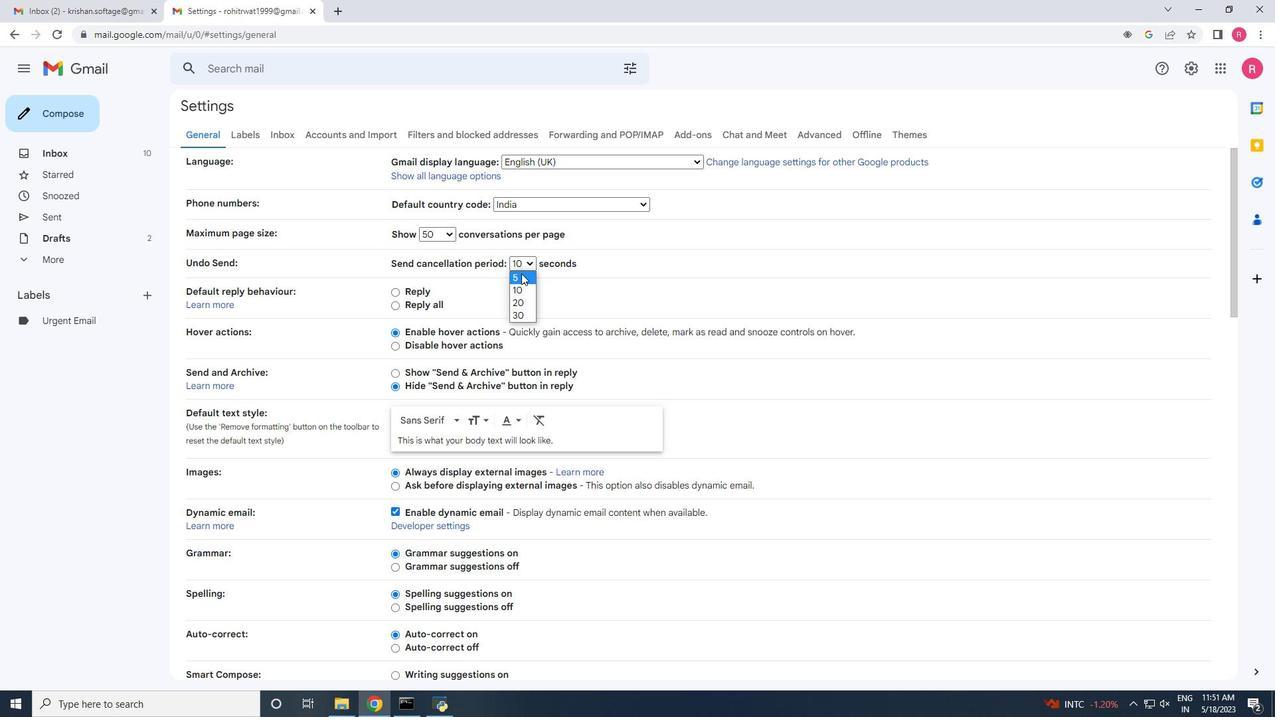 
Action: Mouse pressed left at (521, 273)
Screenshot: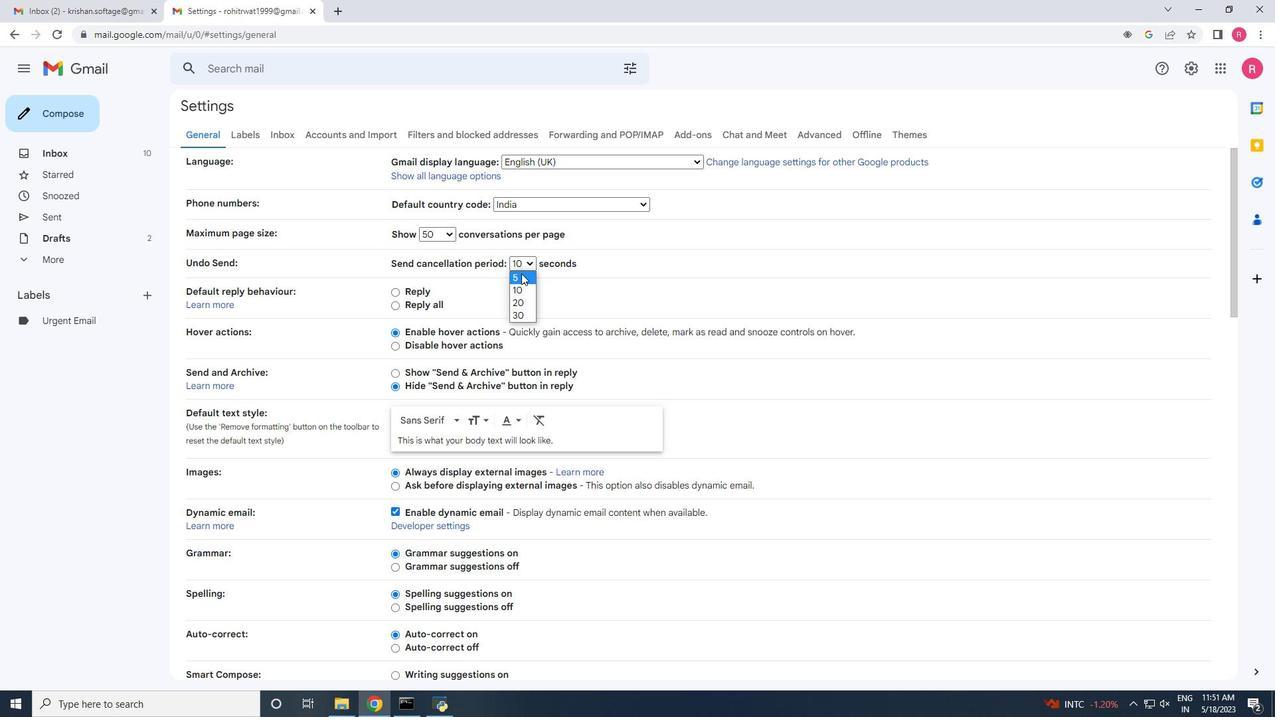 
Action: Mouse moved to (527, 275)
Screenshot: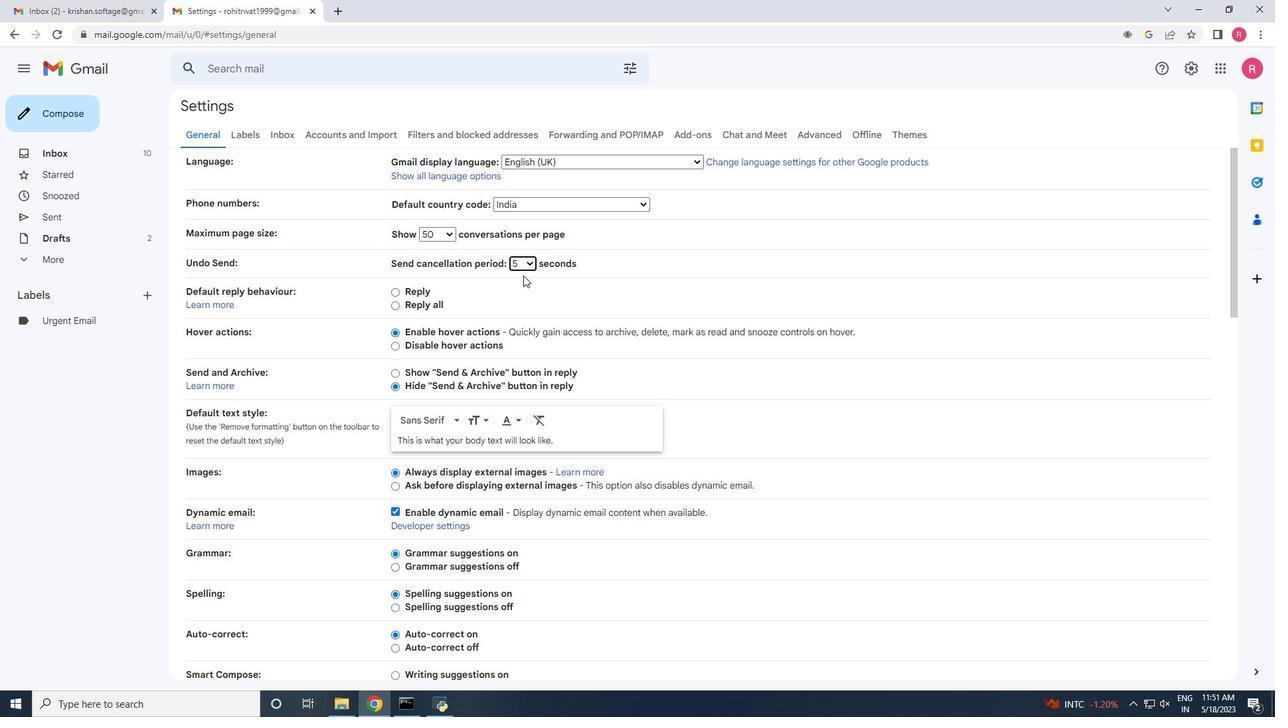 
Action: Mouse scrolled (527, 275) with delta (0, 0)
Screenshot: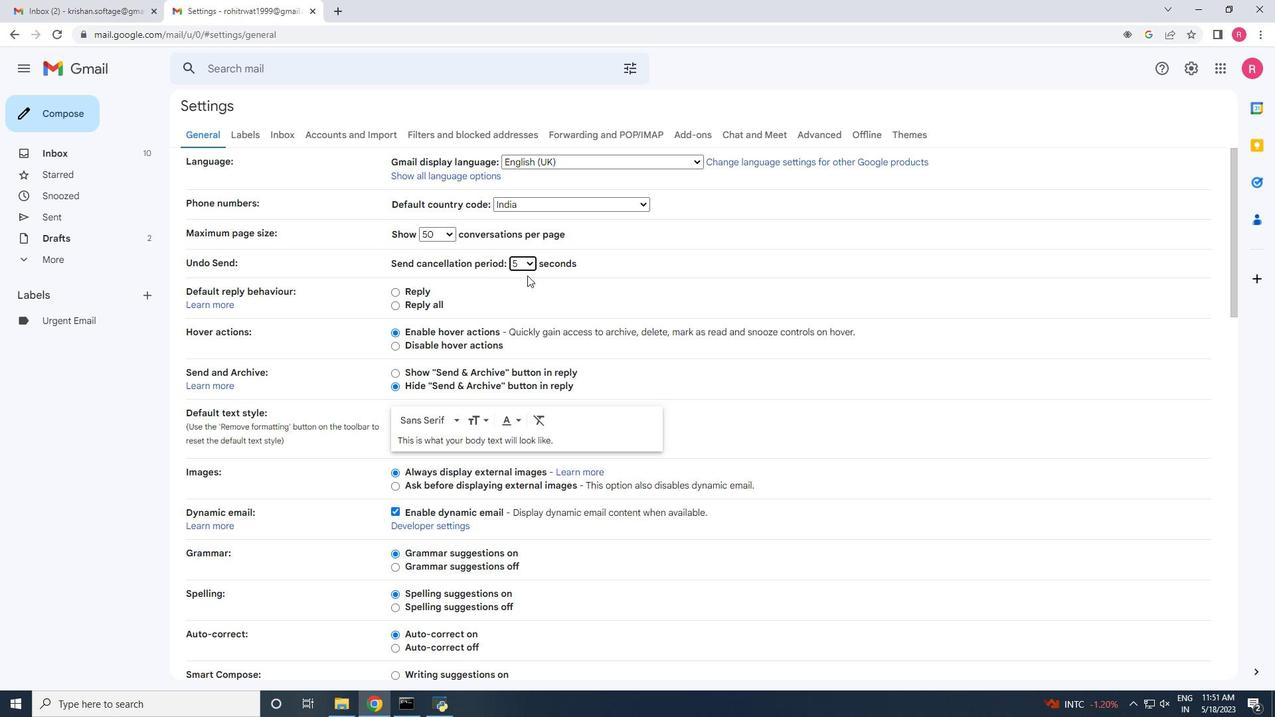 
Action: Mouse scrolled (527, 275) with delta (0, 0)
Screenshot: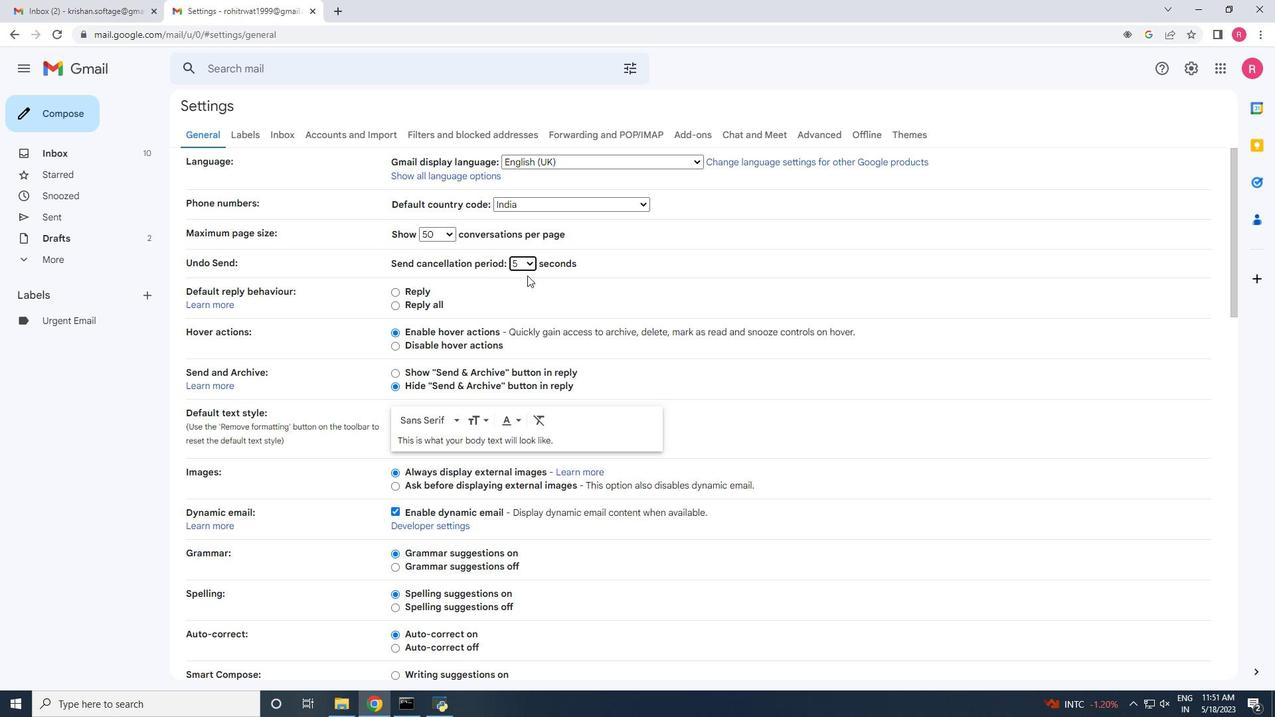 
Action: Mouse scrolled (527, 275) with delta (0, 0)
Screenshot: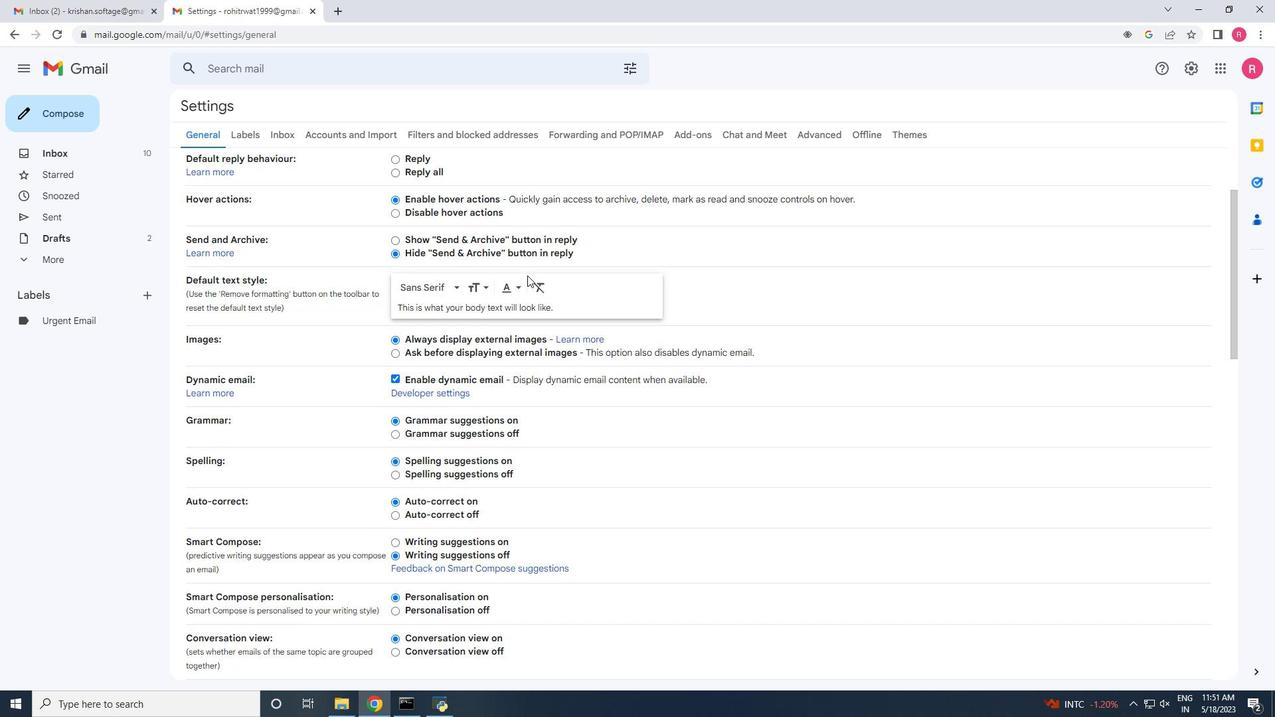 
Action: Mouse scrolled (527, 275) with delta (0, 0)
Screenshot: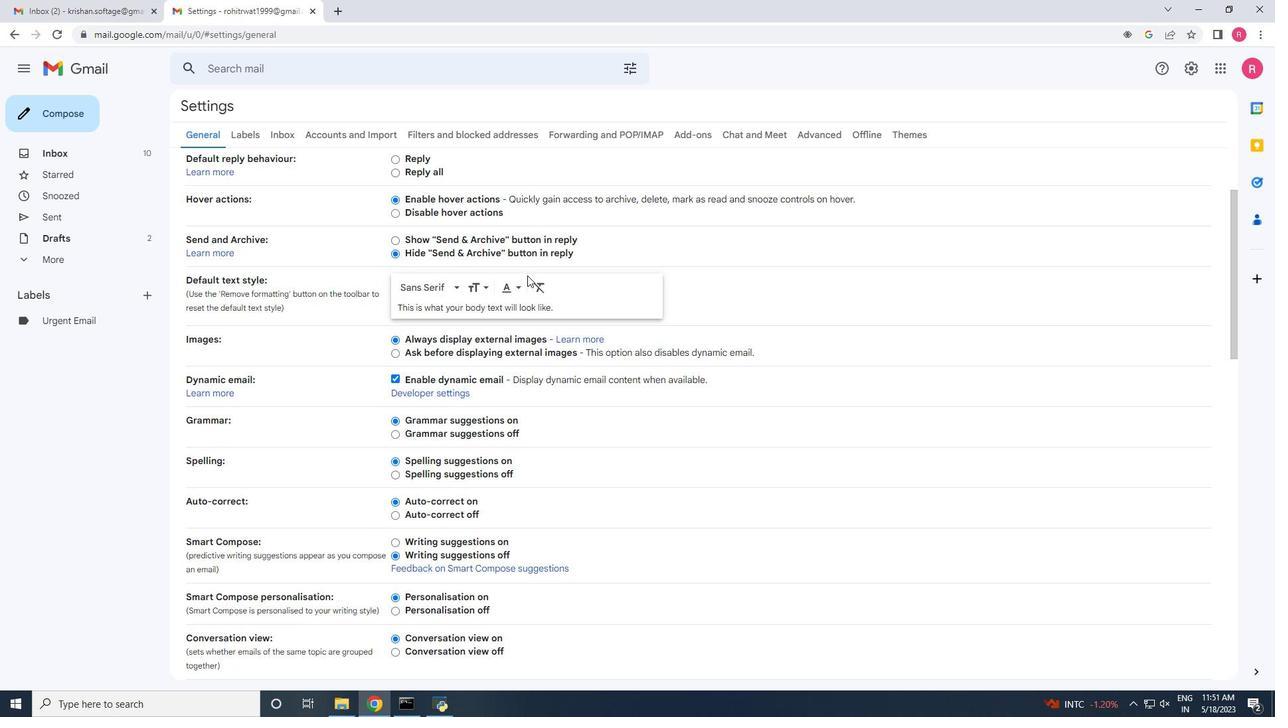 
Action: Mouse scrolled (527, 275) with delta (0, 0)
Screenshot: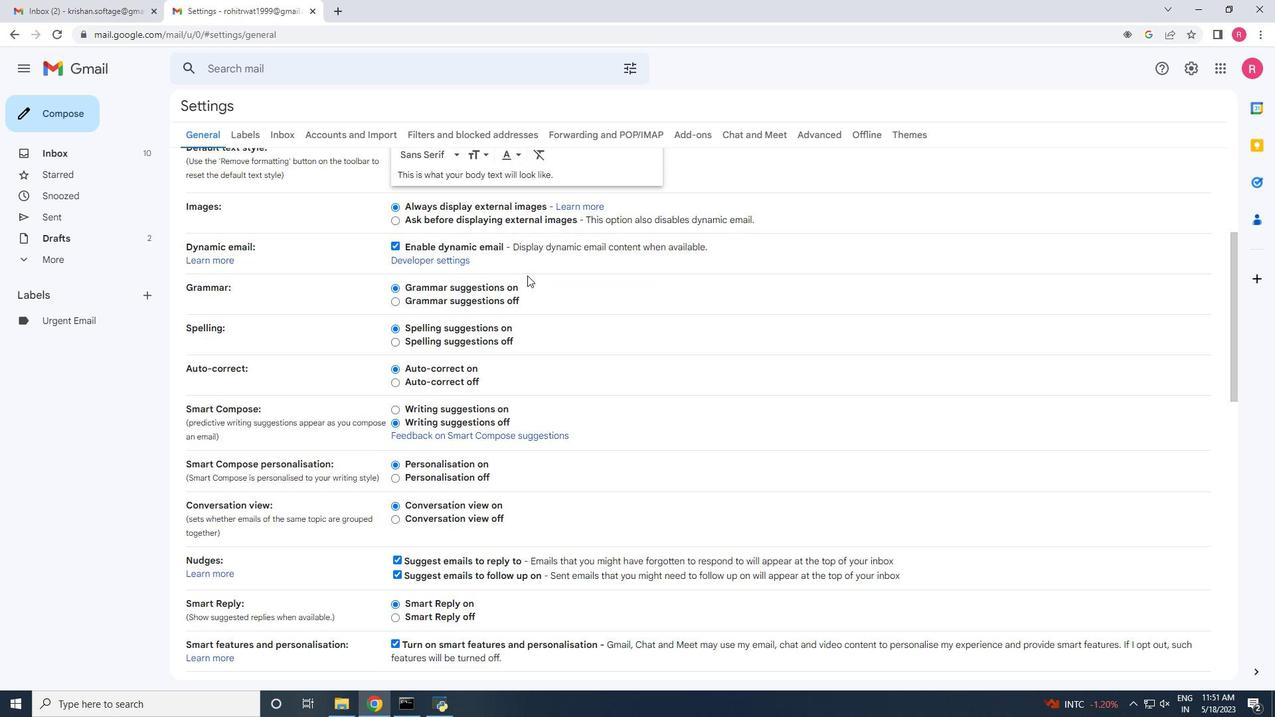 
Action: Mouse scrolled (527, 275) with delta (0, 0)
Screenshot: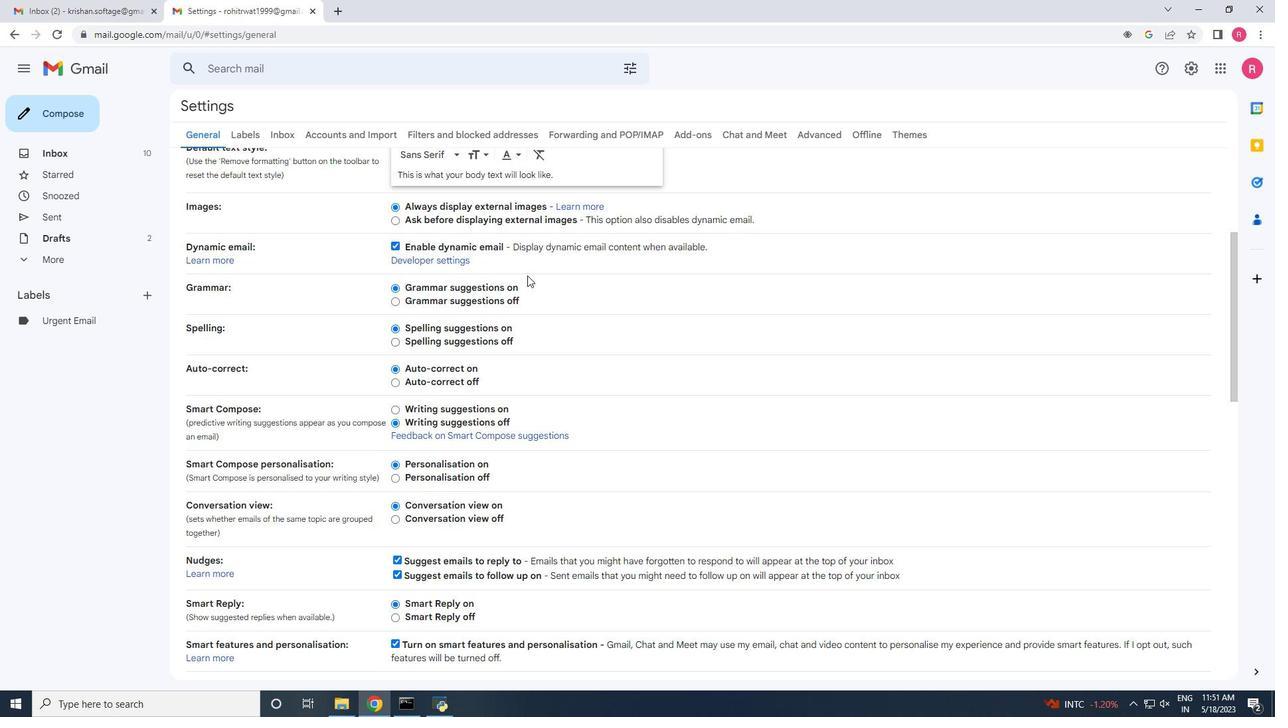 
Action: Mouse scrolled (527, 275) with delta (0, 0)
Screenshot: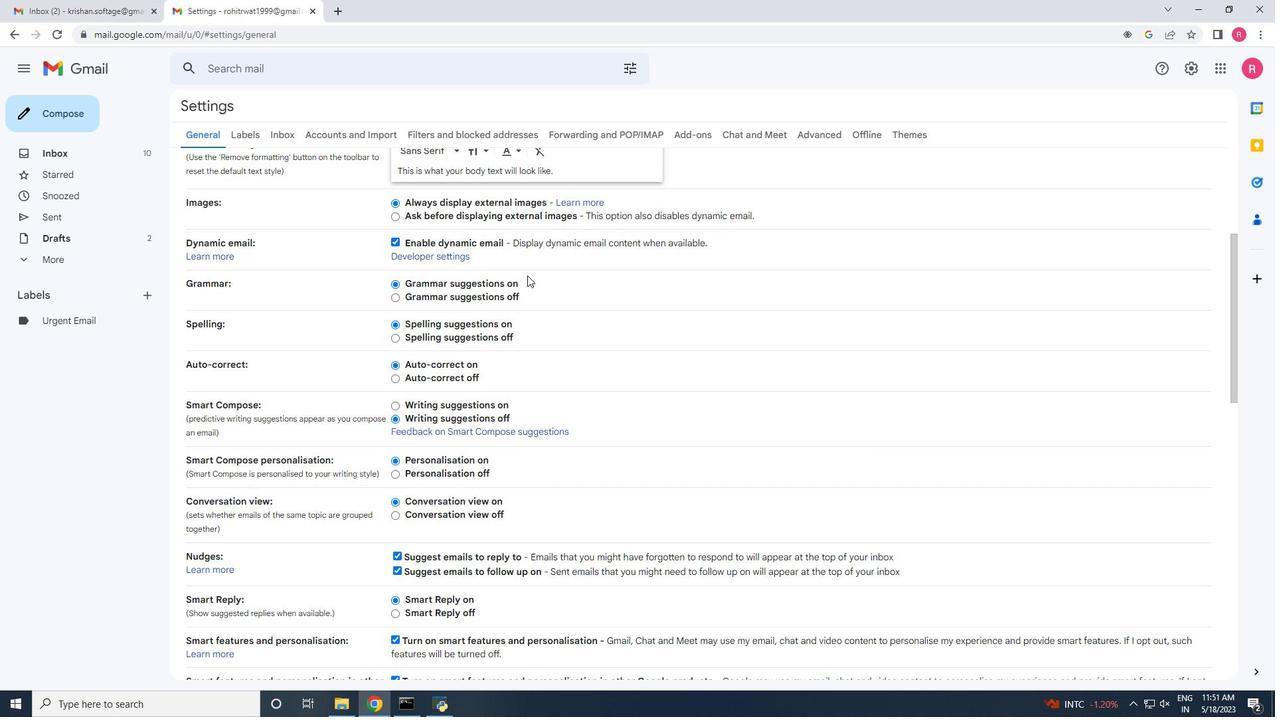 
Action: Mouse moved to (527, 277)
Screenshot: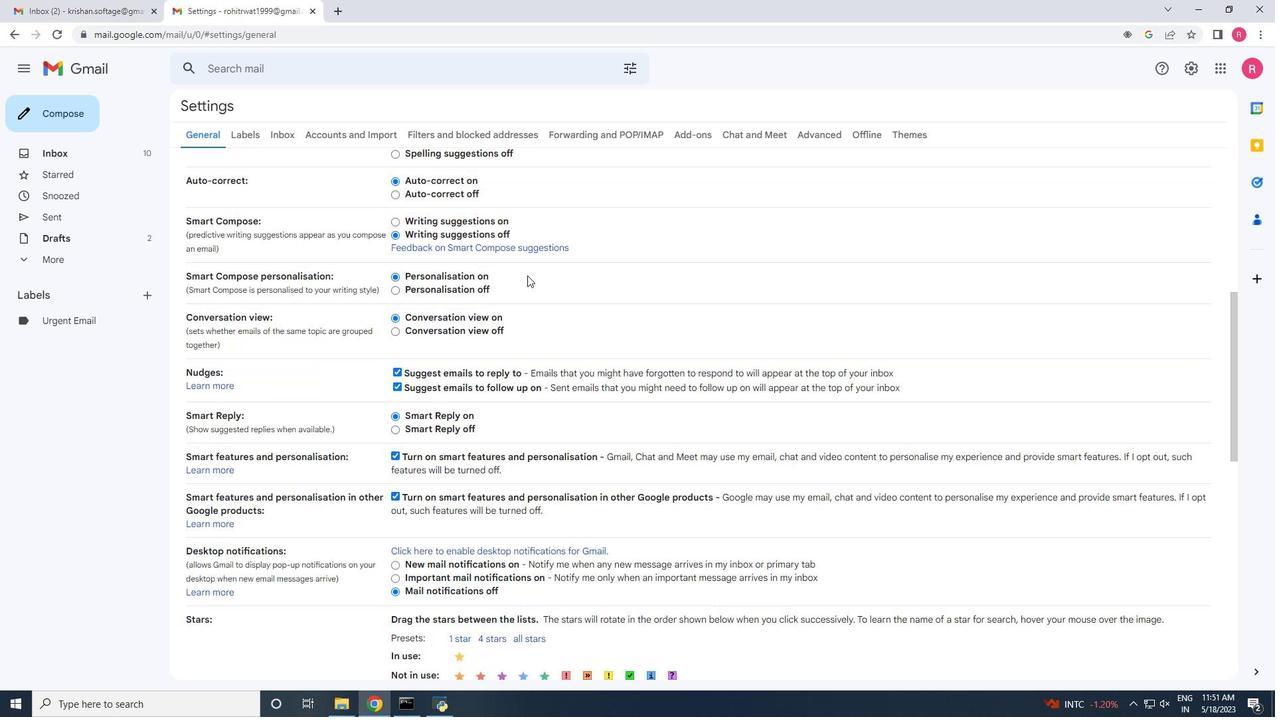 
Action: Mouse scrolled (527, 276) with delta (0, 0)
Screenshot: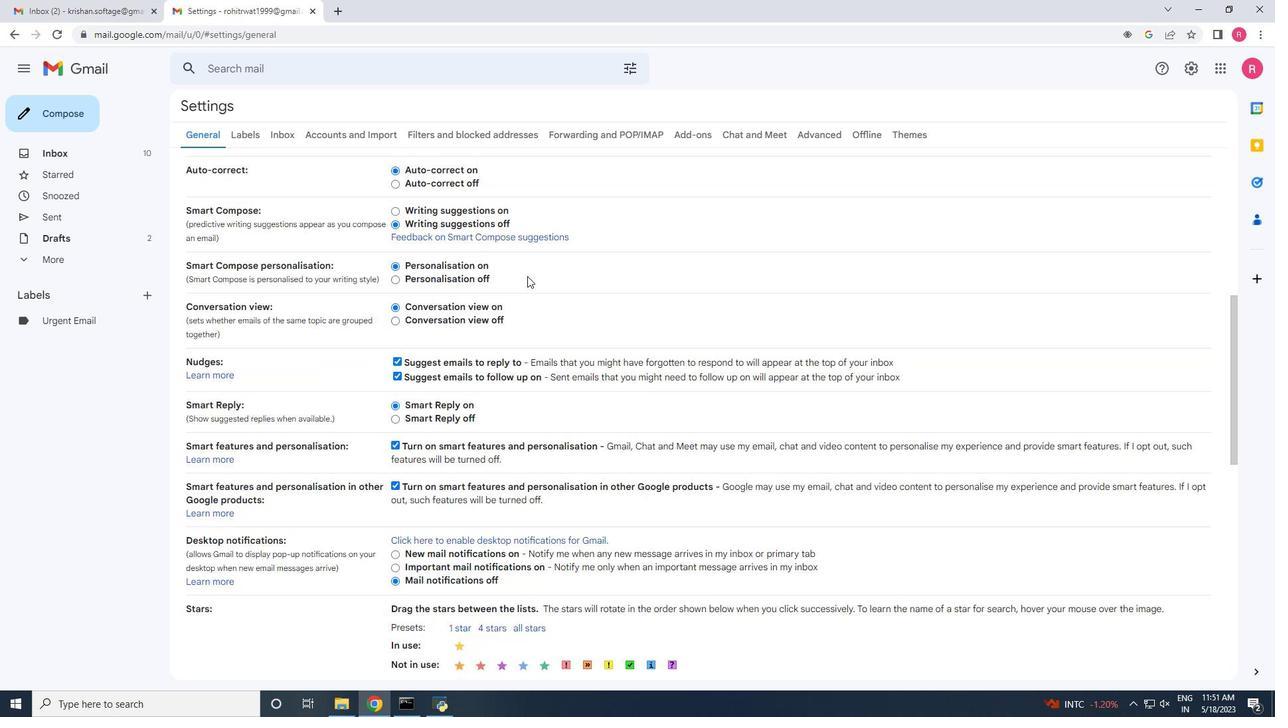 
Action: Mouse moved to (527, 277)
Screenshot: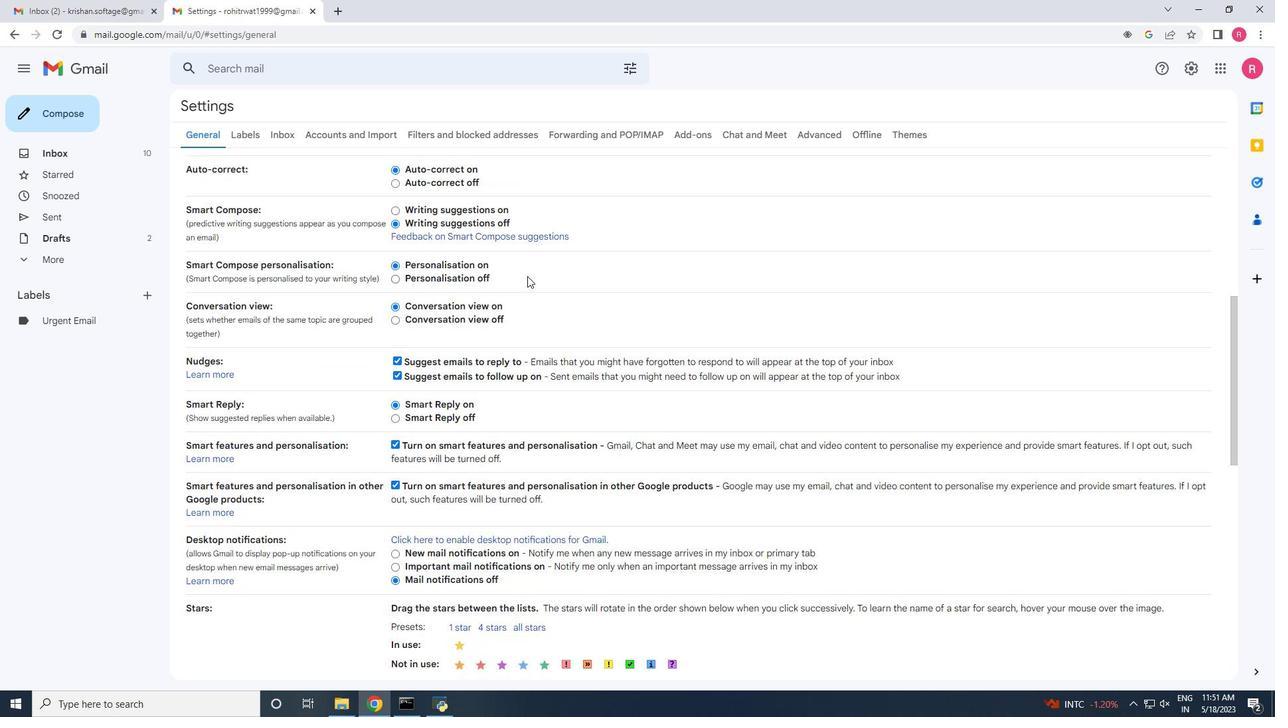 
Action: Mouse scrolled (527, 277) with delta (0, 0)
Screenshot: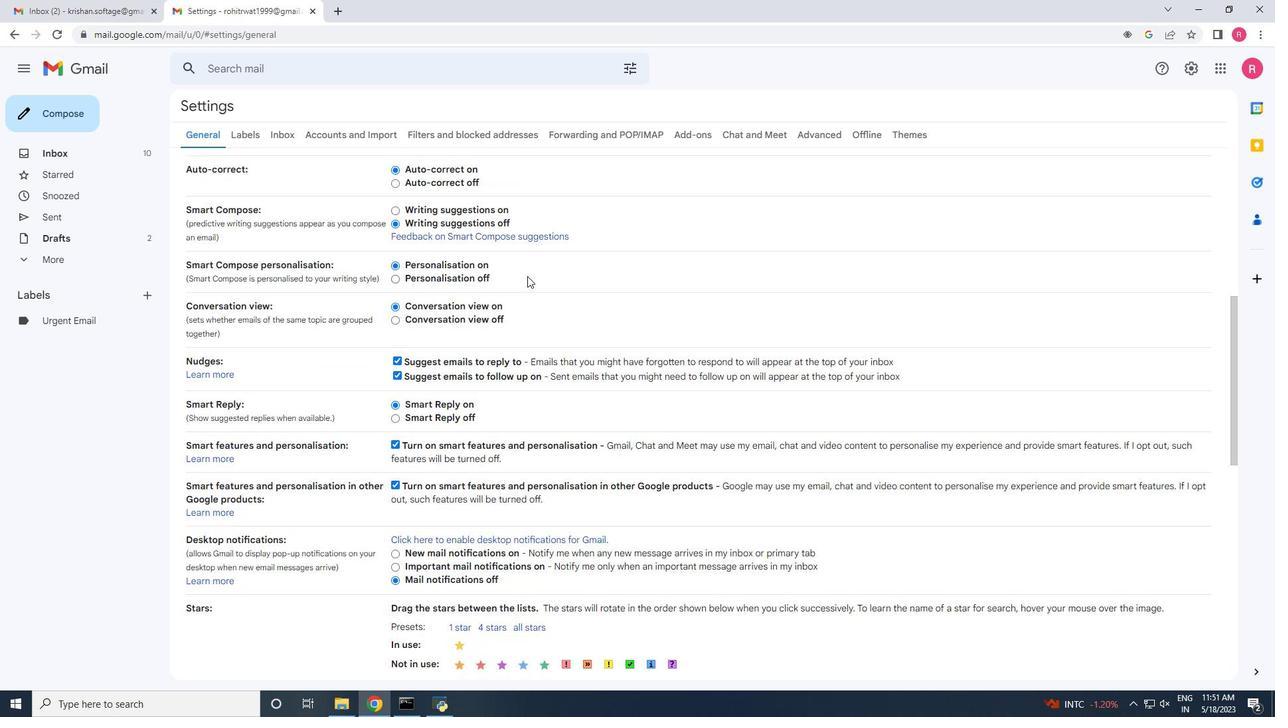 
Action: Mouse moved to (527, 277)
Screenshot: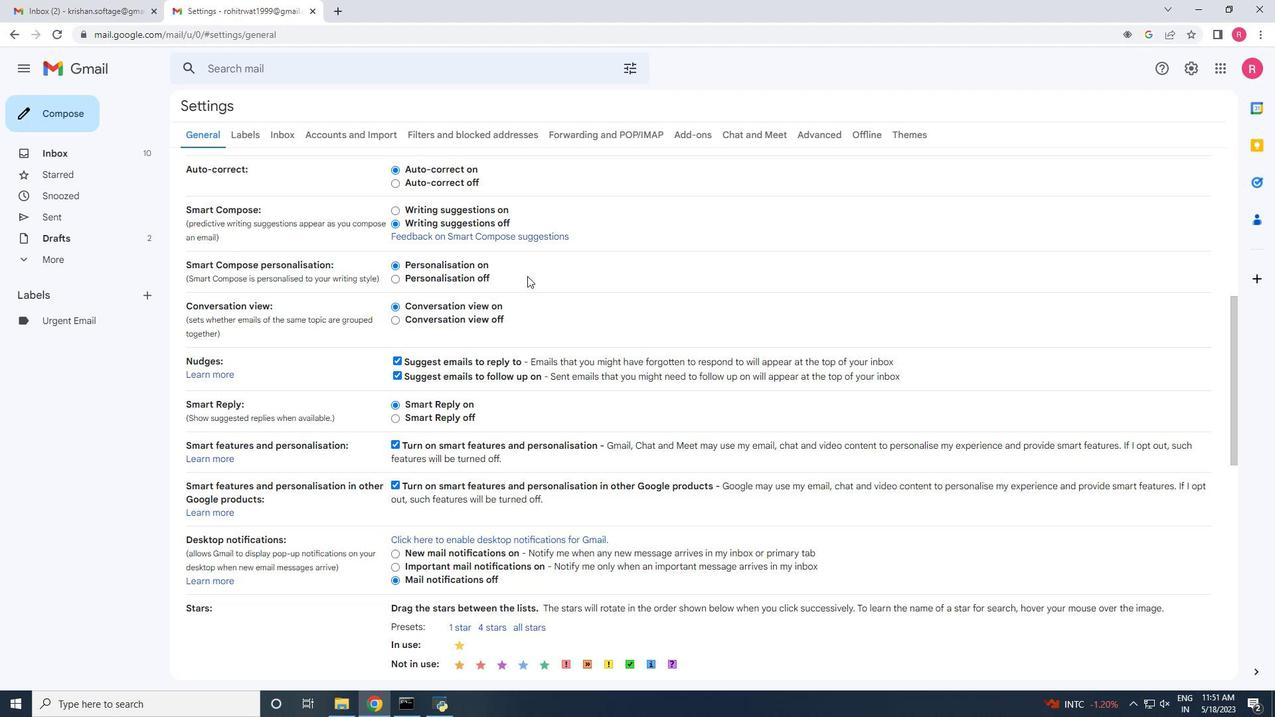 
Action: Mouse scrolled (527, 277) with delta (0, 0)
Screenshot: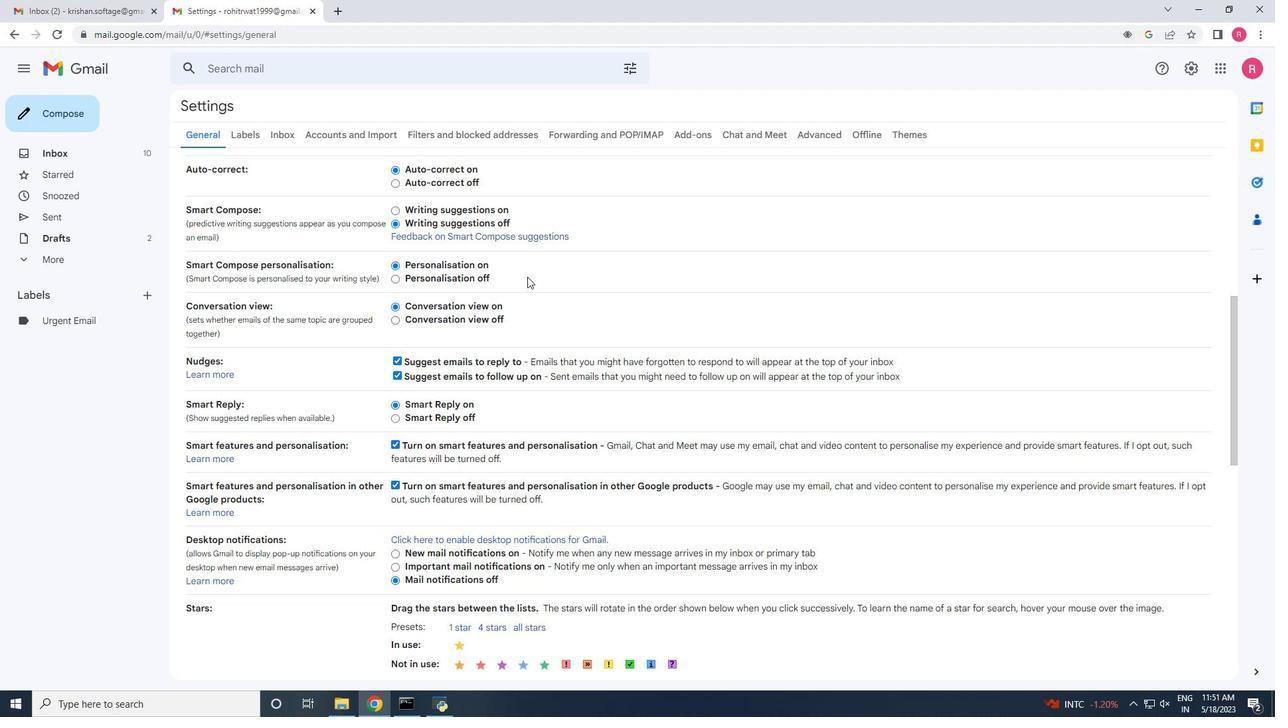 
Action: Mouse moved to (527, 279)
Screenshot: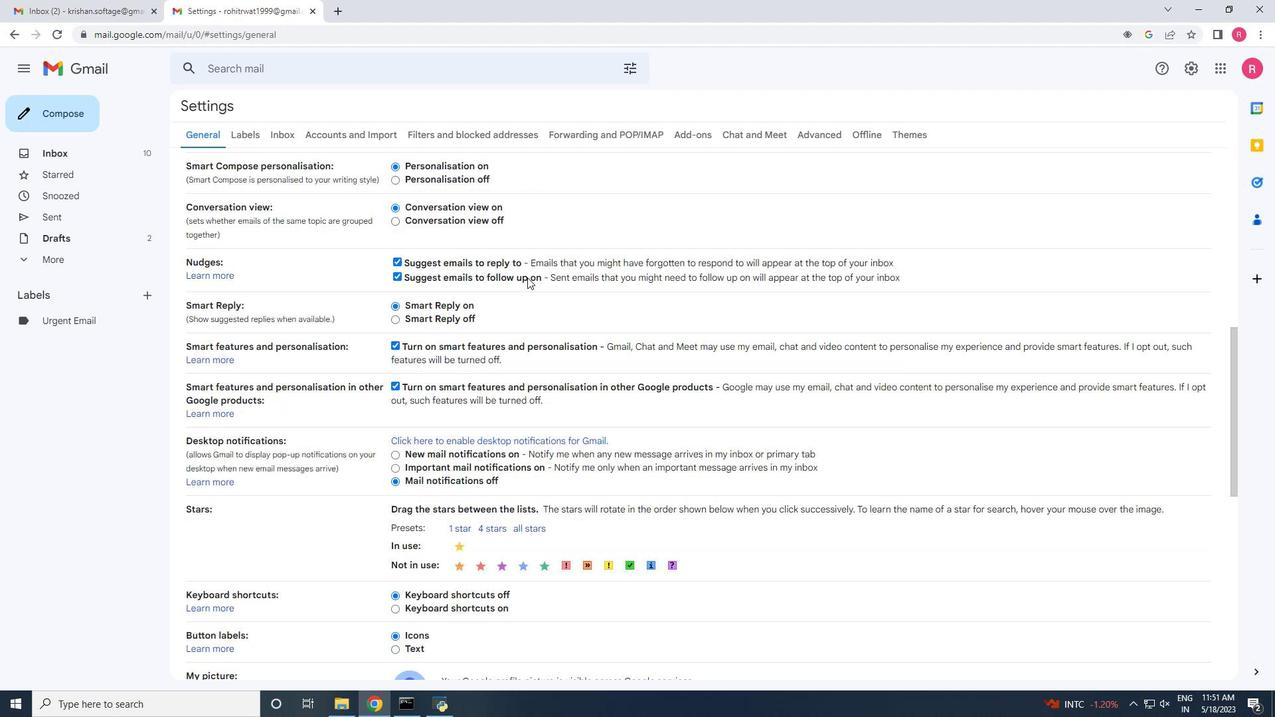 
Action: Mouse scrolled (527, 279) with delta (0, 0)
Screenshot: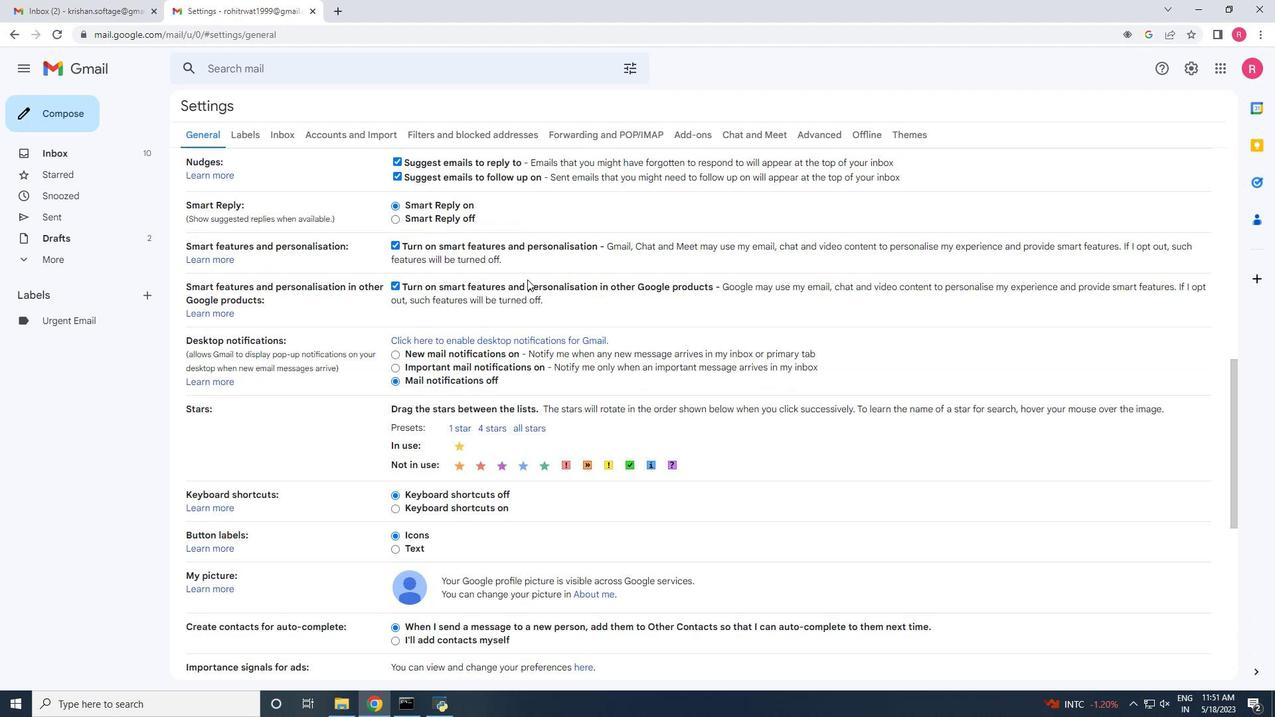 
Action: Mouse moved to (527, 279)
Screenshot: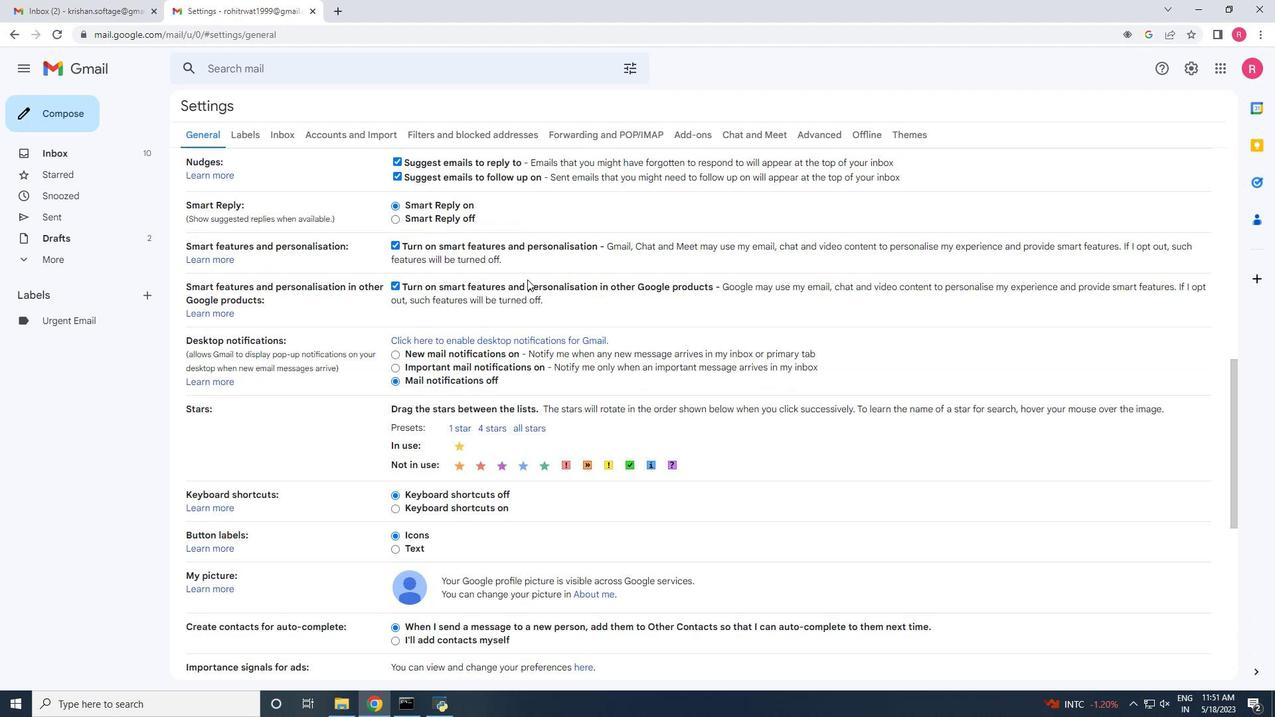
Action: Mouse scrolled (527, 279) with delta (0, 0)
Screenshot: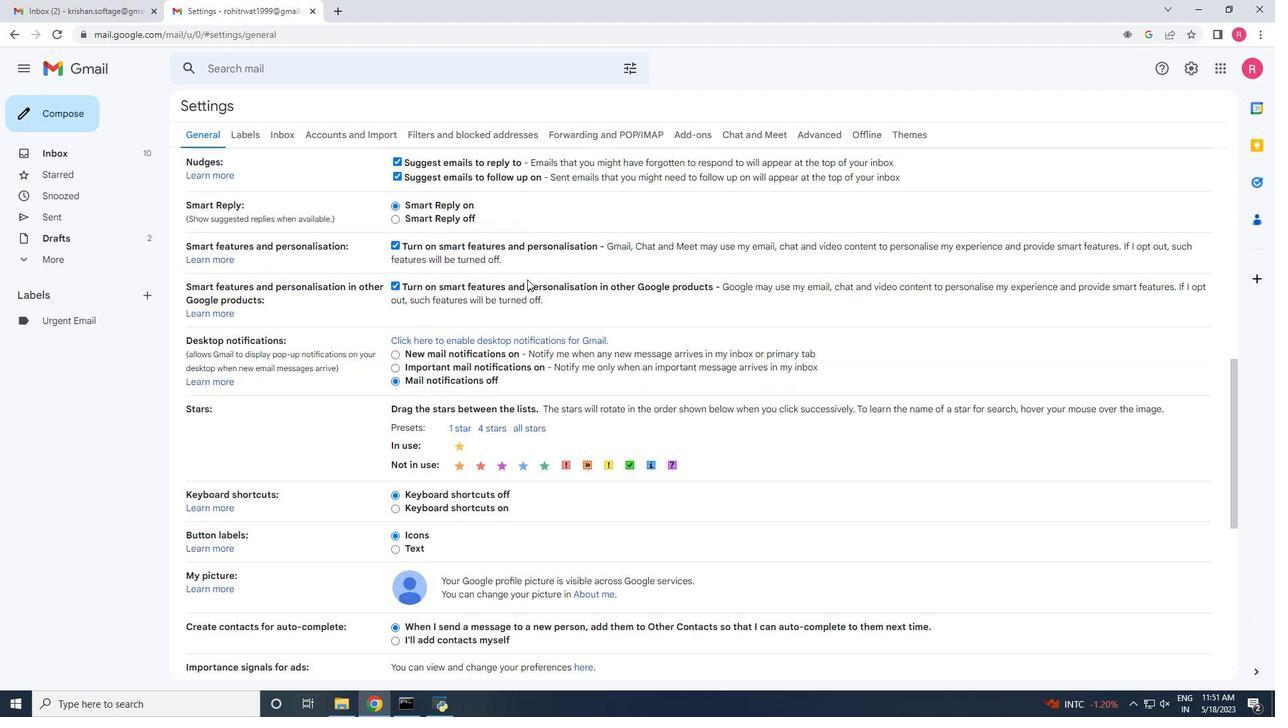 
Action: Mouse scrolled (527, 279) with delta (0, 0)
Screenshot: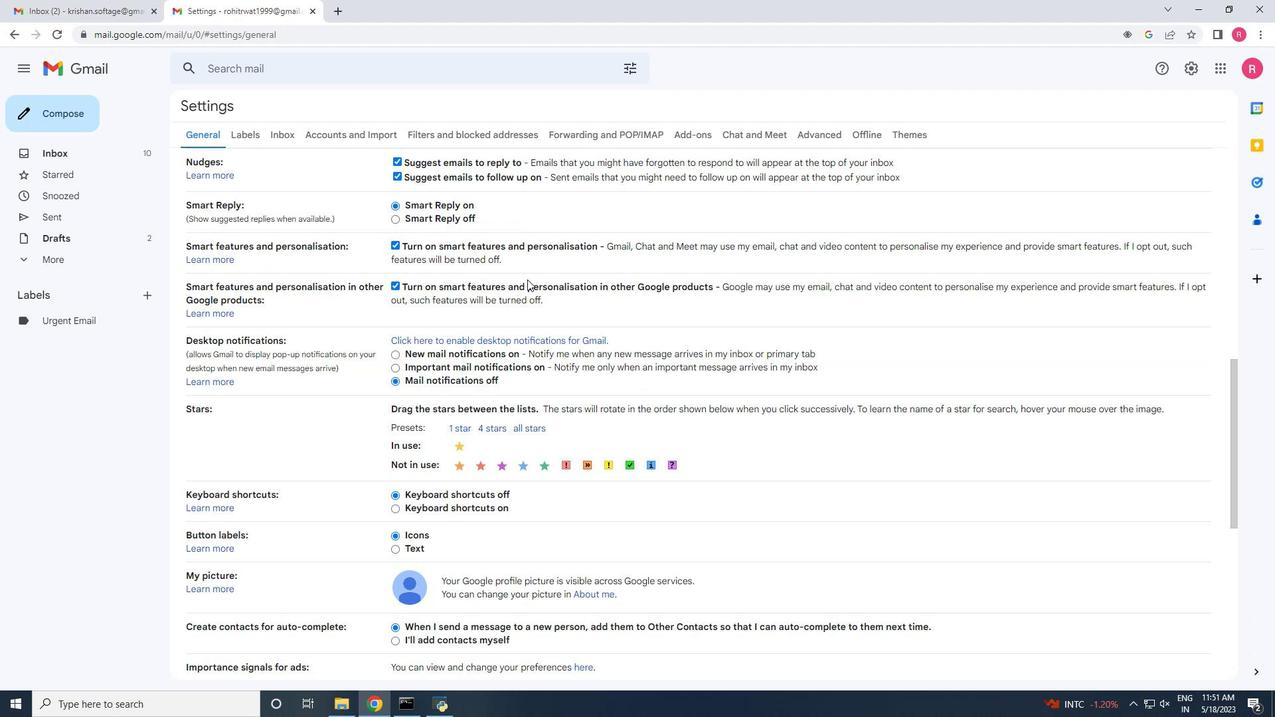 
Action: Mouse scrolled (527, 279) with delta (0, 0)
Screenshot: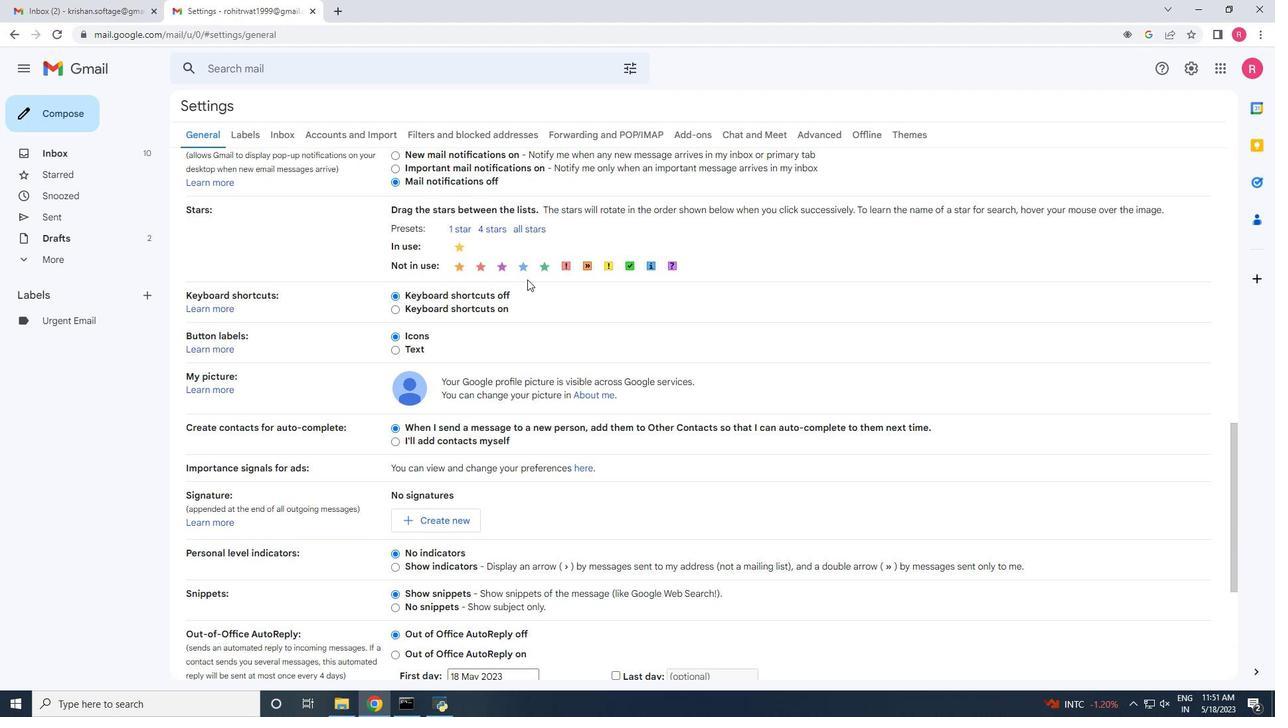 
Action: Mouse scrolled (527, 279) with delta (0, 0)
Screenshot: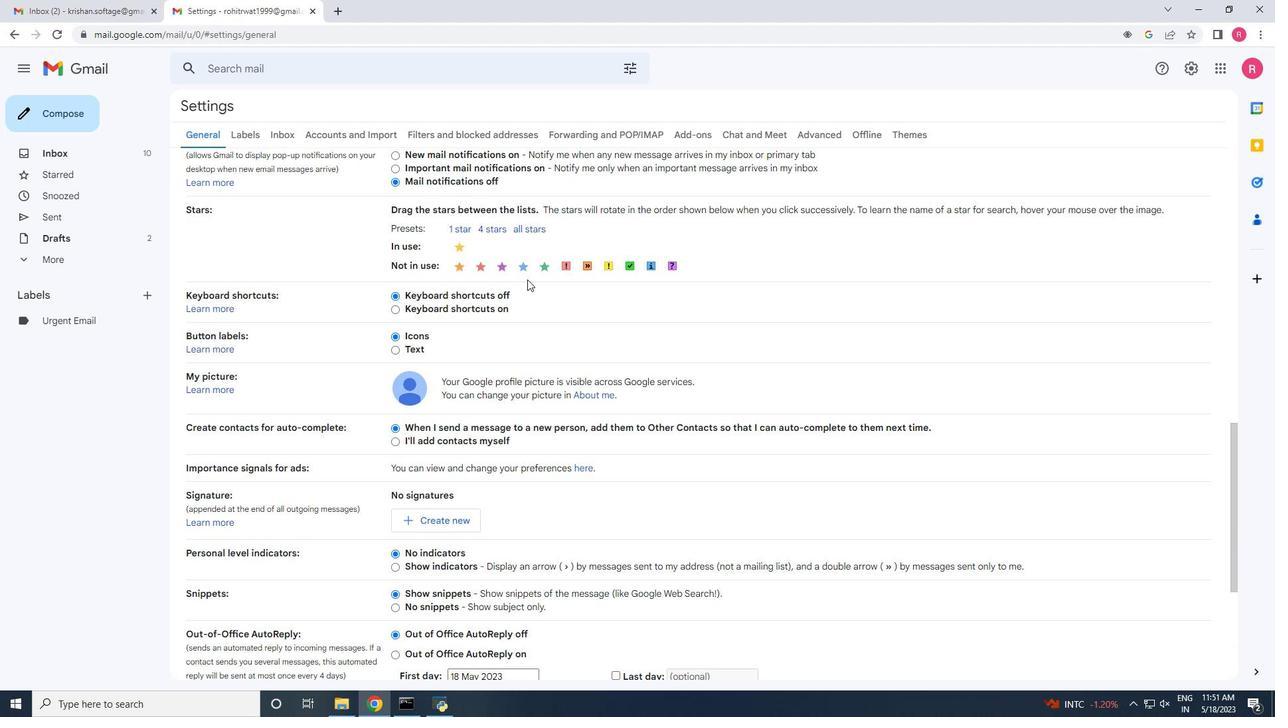 
Action: Mouse scrolled (527, 279) with delta (0, 0)
Screenshot: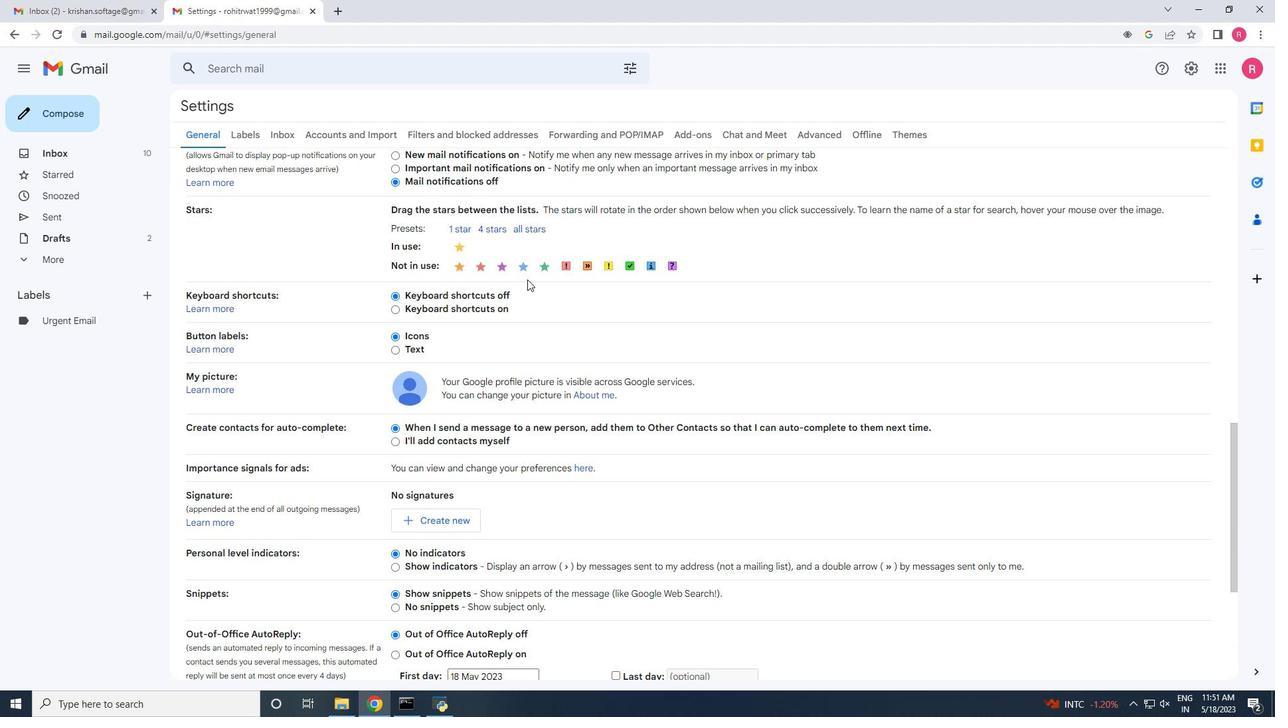 
Action: Mouse scrolled (527, 279) with delta (0, 0)
Screenshot: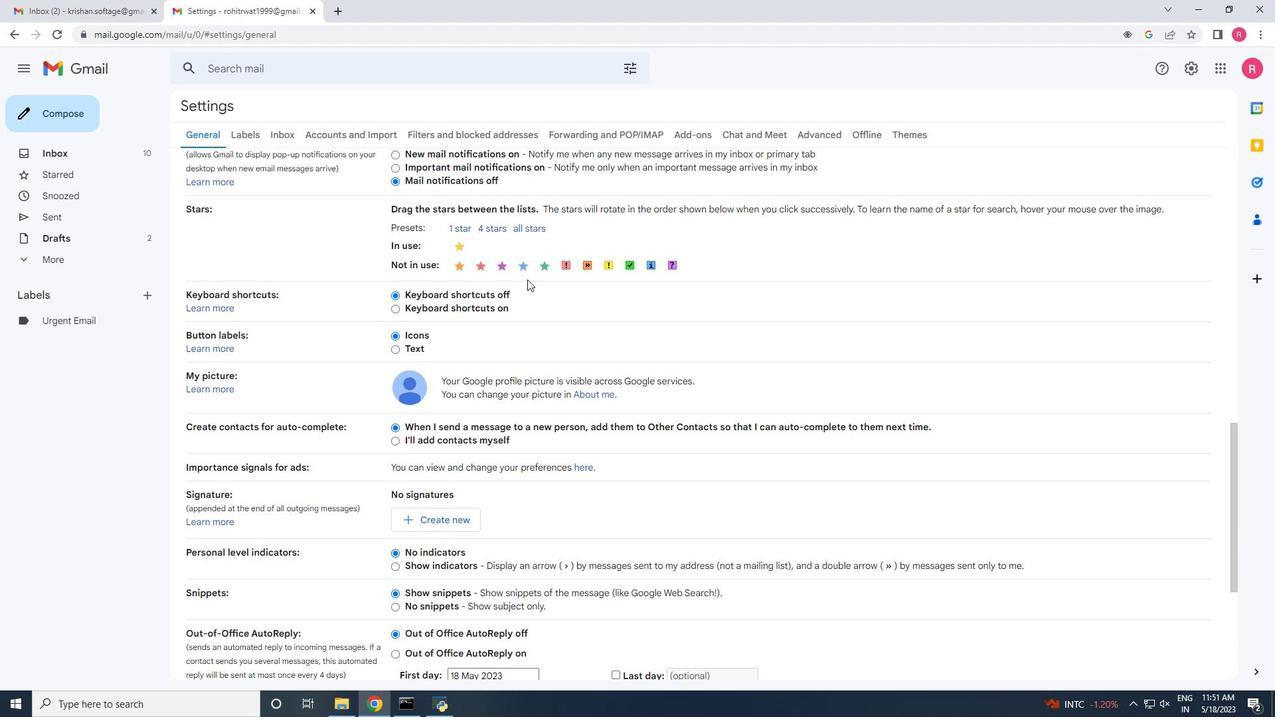 
Action: Mouse moved to (527, 280)
Screenshot: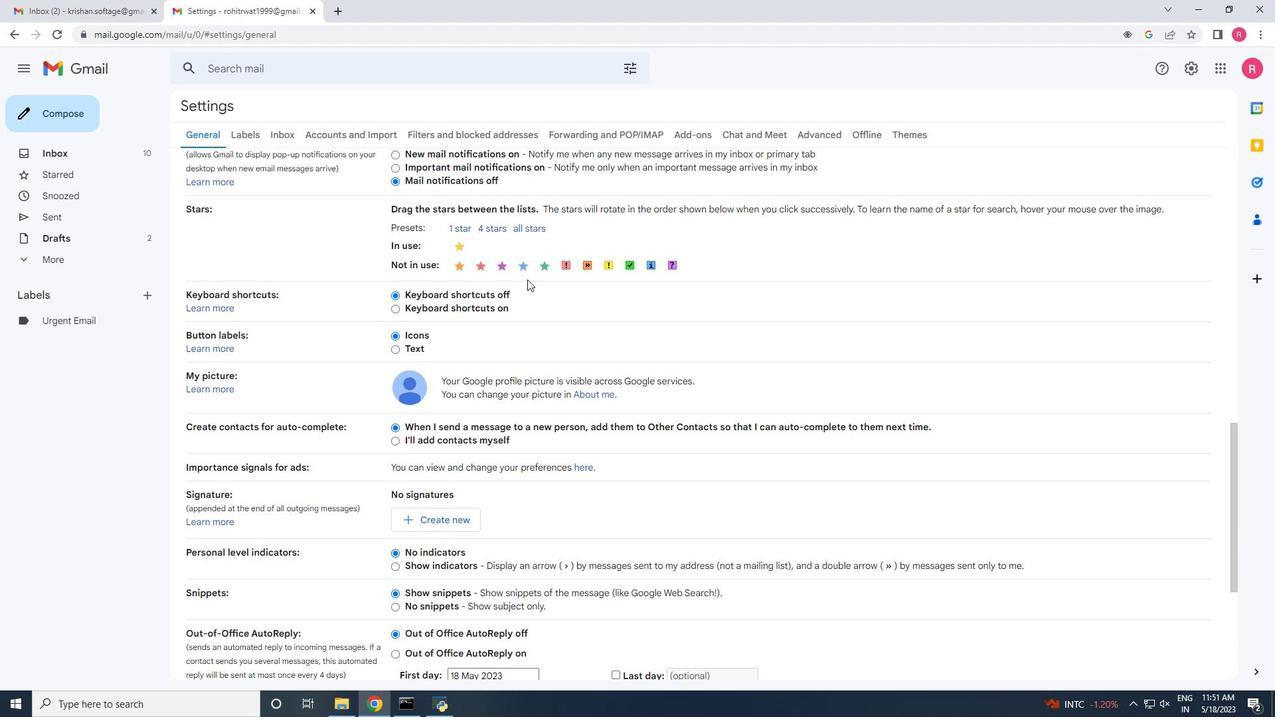 
Action: Mouse scrolled (527, 279) with delta (0, 0)
Screenshot: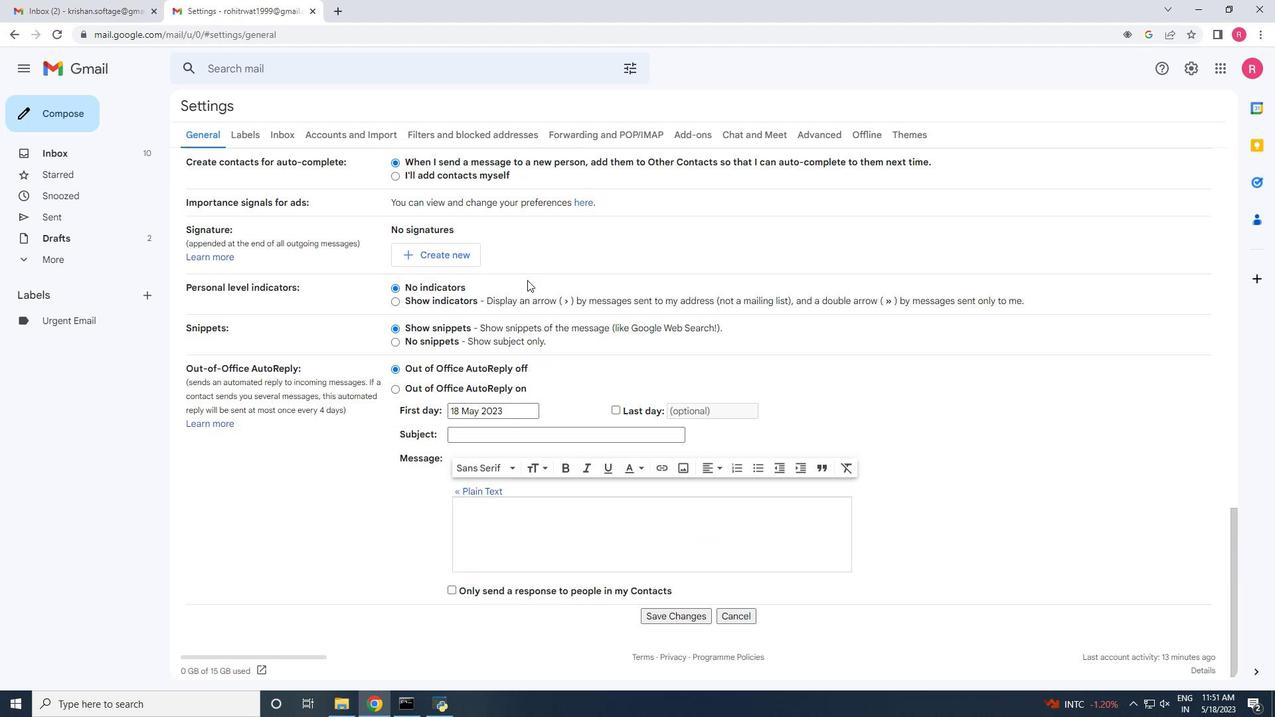 
Action: Mouse scrolled (527, 279) with delta (0, 0)
Screenshot: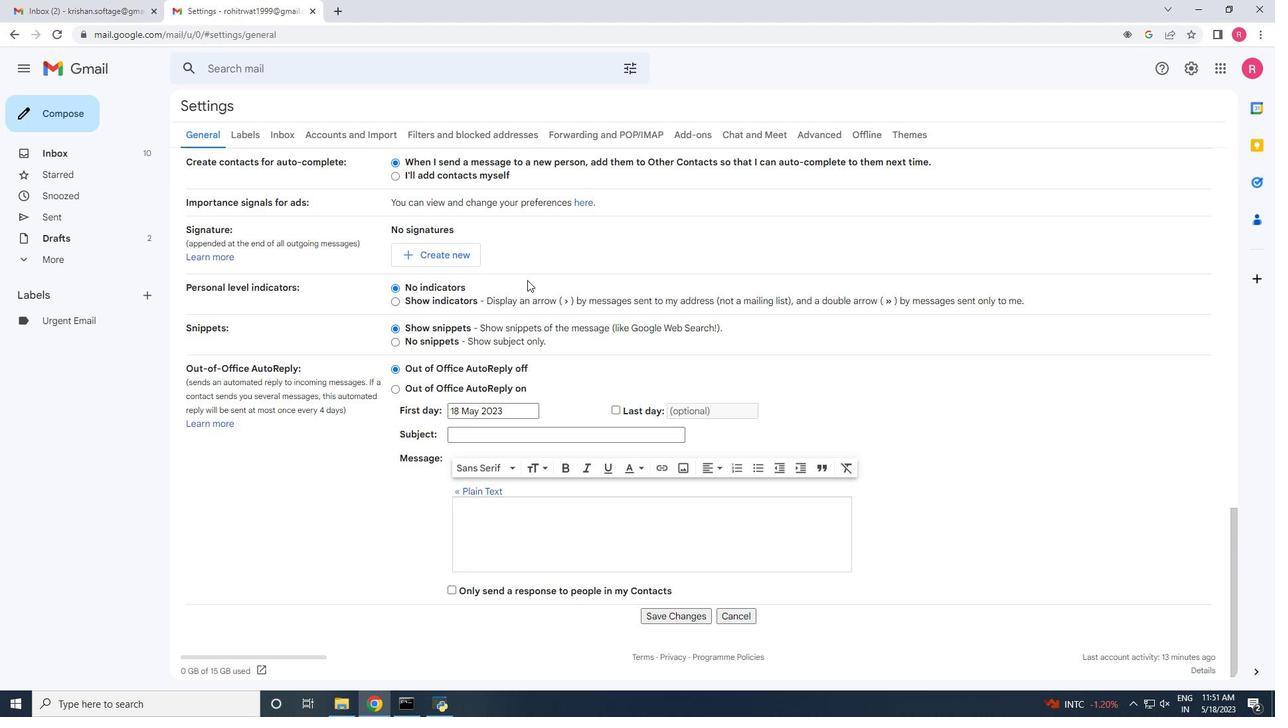 
Action: Mouse scrolled (527, 279) with delta (0, 0)
Screenshot: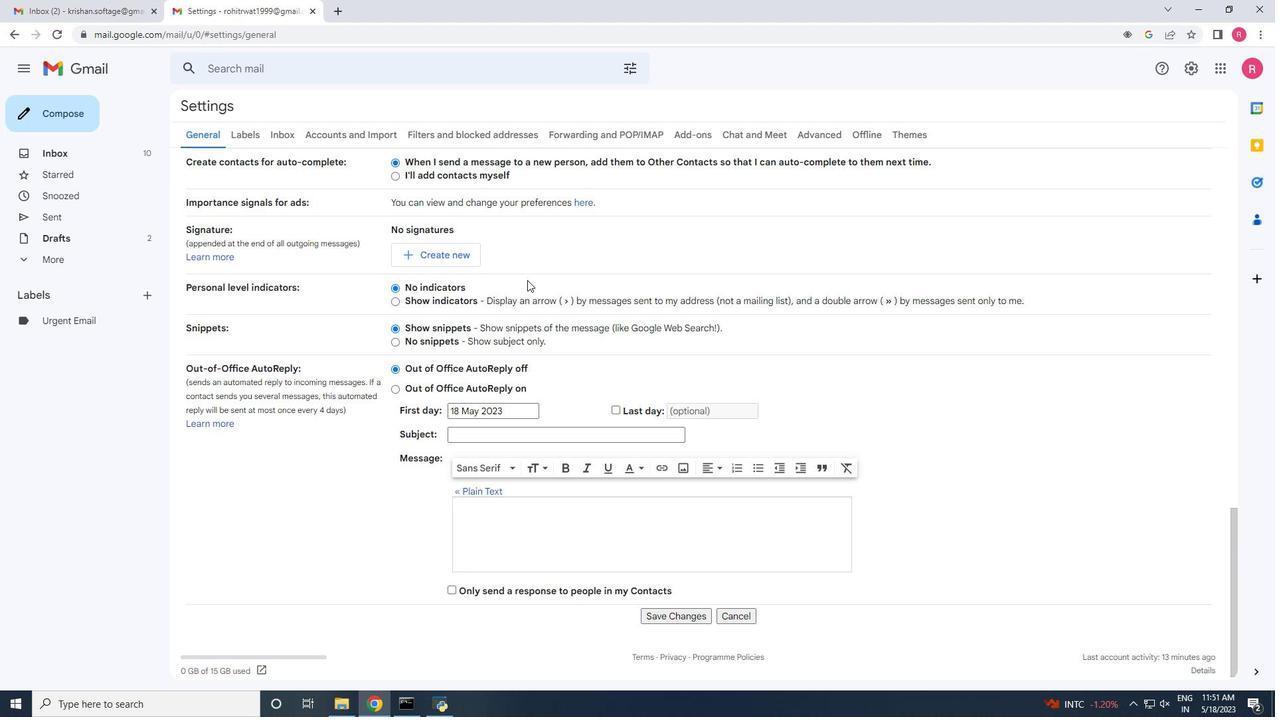 
Action: Mouse scrolled (527, 279) with delta (0, 0)
Screenshot: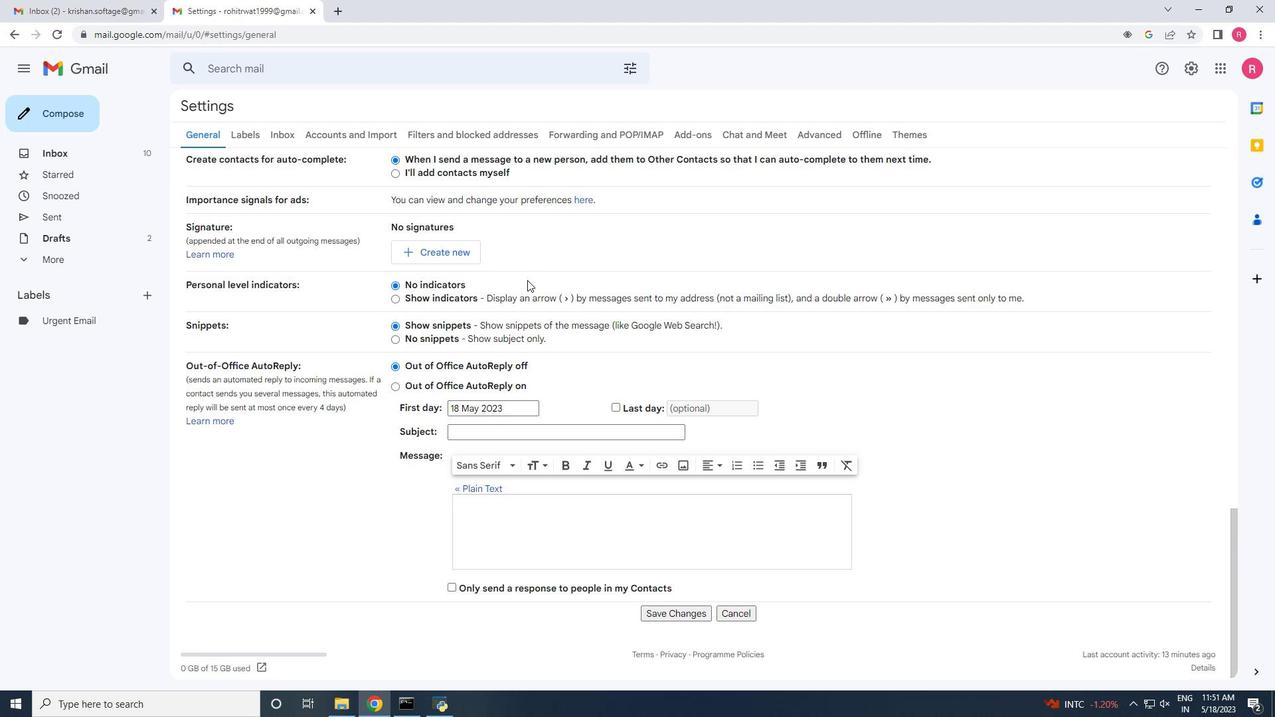 
Action: Mouse moved to (669, 610)
Screenshot: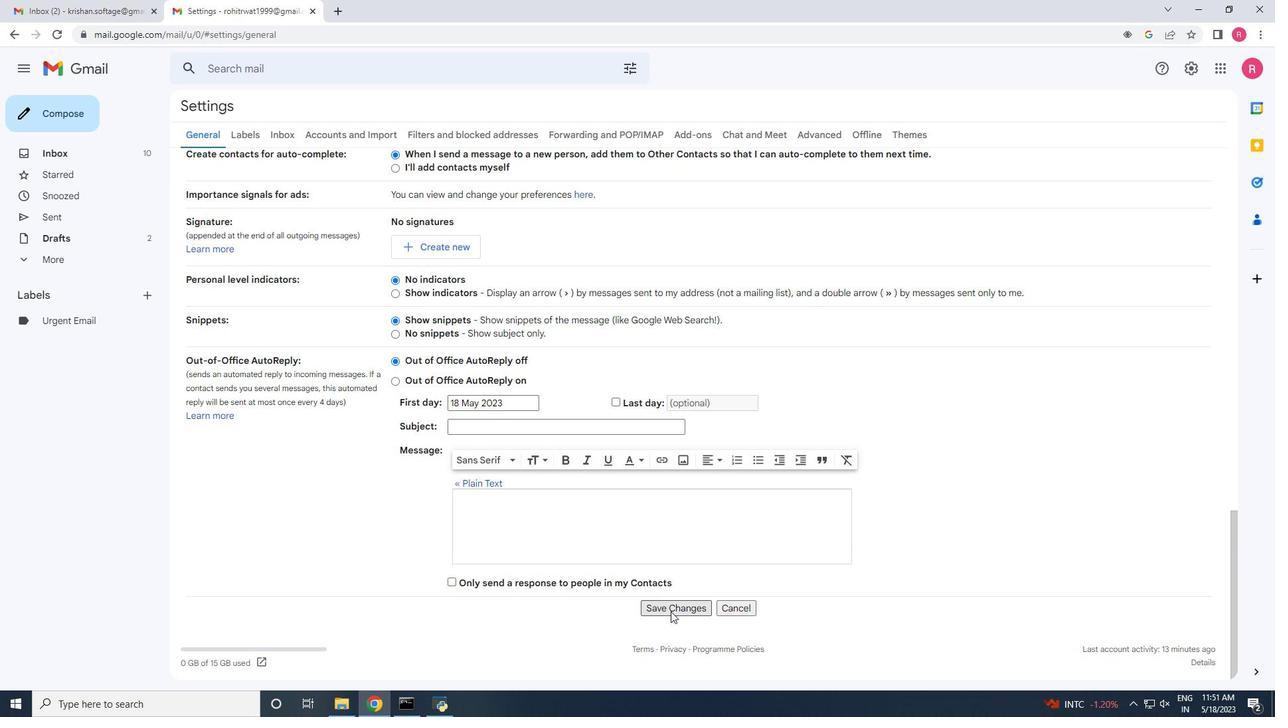 
Action: Mouse pressed left at (669, 610)
Screenshot: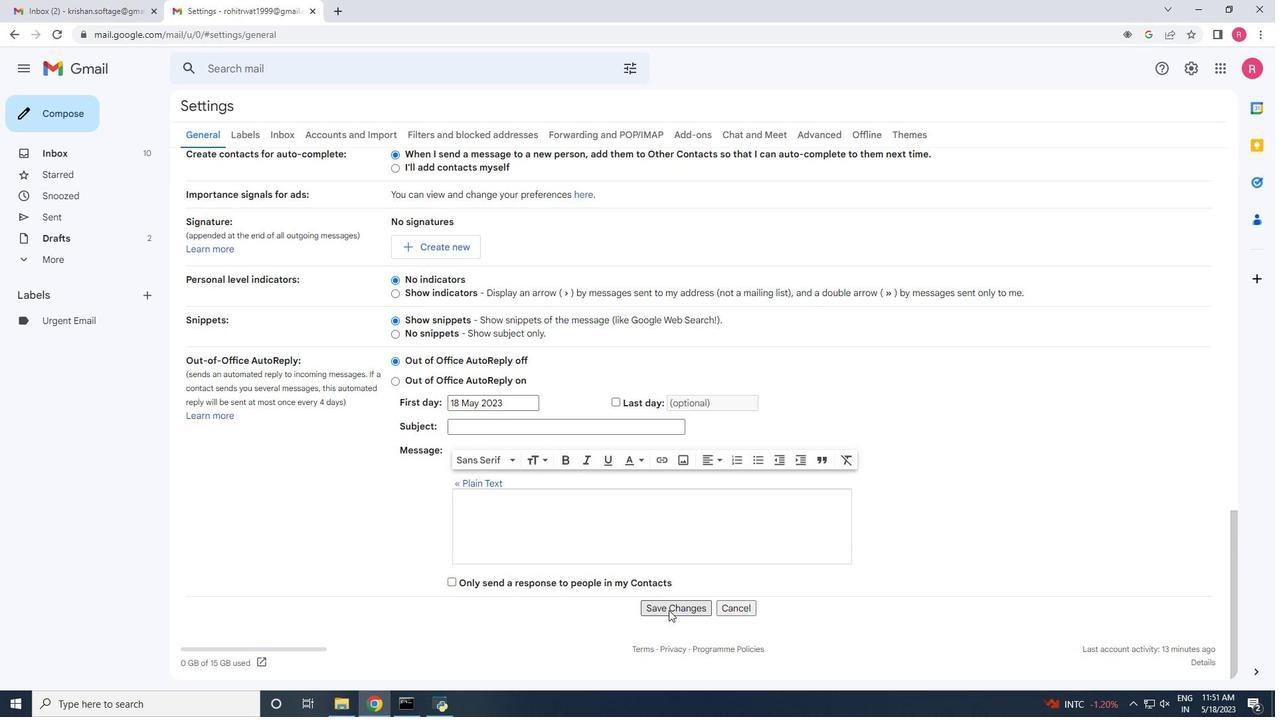 
Action: Mouse moved to (100, 154)
Screenshot: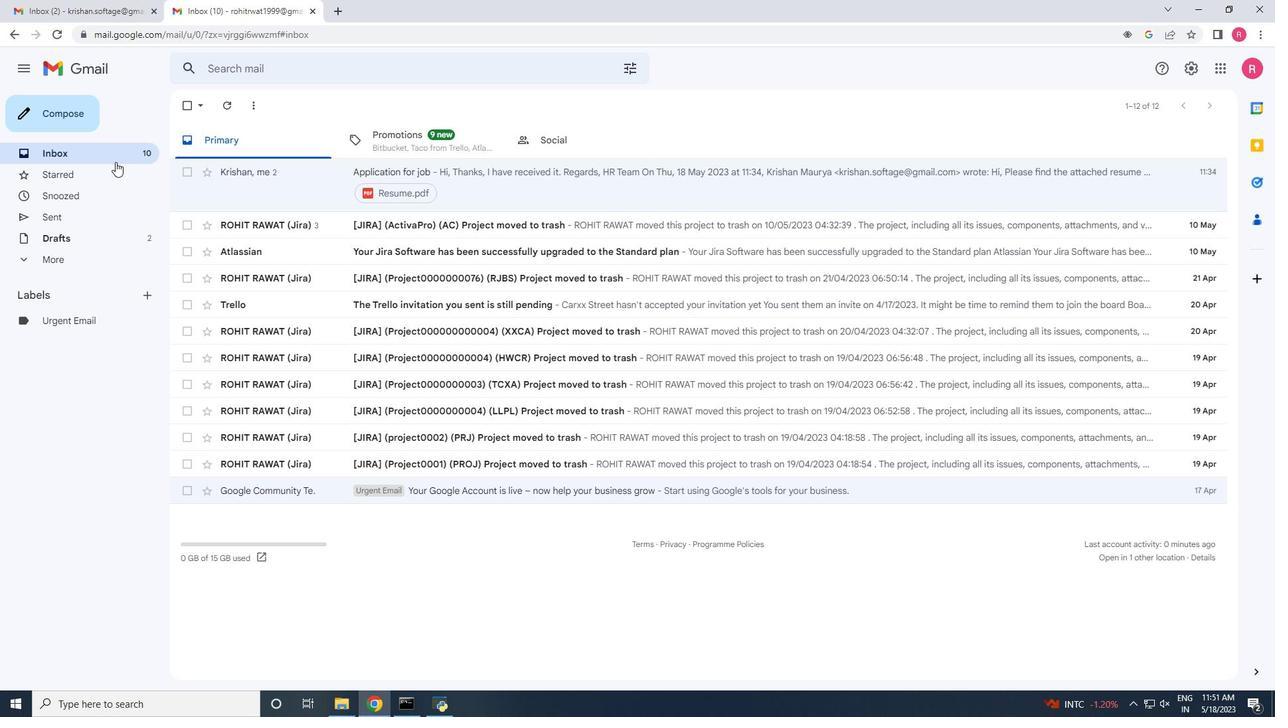 
Action: Mouse pressed left at (100, 154)
Screenshot: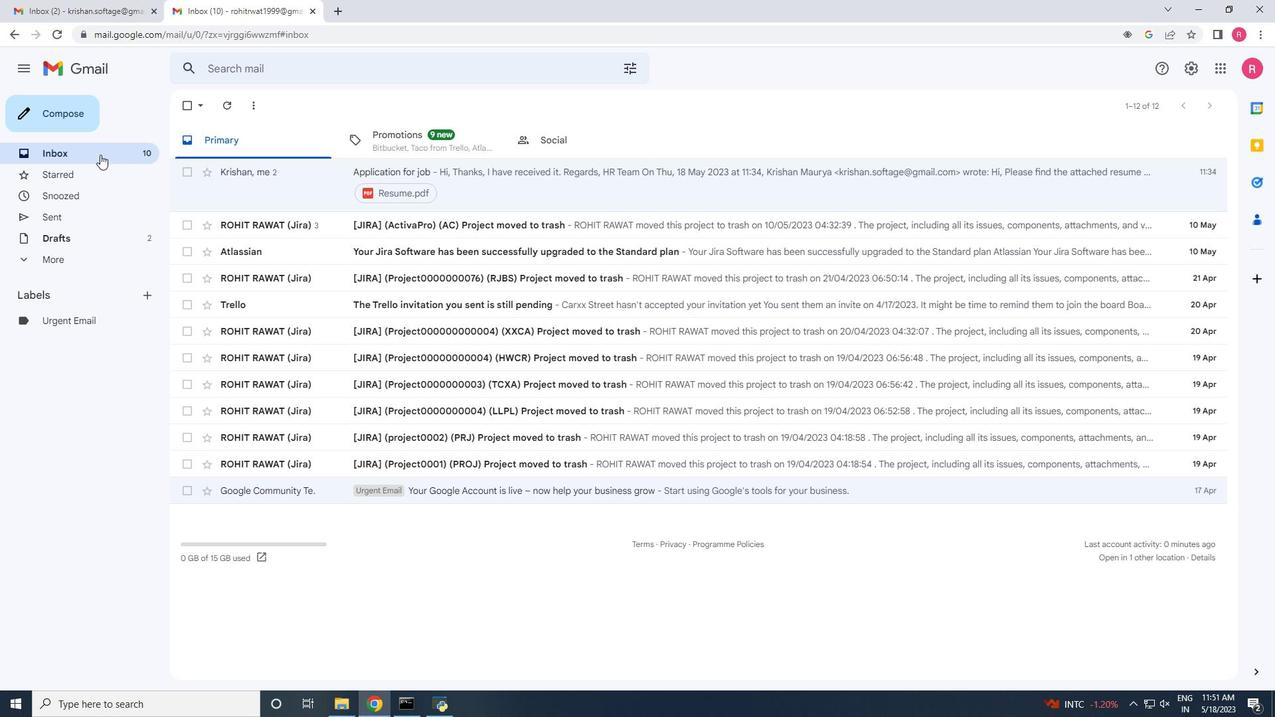 
